 Task: Find connections with filter location Pontes e Lacerda with filter topic #socialentrepreneurshipwith filter profile language Spanish with filter current company British Safety Council with filter school Rani Durgavati Vishwavidyalaya, Jabalpur with filter industry Wireless Services with filter service category Financial Reporting with filter keywords title Concierge
Action: Mouse moved to (176, 249)
Screenshot: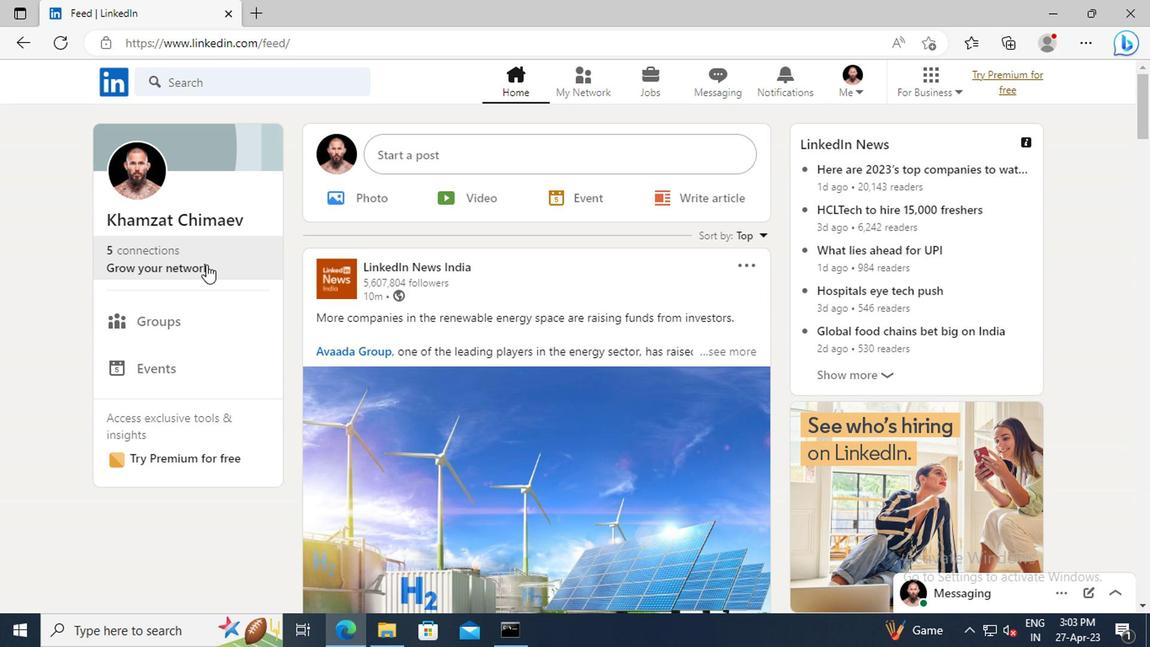 
Action: Mouse pressed left at (176, 249)
Screenshot: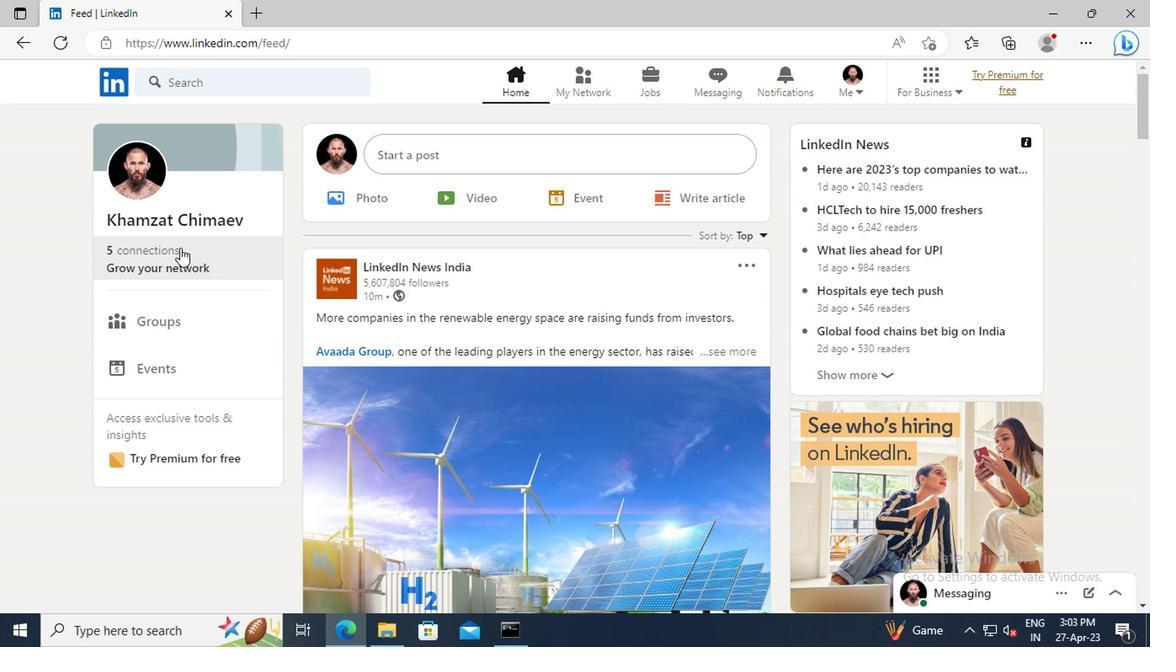 
Action: Mouse moved to (187, 184)
Screenshot: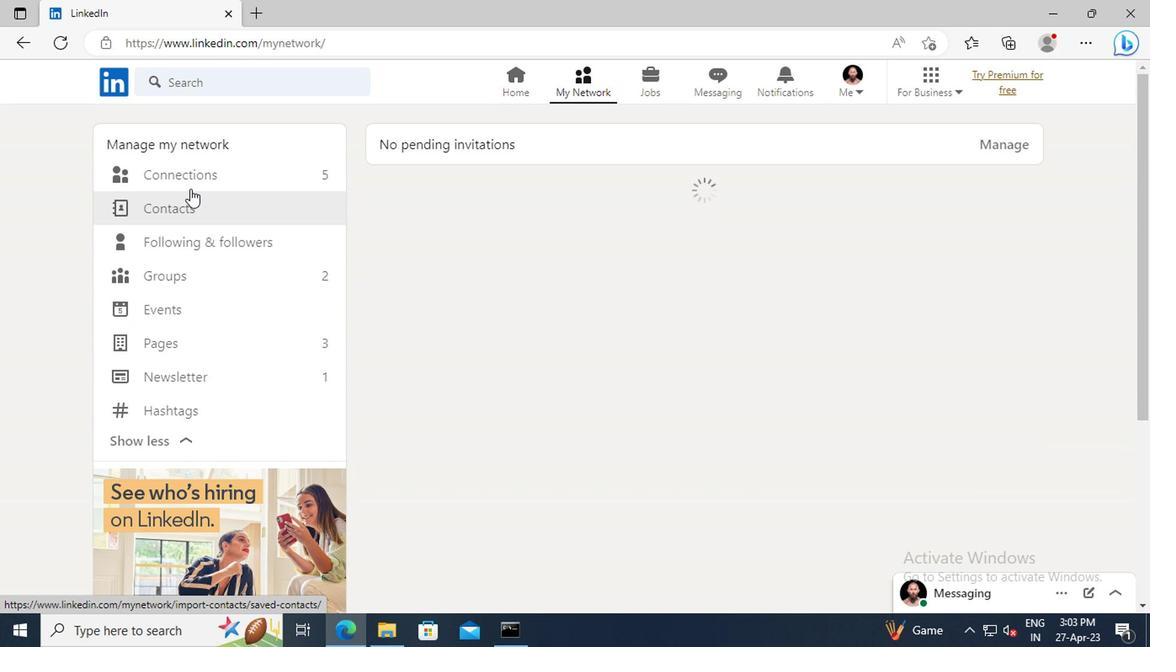 
Action: Mouse pressed left at (187, 184)
Screenshot: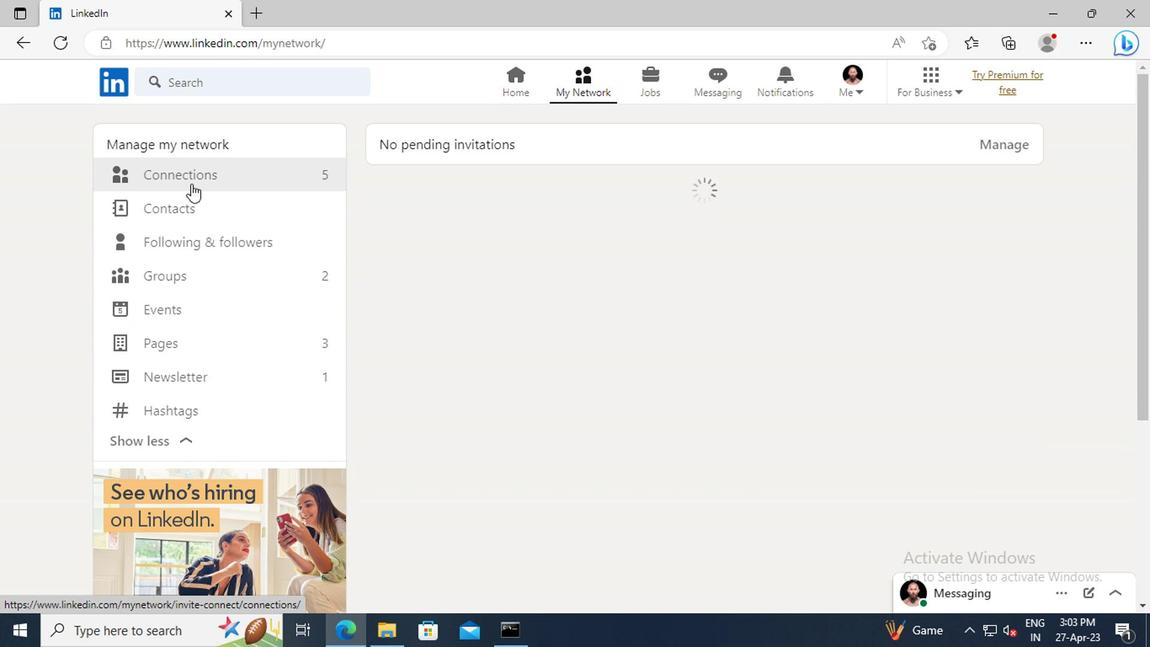 
Action: Mouse moved to (701, 177)
Screenshot: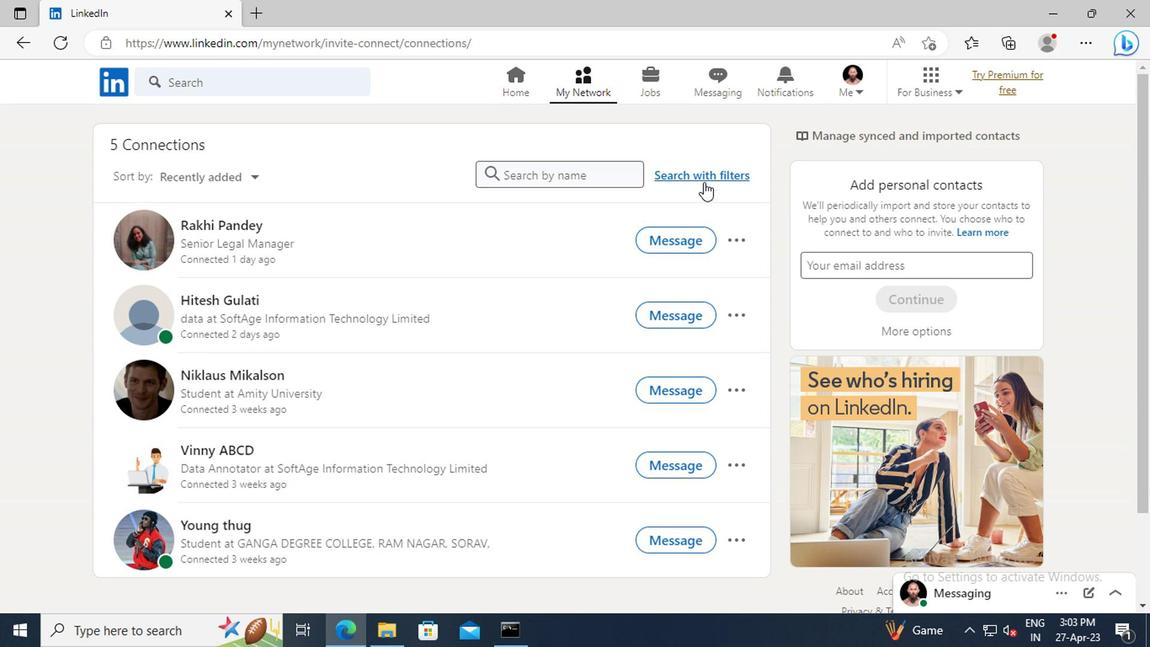 
Action: Mouse pressed left at (701, 177)
Screenshot: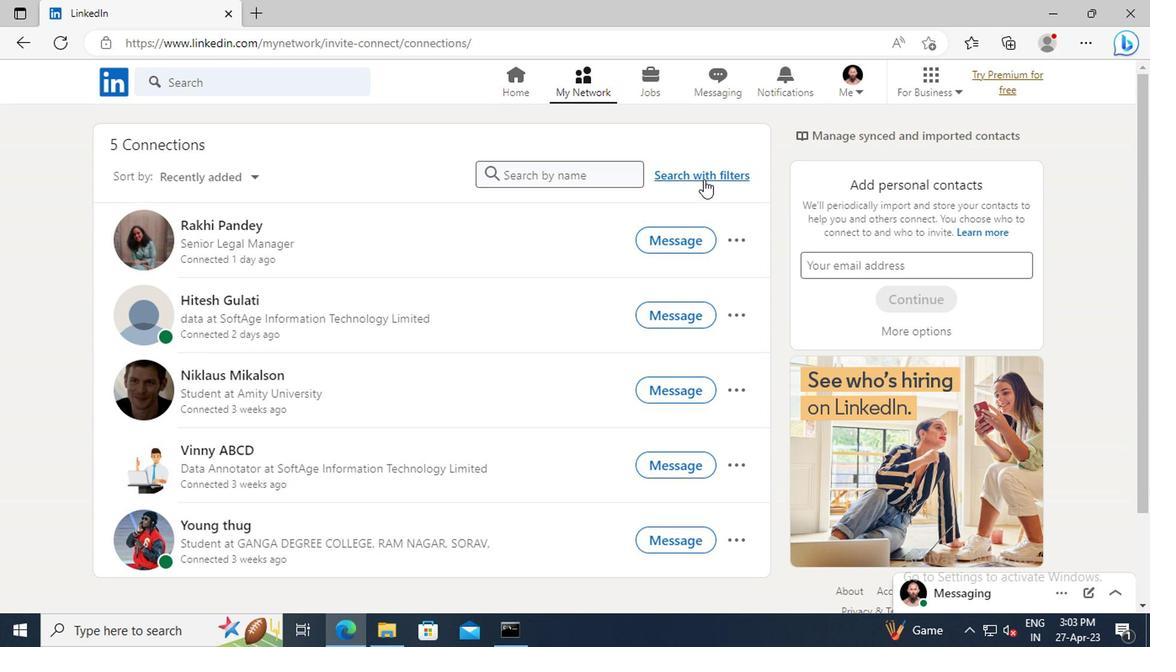 
Action: Mouse moved to (634, 136)
Screenshot: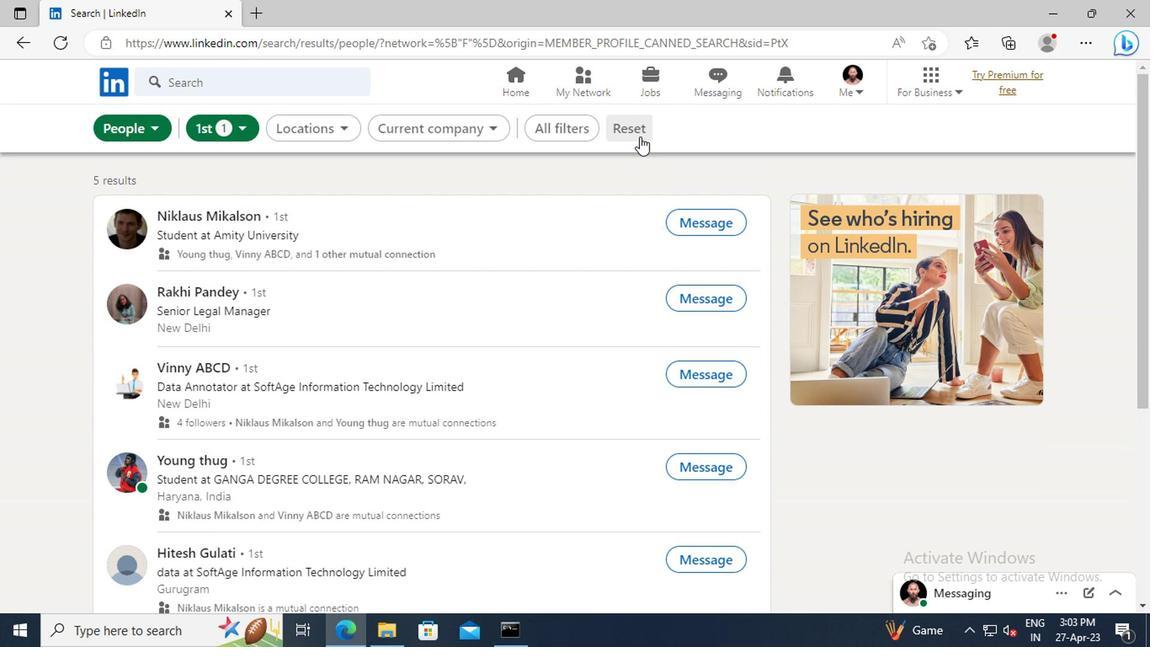 
Action: Mouse pressed left at (634, 136)
Screenshot: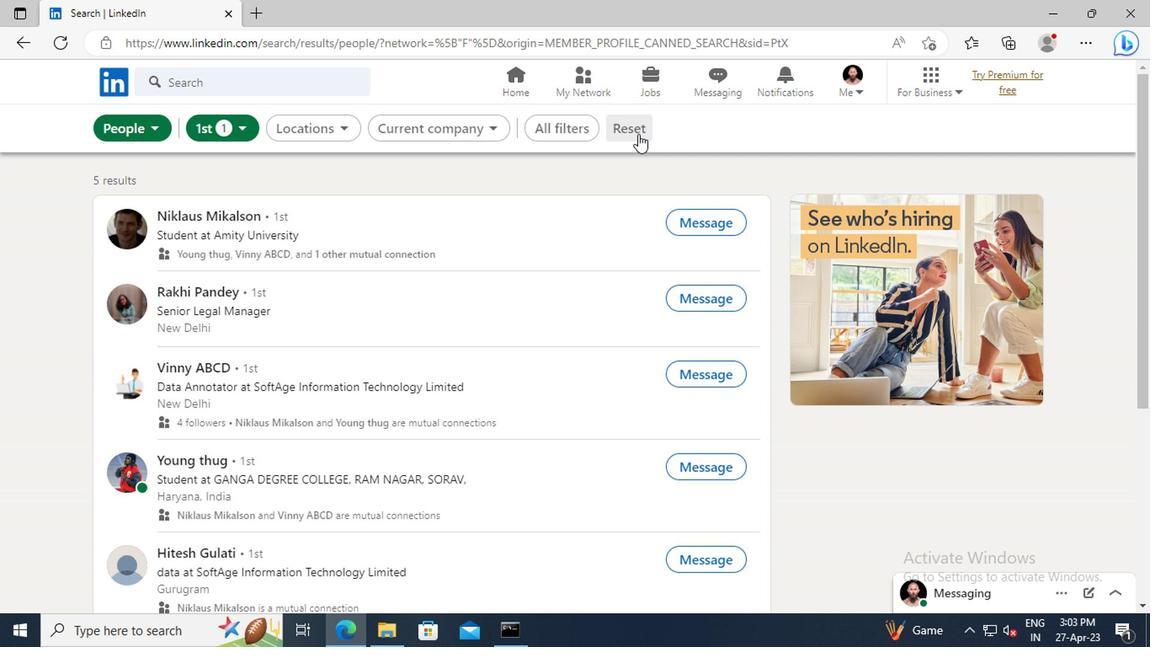 
Action: Mouse moved to (609, 132)
Screenshot: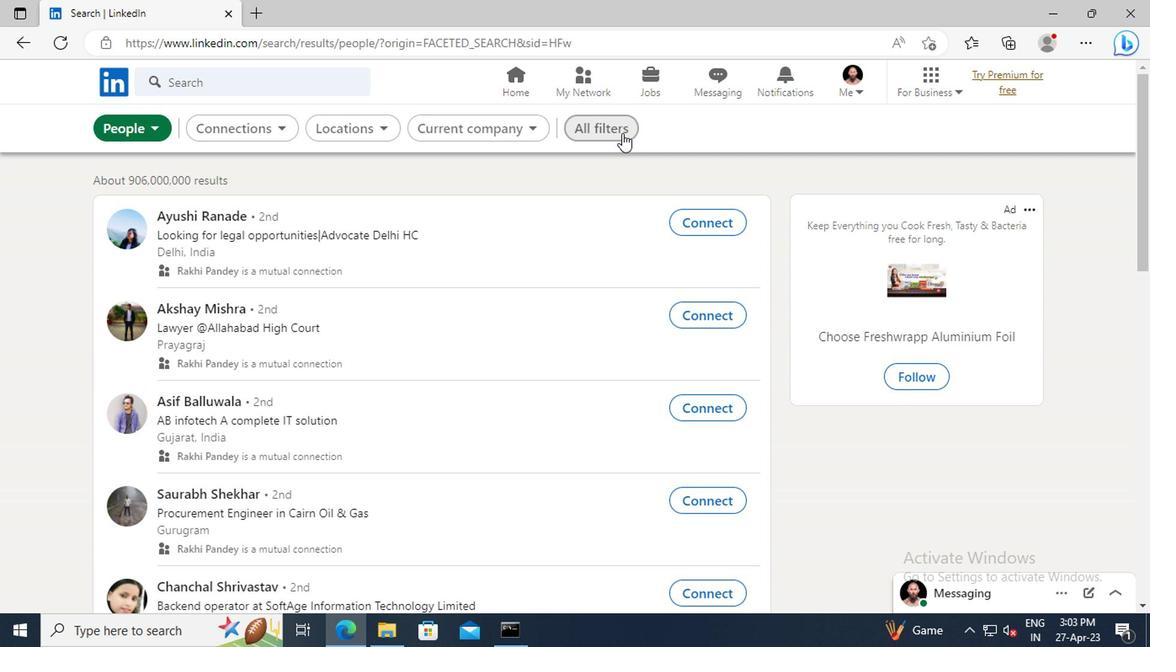 
Action: Mouse pressed left at (609, 132)
Screenshot: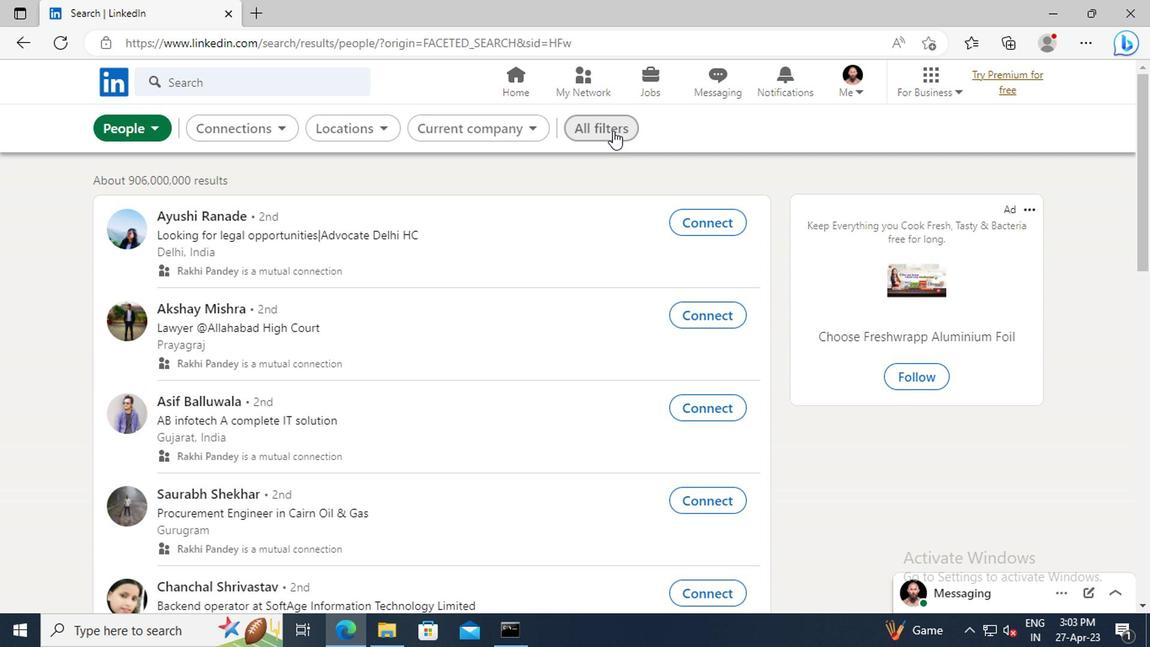 
Action: Mouse moved to (966, 329)
Screenshot: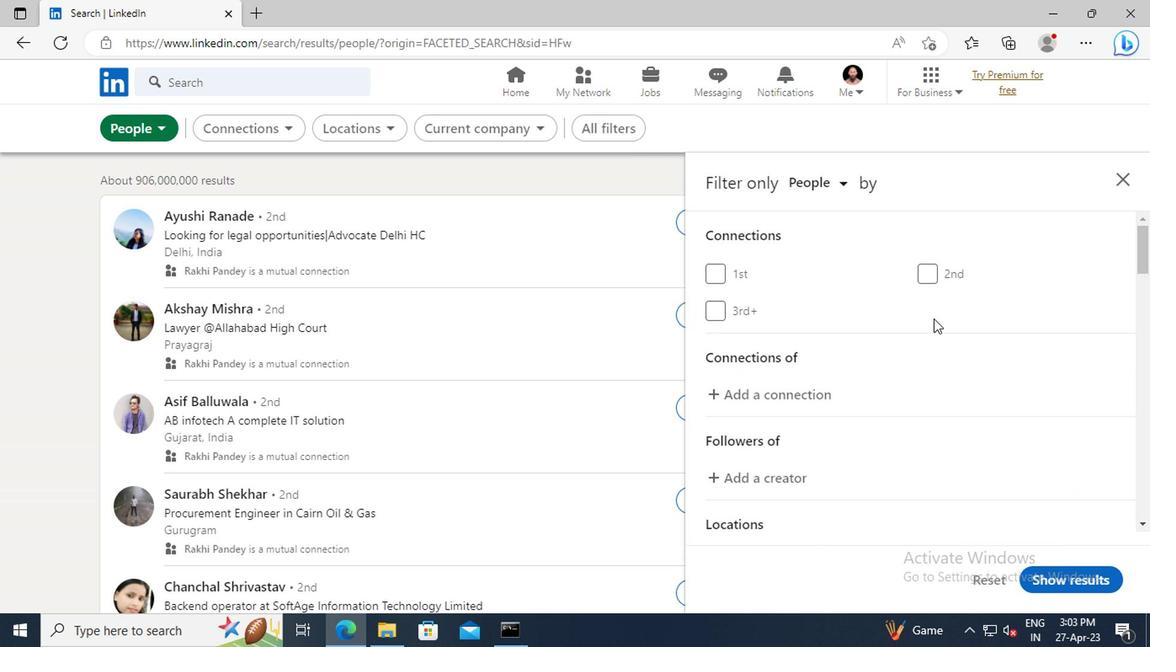 
Action: Mouse scrolled (966, 329) with delta (0, 0)
Screenshot: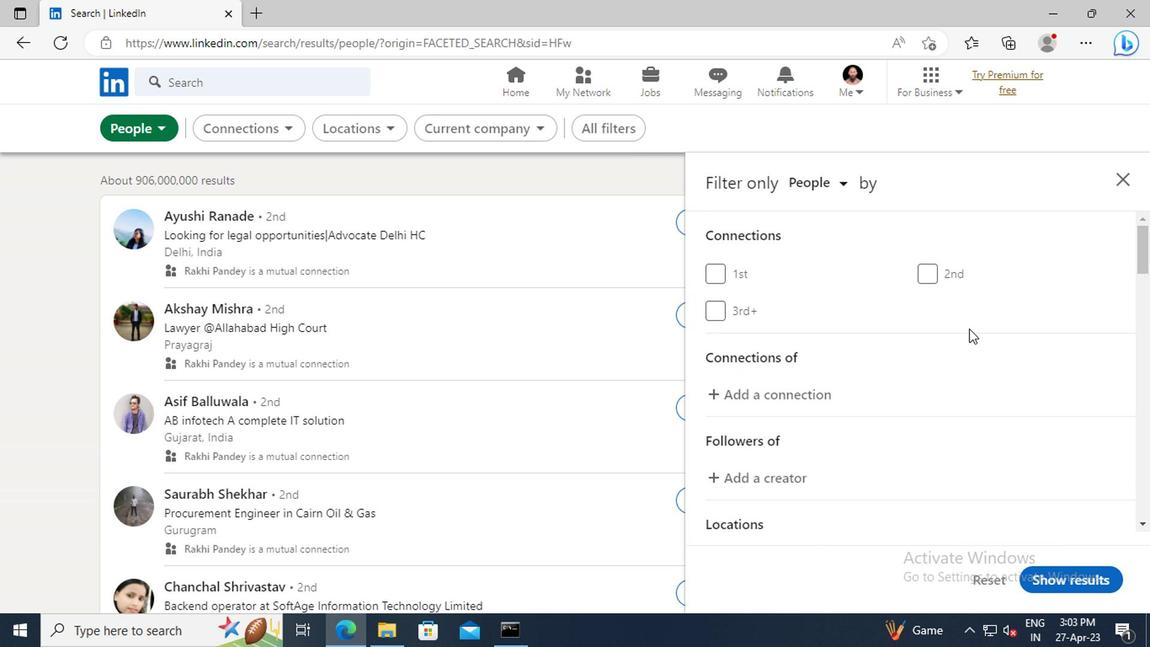 
Action: Mouse scrolled (966, 329) with delta (0, 0)
Screenshot: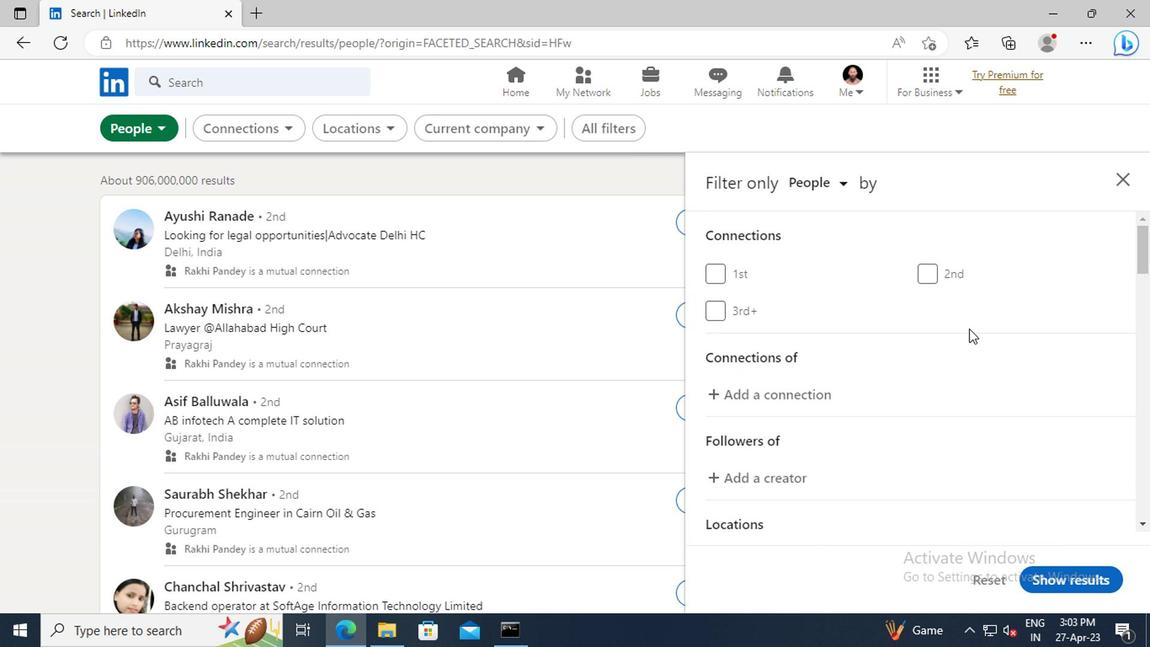 
Action: Mouse scrolled (966, 329) with delta (0, 0)
Screenshot: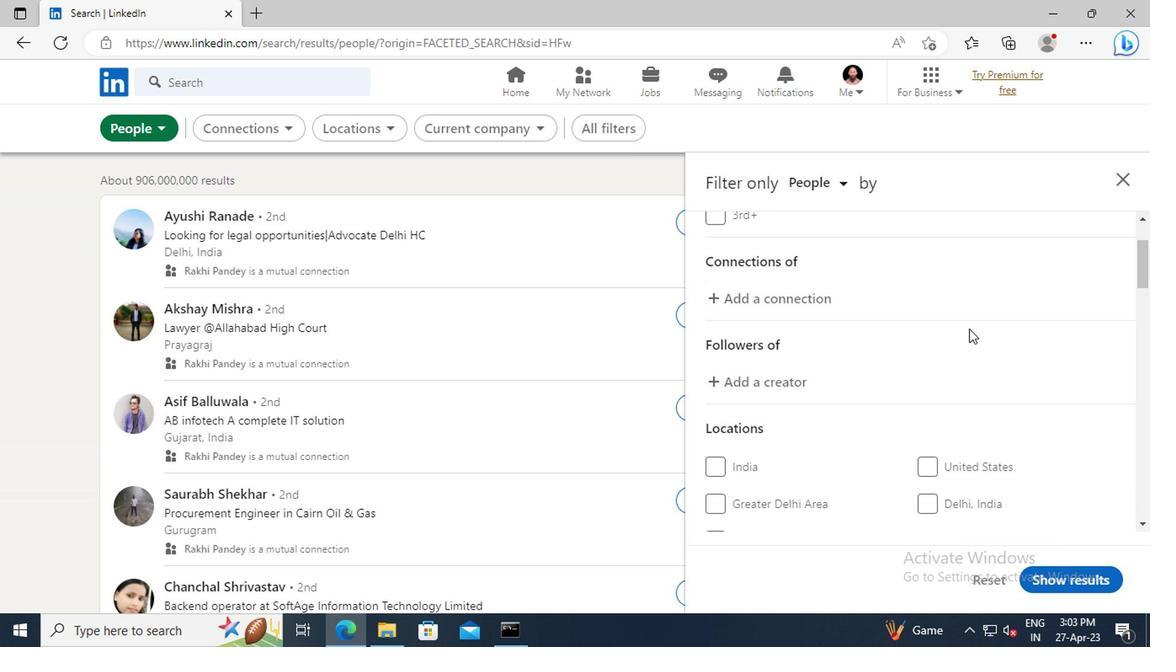 
Action: Mouse scrolled (966, 329) with delta (0, 0)
Screenshot: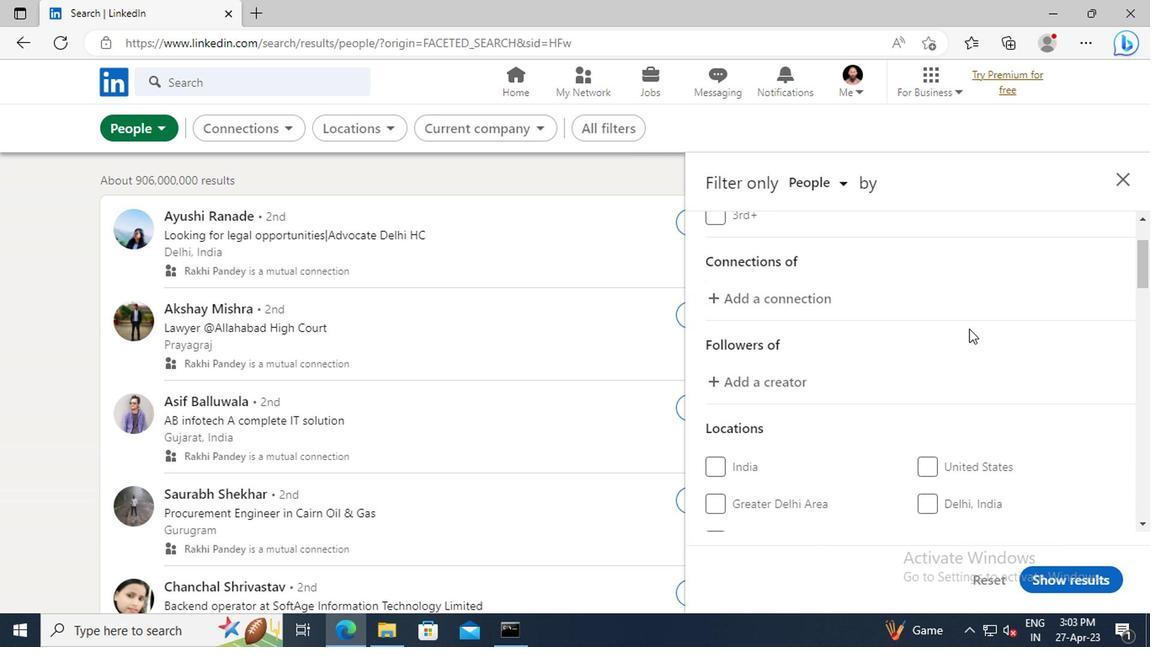 
Action: Mouse scrolled (966, 329) with delta (0, 0)
Screenshot: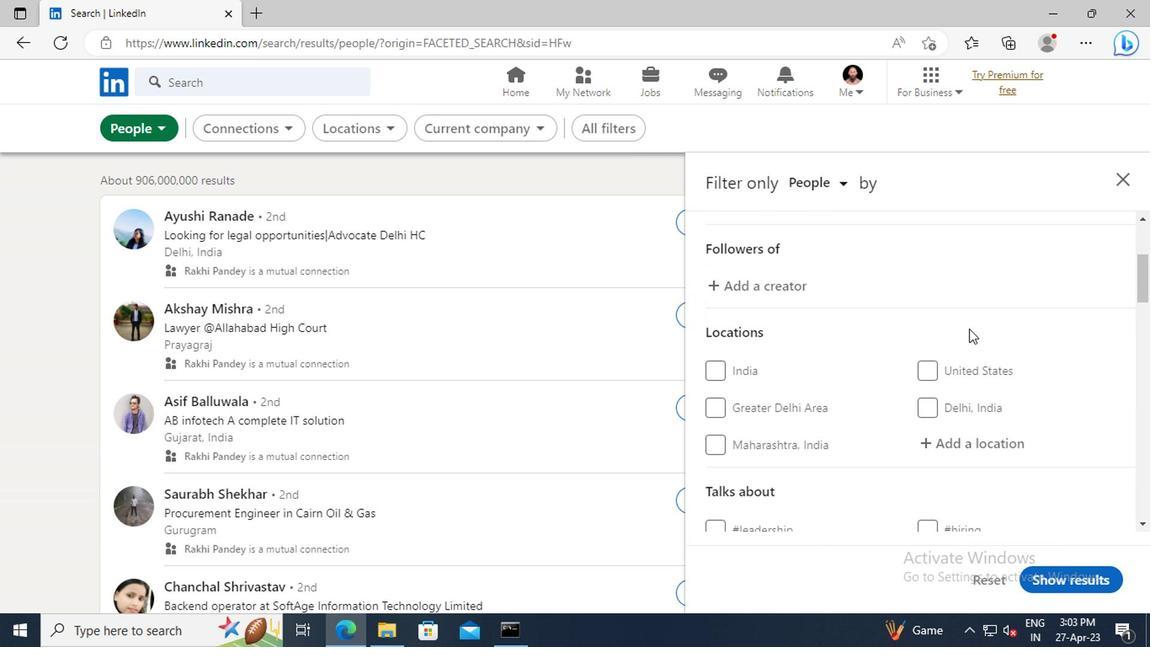 
Action: Mouse scrolled (966, 329) with delta (0, 0)
Screenshot: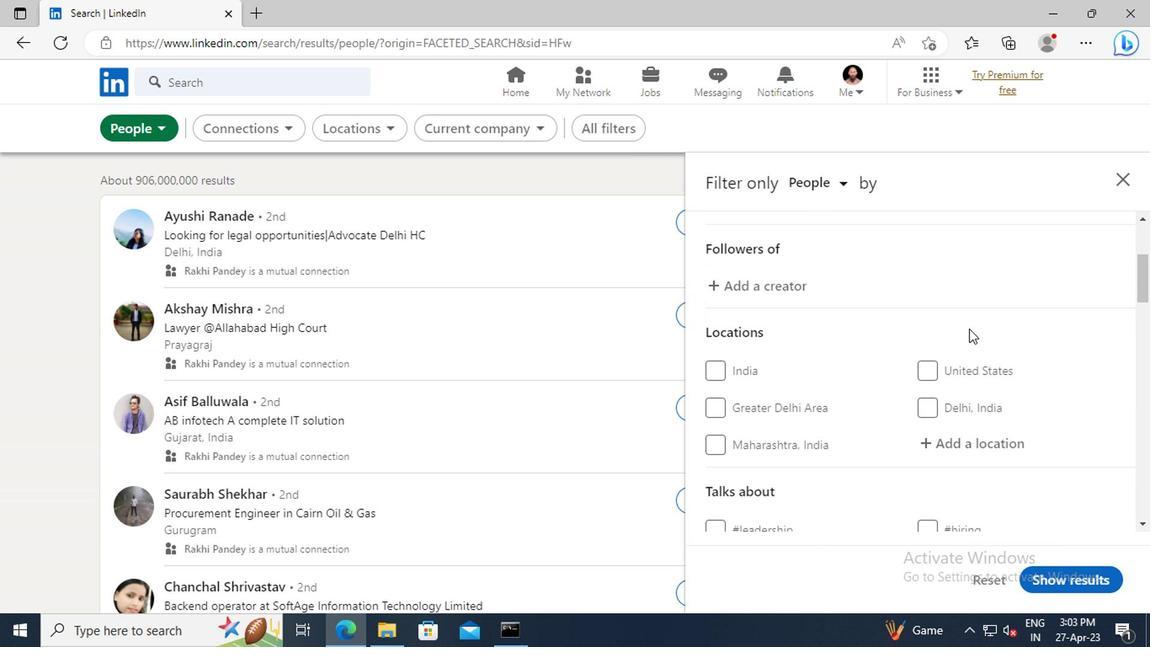 
Action: Mouse moved to (969, 351)
Screenshot: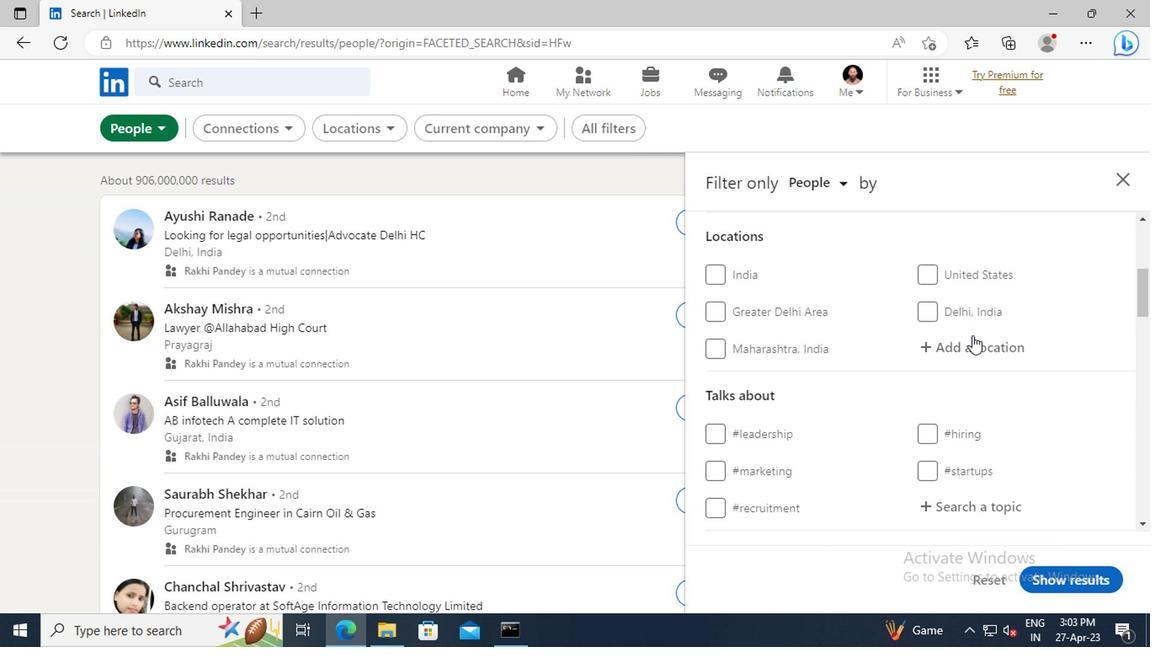 
Action: Mouse pressed left at (969, 351)
Screenshot: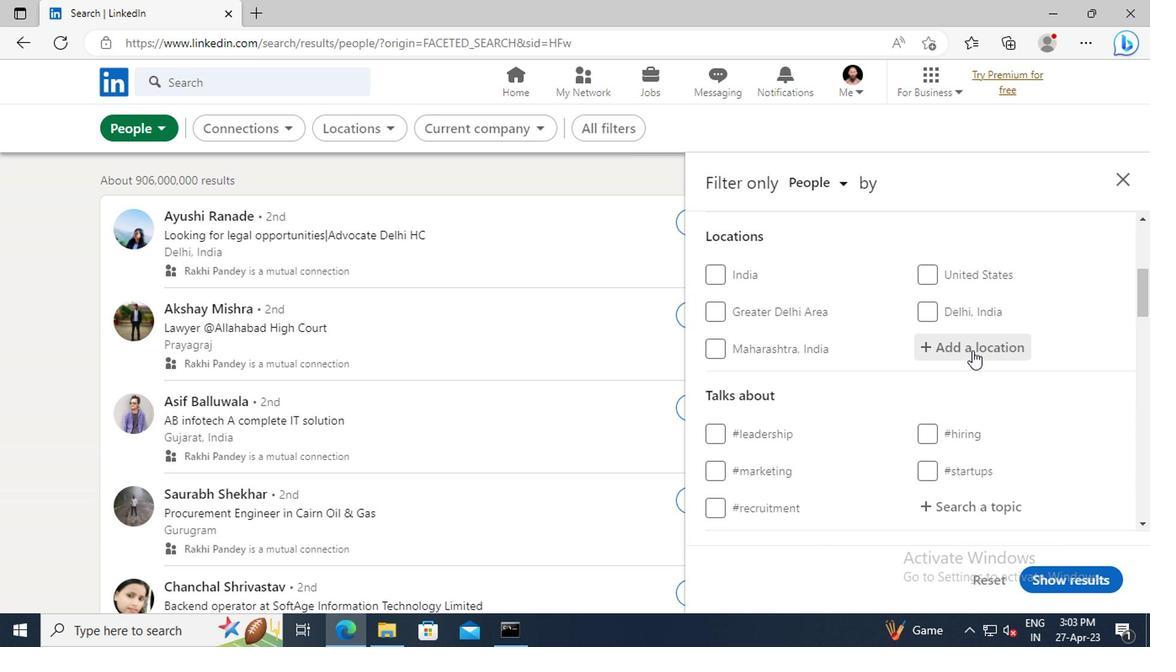 
Action: Key pressed <Key.shift>PONTES<Key.space>E<Key.space><Key.shift>LACERDA
Screenshot: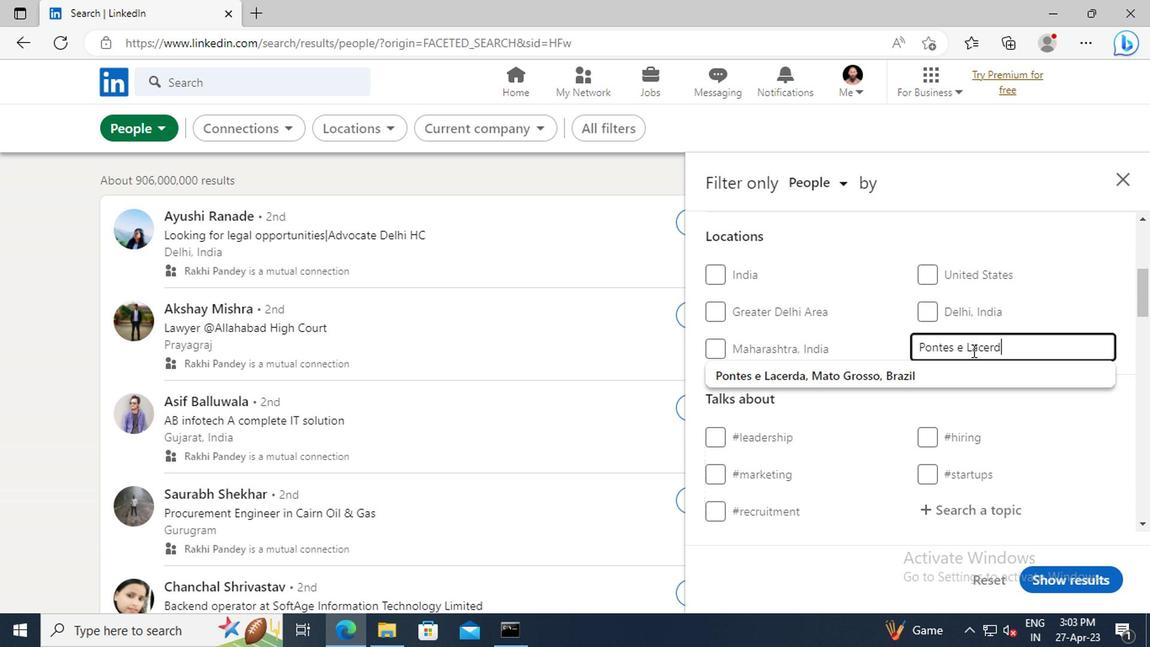
Action: Mouse moved to (969, 378)
Screenshot: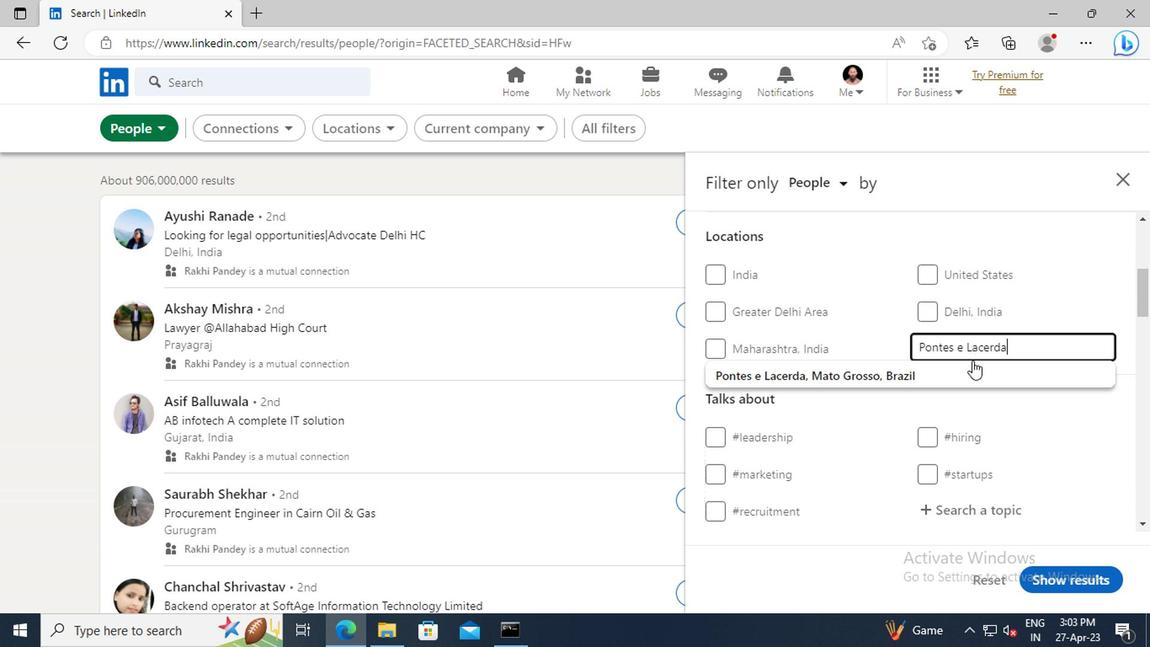 
Action: Mouse pressed left at (969, 378)
Screenshot: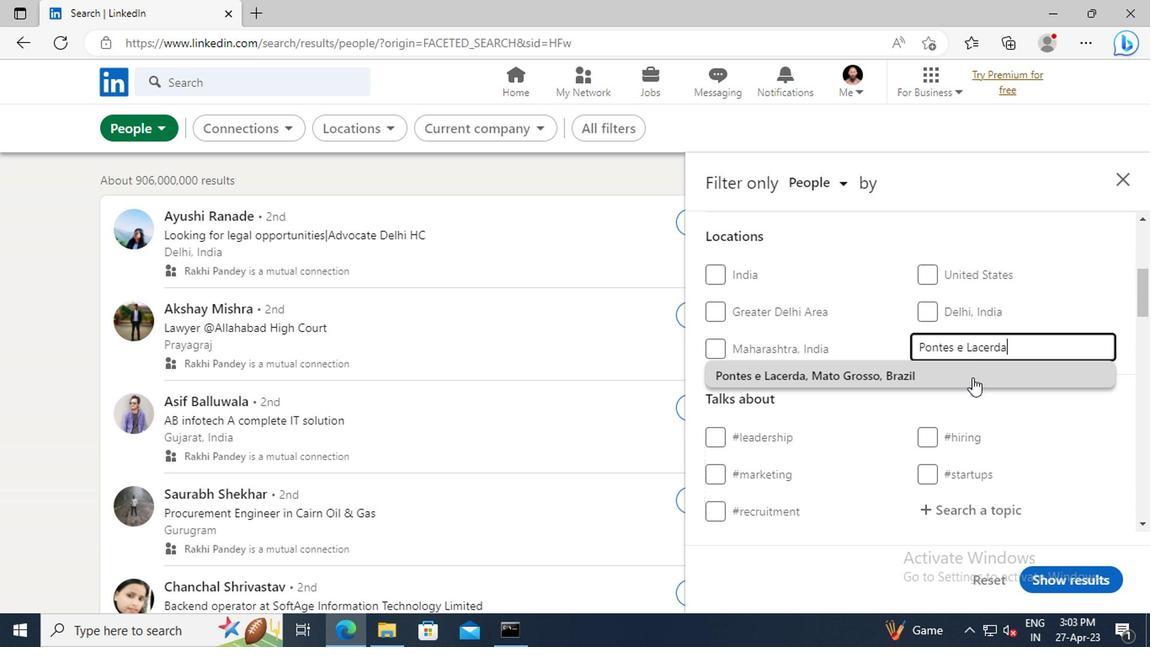 
Action: Mouse moved to (969, 358)
Screenshot: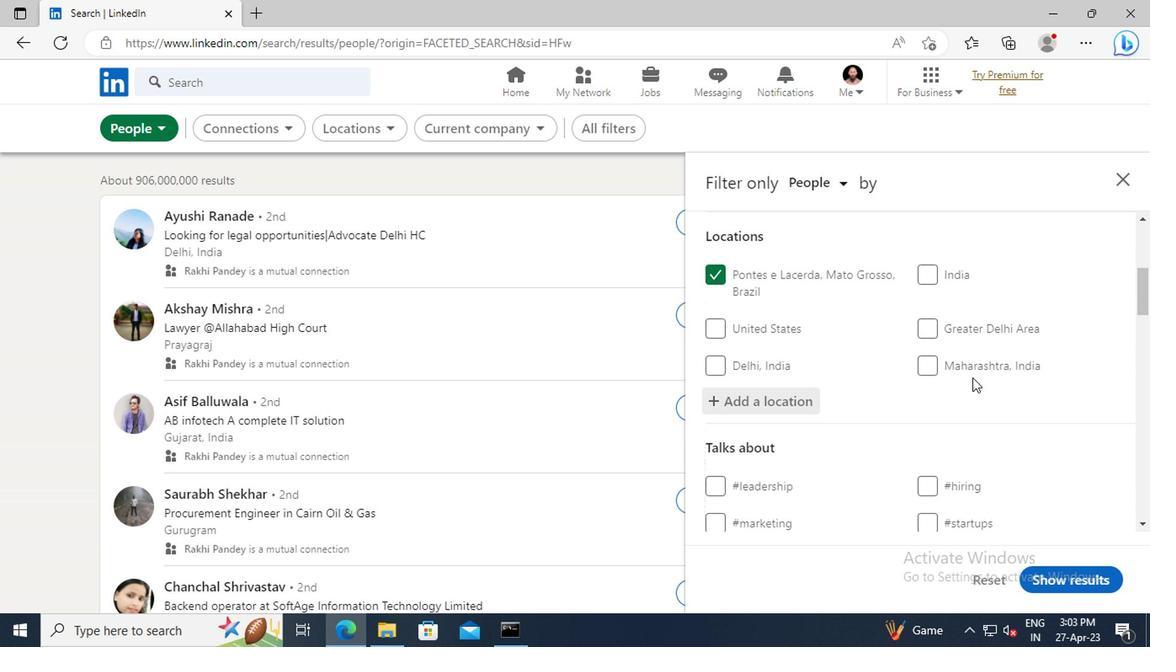
Action: Mouse scrolled (969, 357) with delta (0, -1)
Screenshot: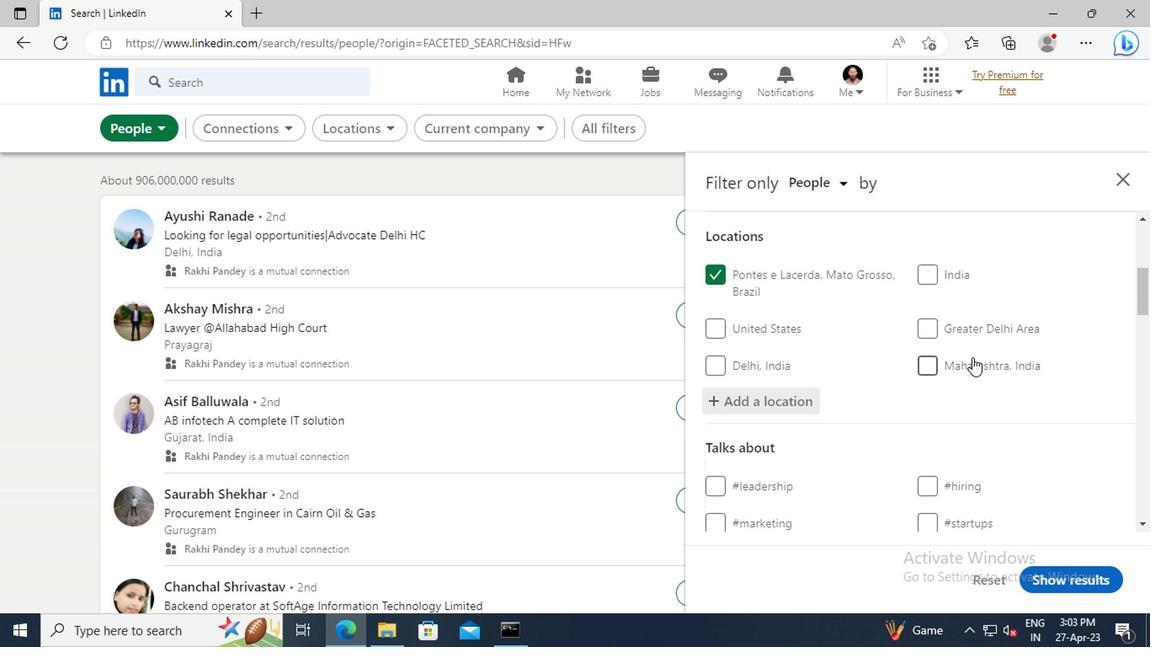 
Action: Mouse scrolled (969, 357) with delta (0, -1)
Screenshot: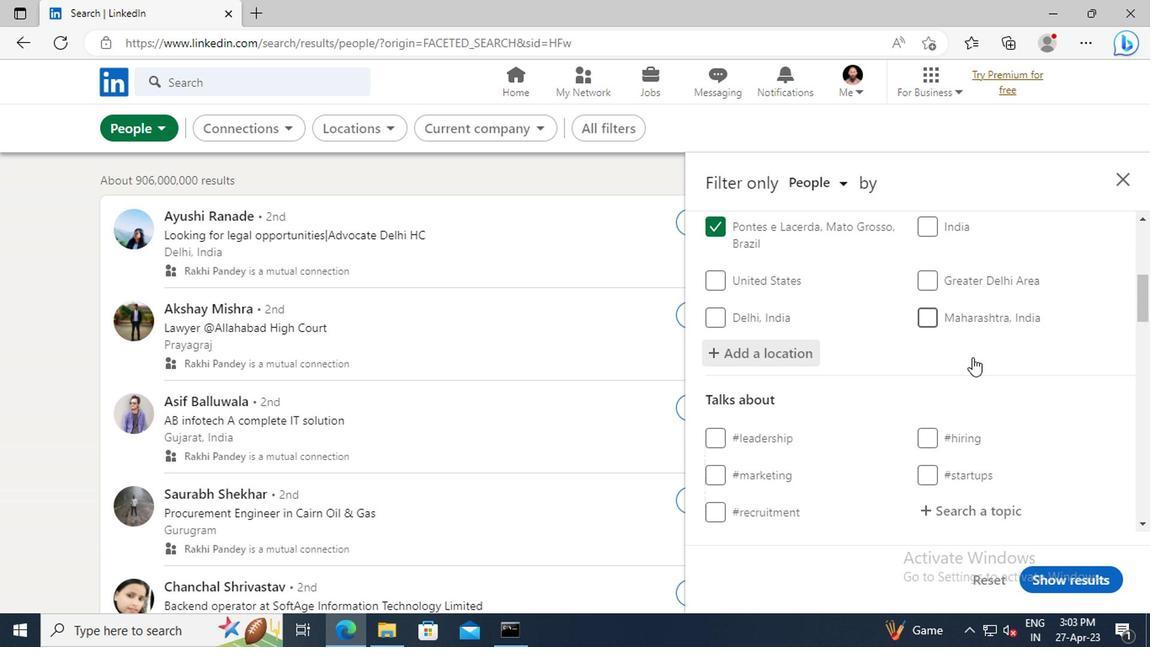 
Action: Mouse scrolled (969, 357) with delta (0, -1)
Screenshot: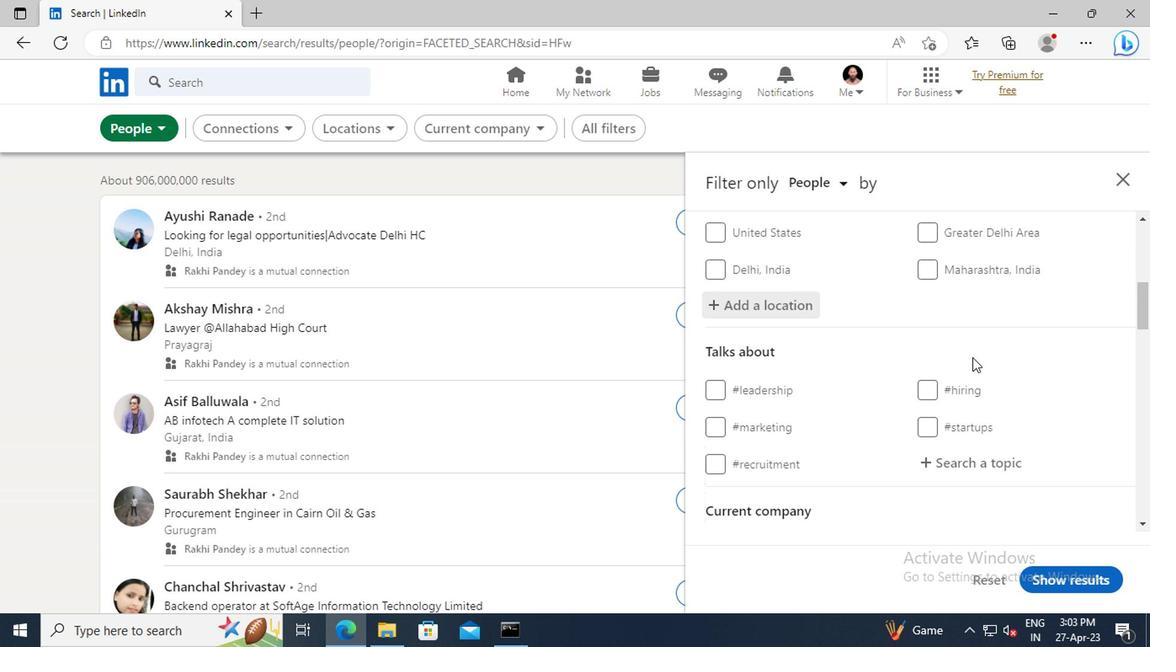 
Action: Mouse scrolled (969, 357) with delta (0, -1)
Screenshot: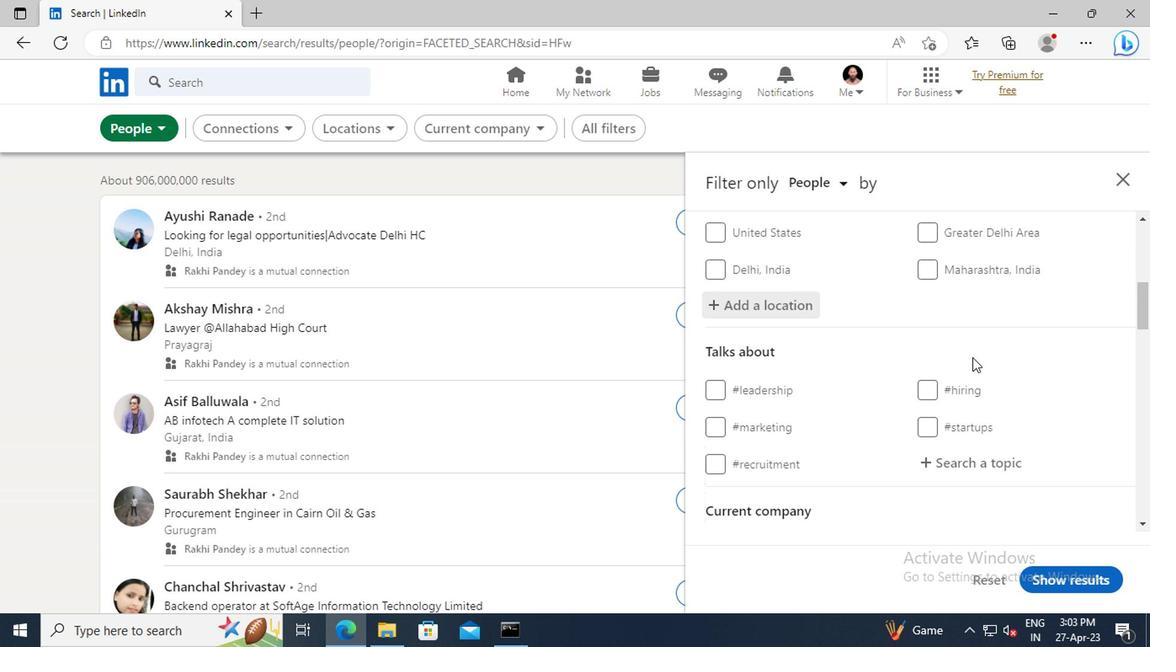 
Action: Mouse moved to (967, 363)
Screenshot: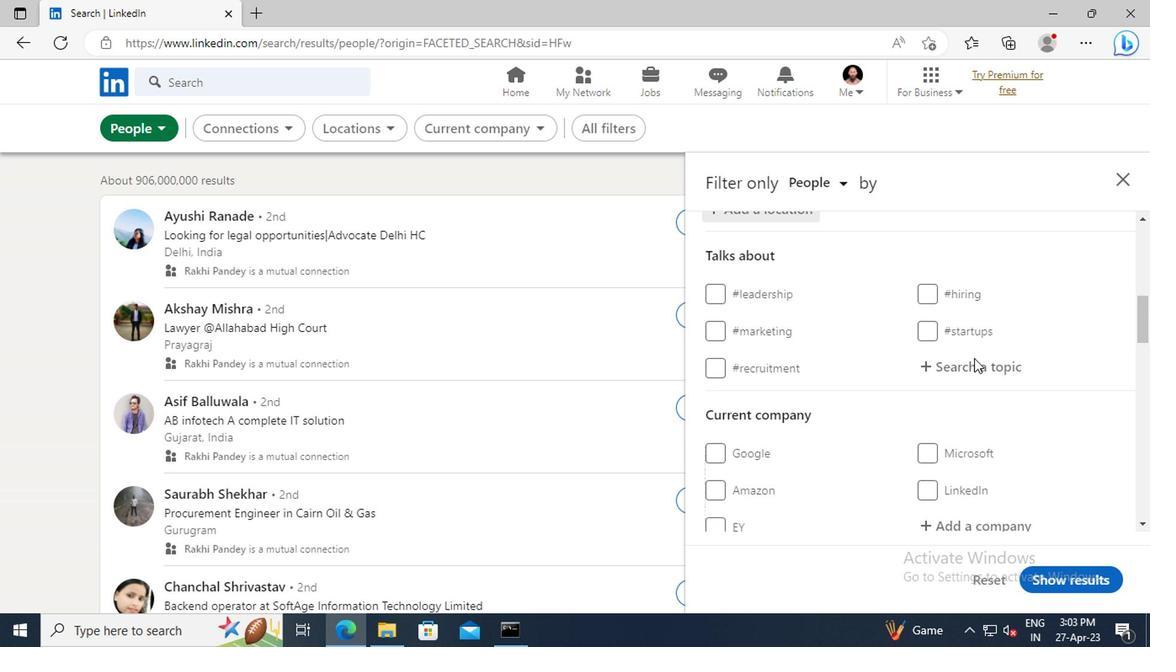 
Action: Mouse pressed left at (967, 363)
Screenshot: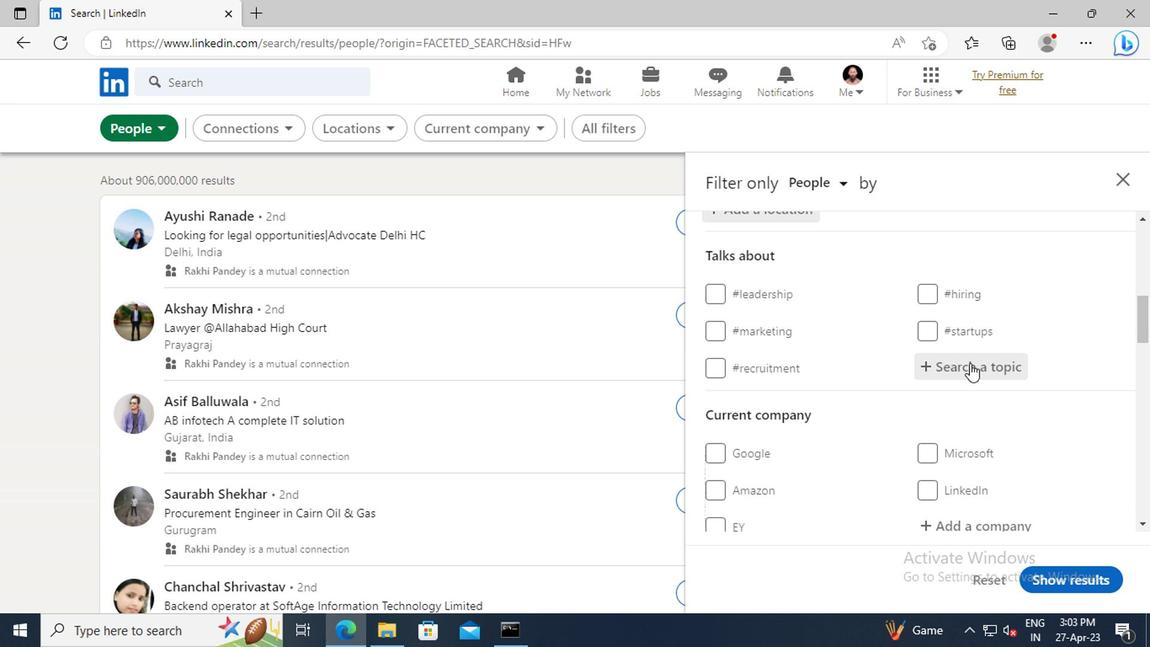 
Action: Key pressed <Key.shift>#SOCIALENTREPRENEURSHIPWITH<Key.enter>
Screenshot: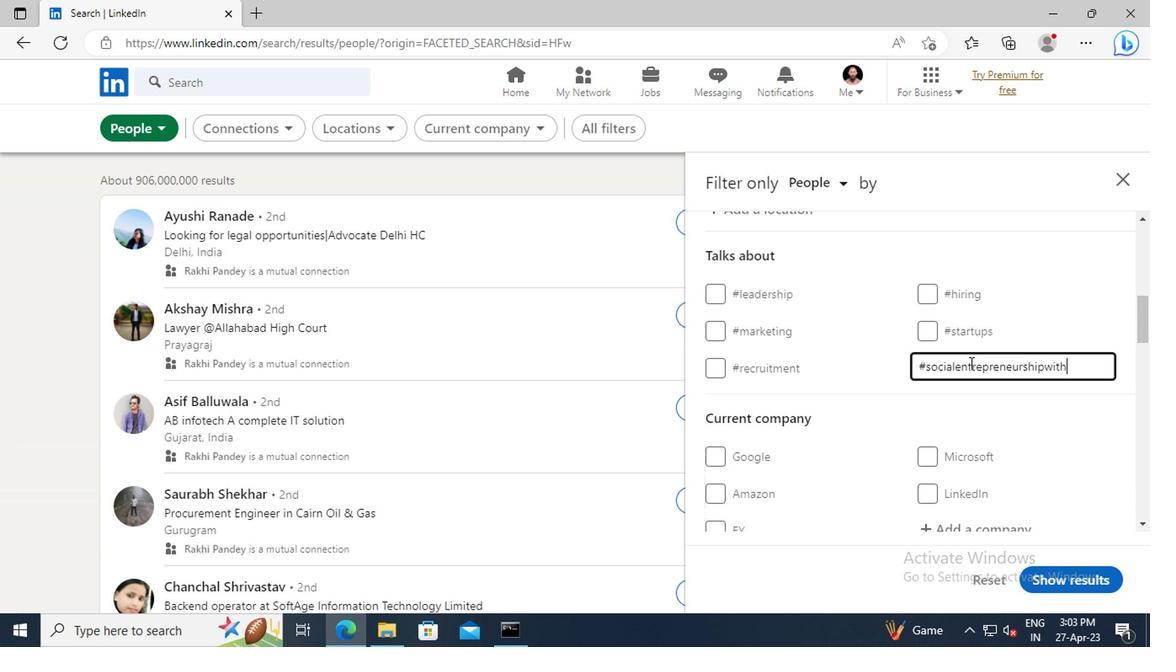 
Action: Mouse scrolled (967, 363) with delta (0, 0)
Screenshot: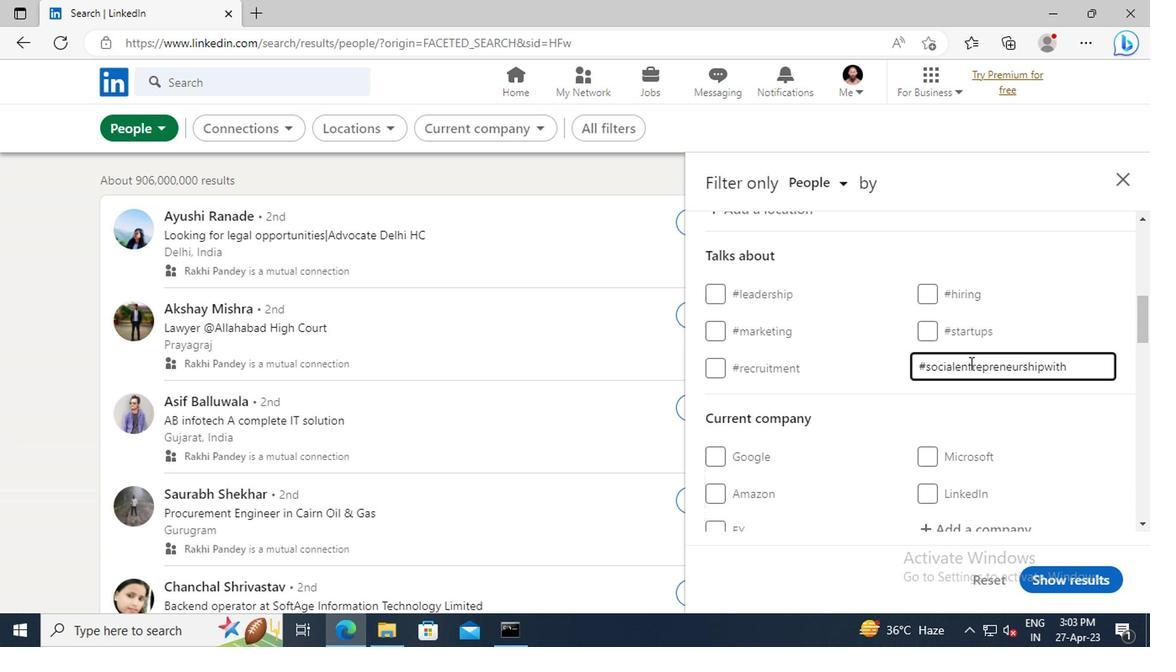 
Action: Mouse scrolled (967, 363) with delta (0, 0)
Screenshot: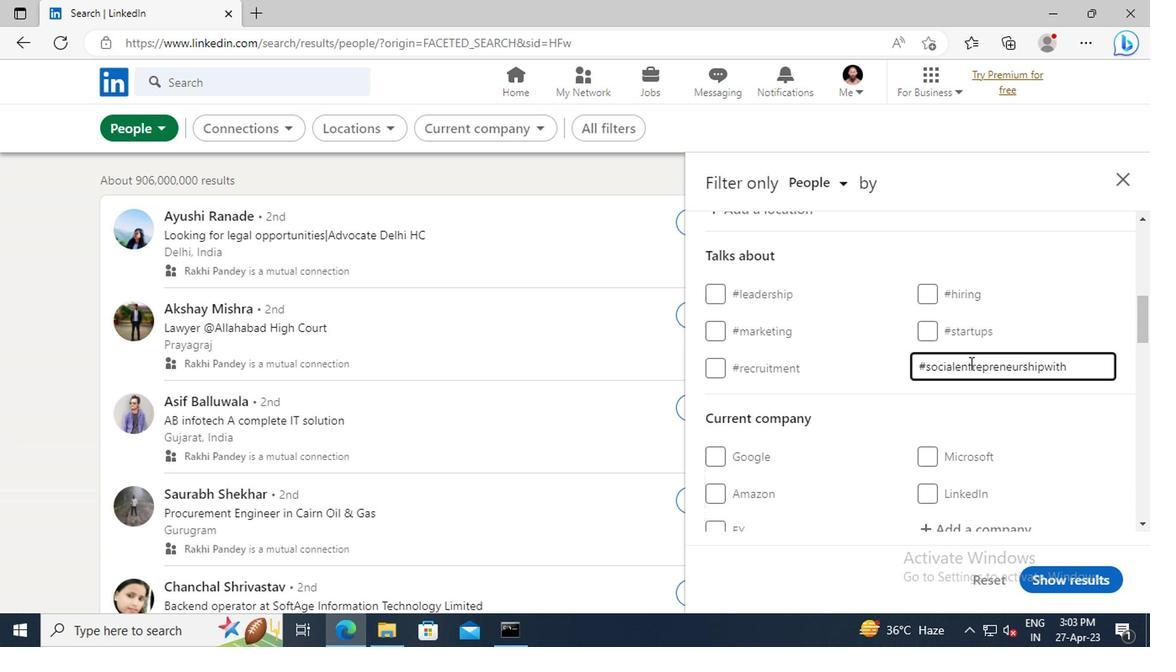 
Action: Mouse scrolled (967, 363) with delta (0, 0)
Screenshot: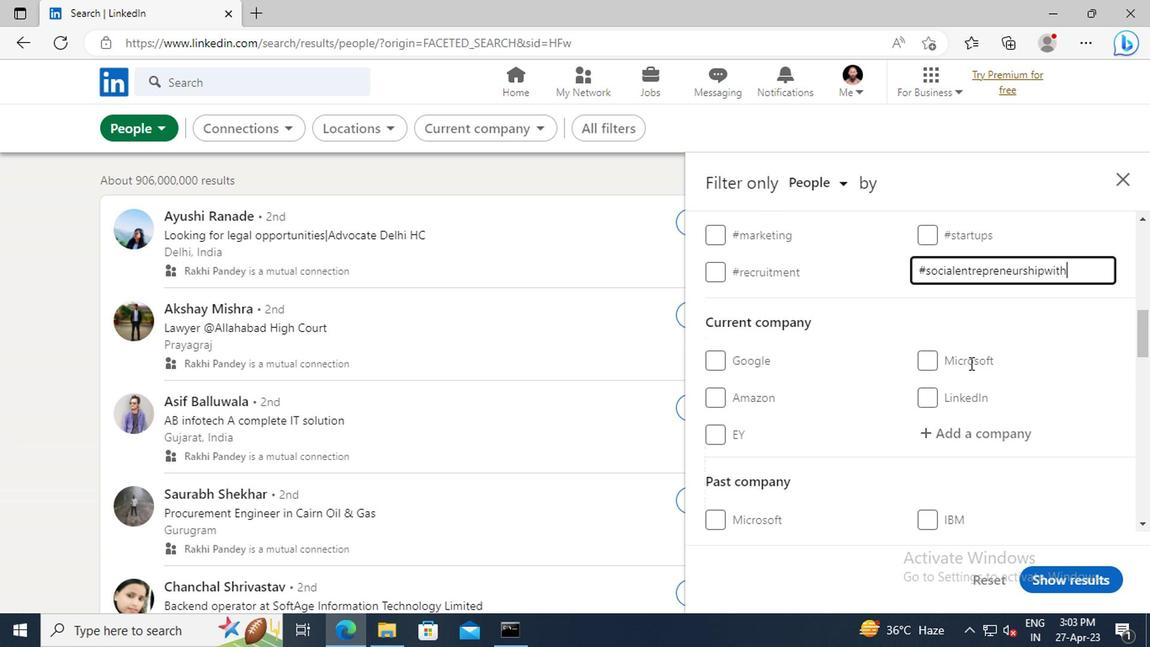 
Action: Mouse scrolled (967, 363) with delta (0, 0)
Screenshot: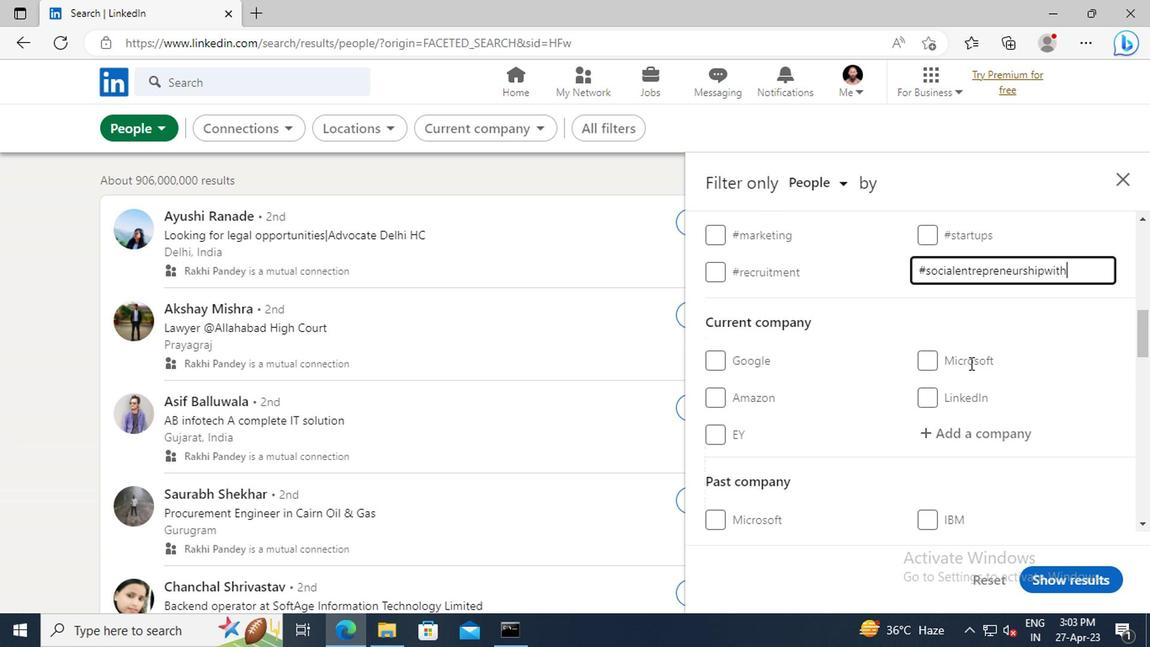 
Action: Mouse scrolled (967, 363) with delta (0, 0)
Screenshot: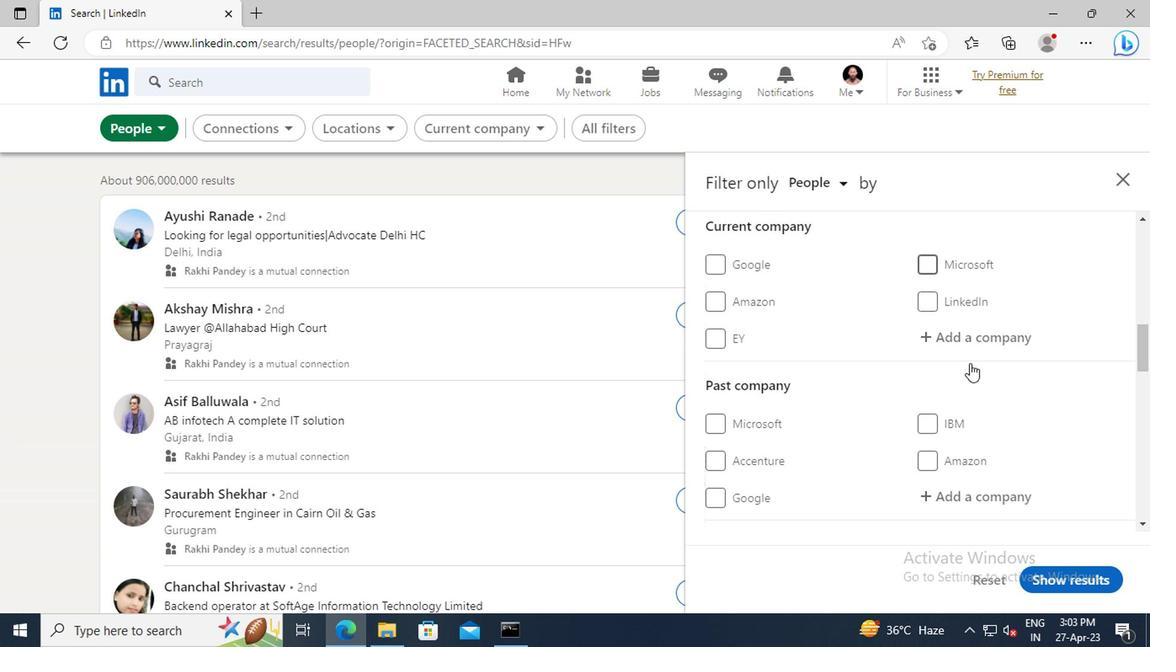 
Action: Mouse scrolled (967, 363) with delta (0, 0)
Screenshot: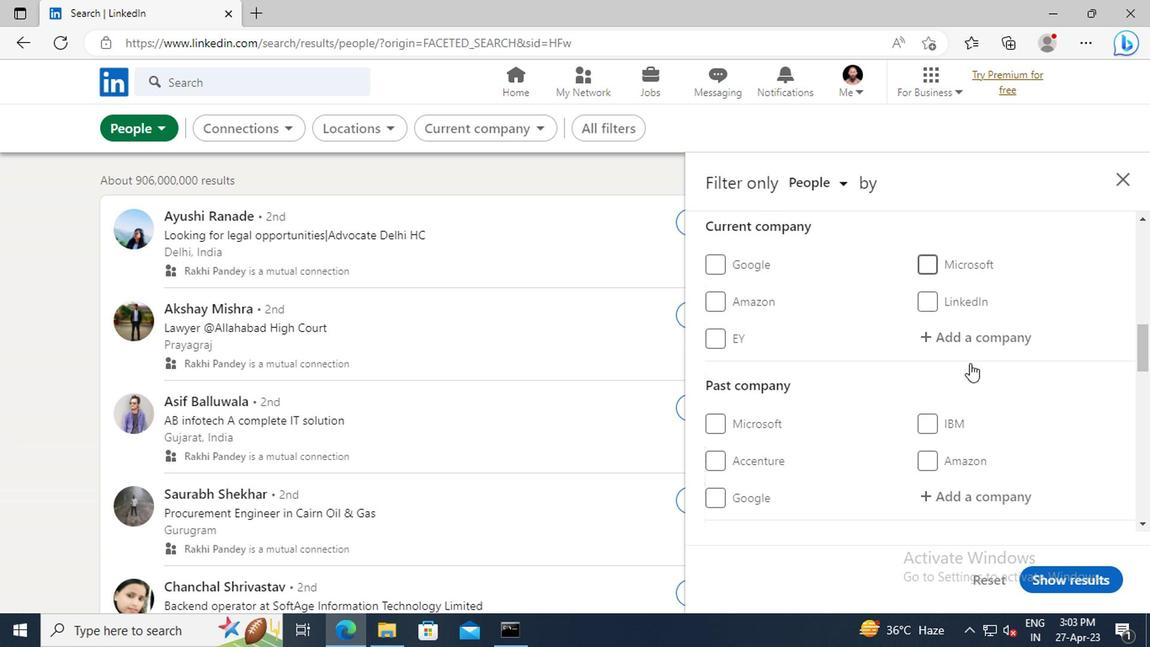 
Action: Mouse scrolled (967, 363) with delta (0, 0)
Screenshot: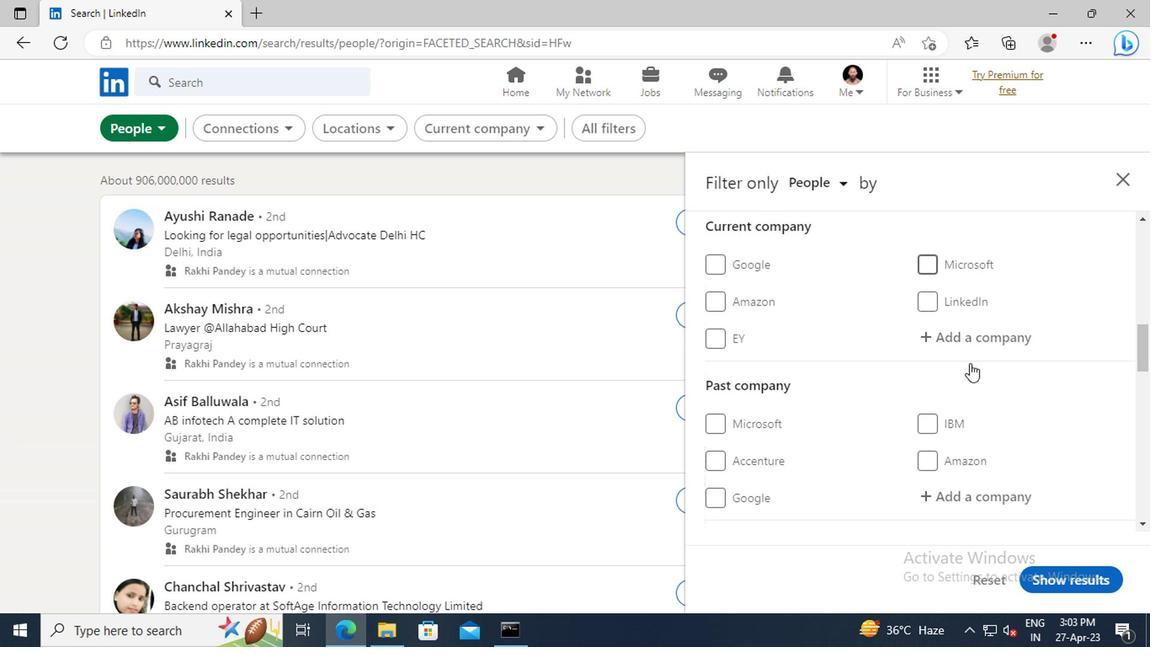 
Action: Mouse scrolled (967, 363) with delta (0, 0)
Screenshot: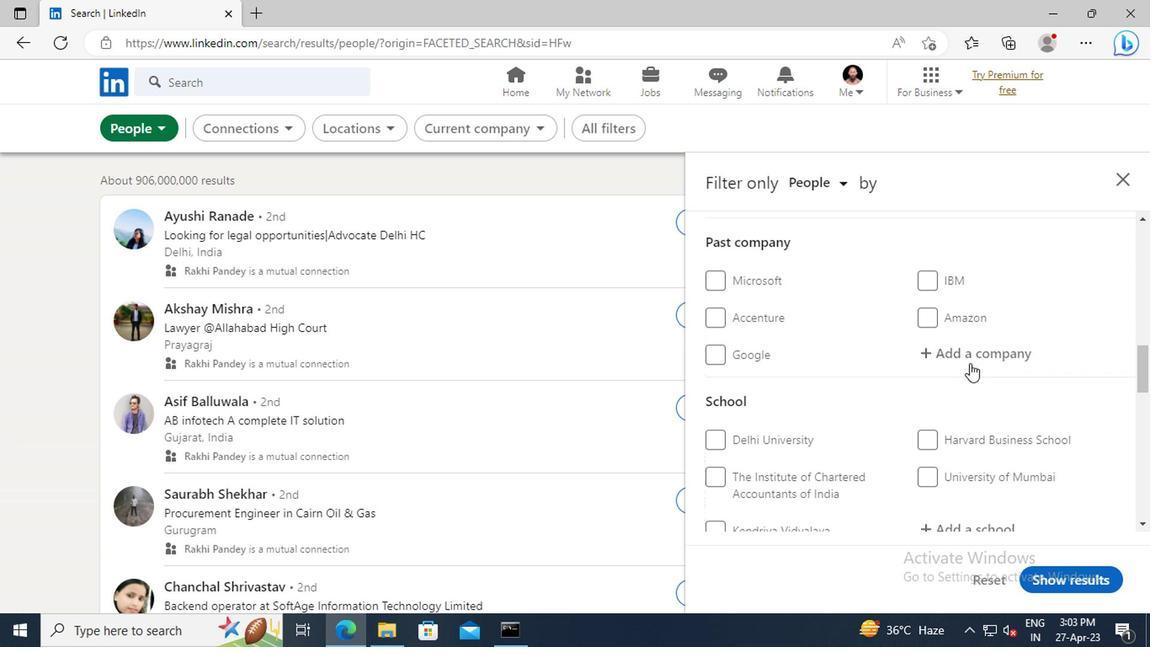 
Action: Mouse scrolled (967, 363) with delta (0, 0)
Screenshot: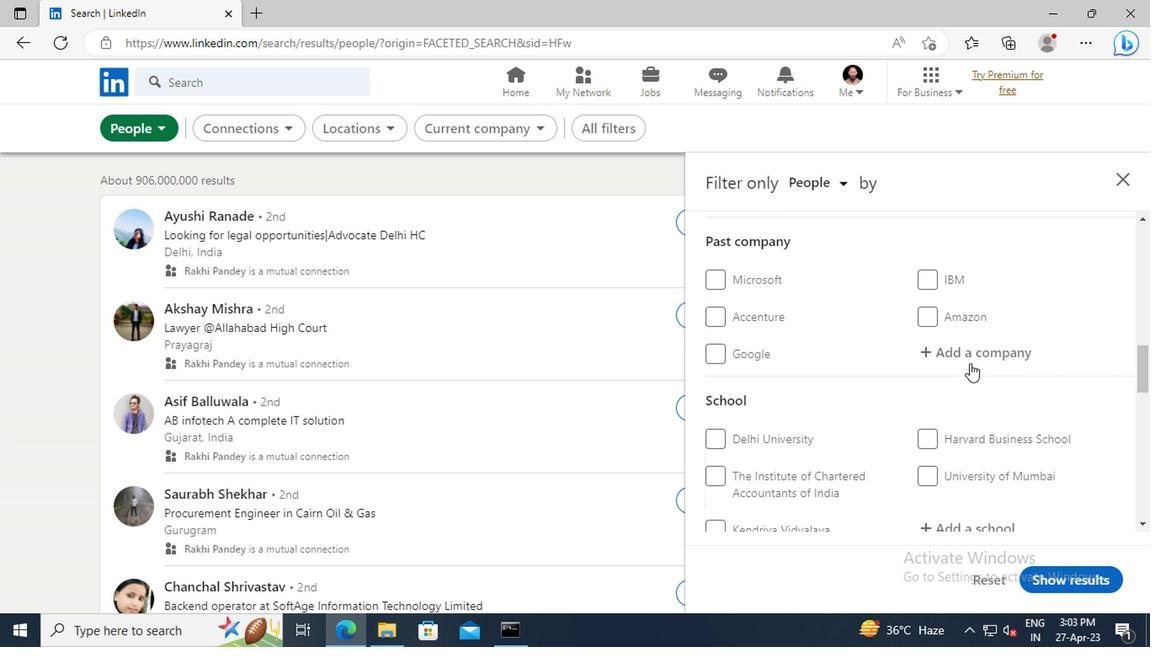 
Action: Mouse scrolled (967, 363) with delta (0, 0)
Screenshot: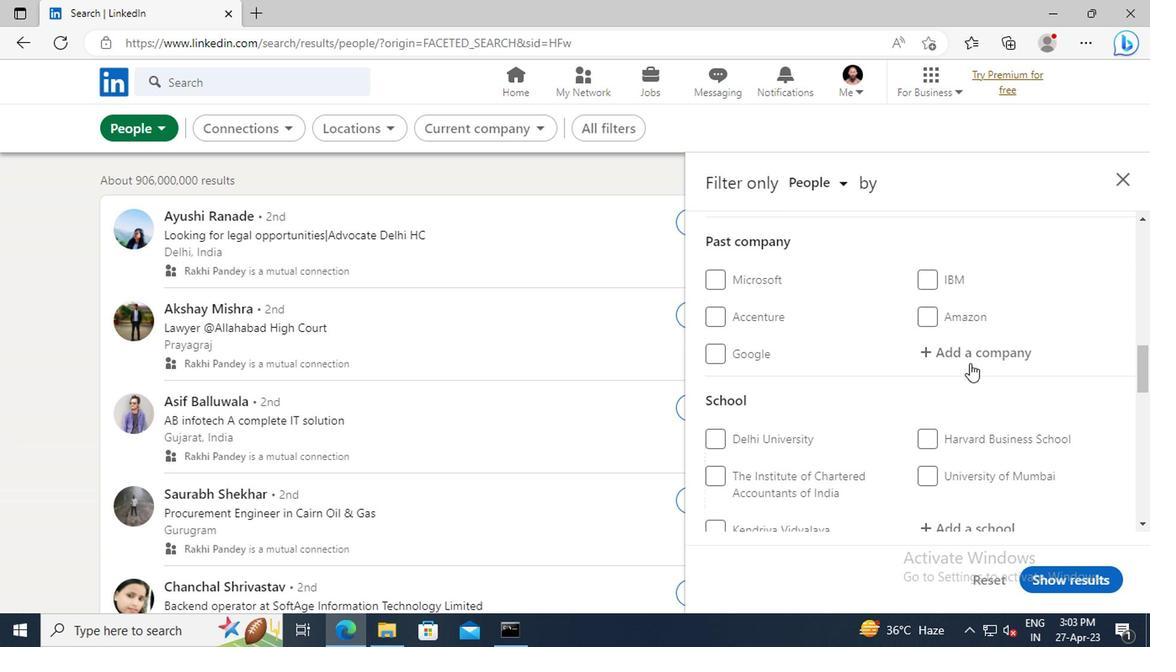 
Action: Mouse scrolled (967, 363) with delta (0, 0)
Screenshot: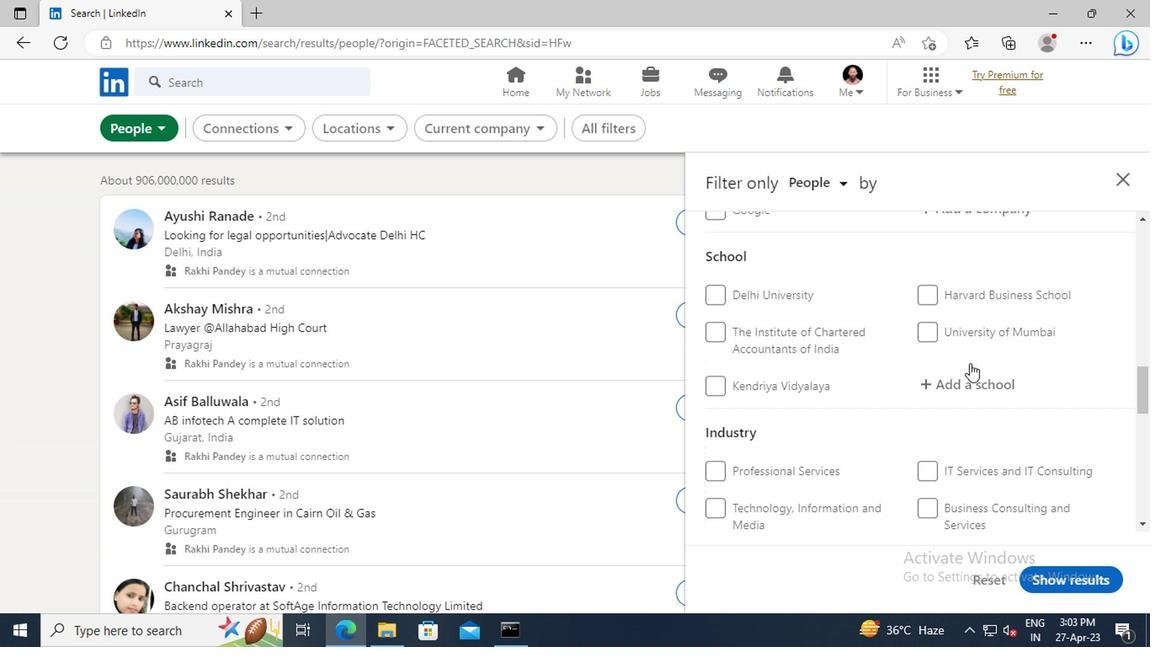 
Action: Mouse scrolled (967, 363) with delta (0, 0)
Screenshot: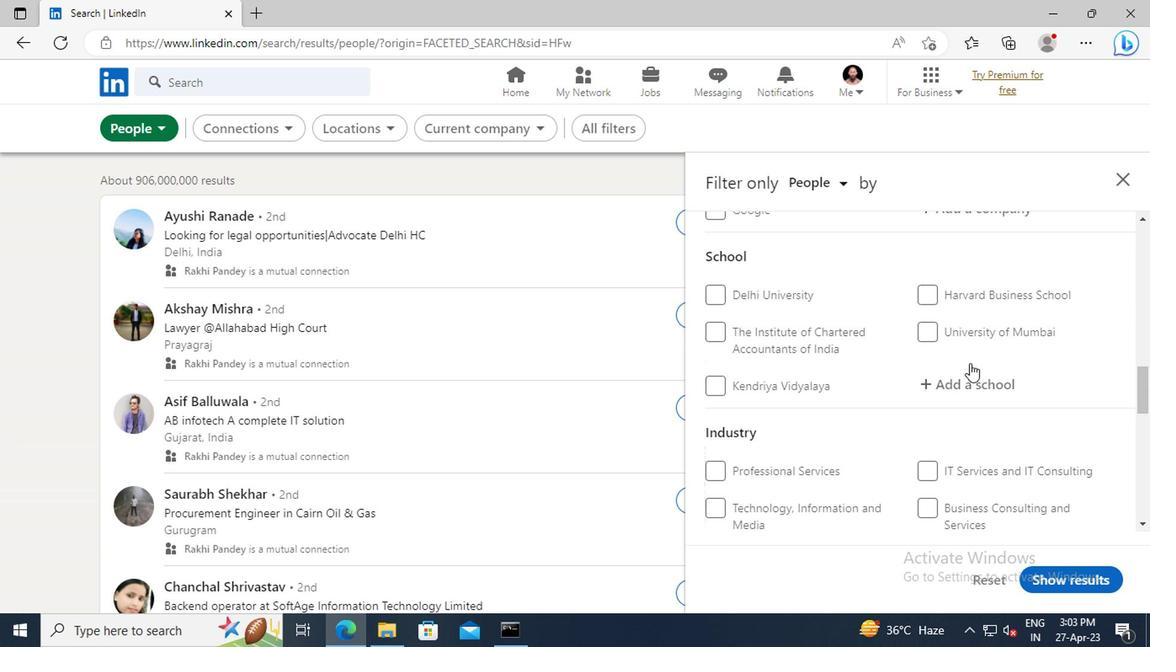 
Action: Mouse scrolled (967, 363) with delta (0, 0)
Screenshot: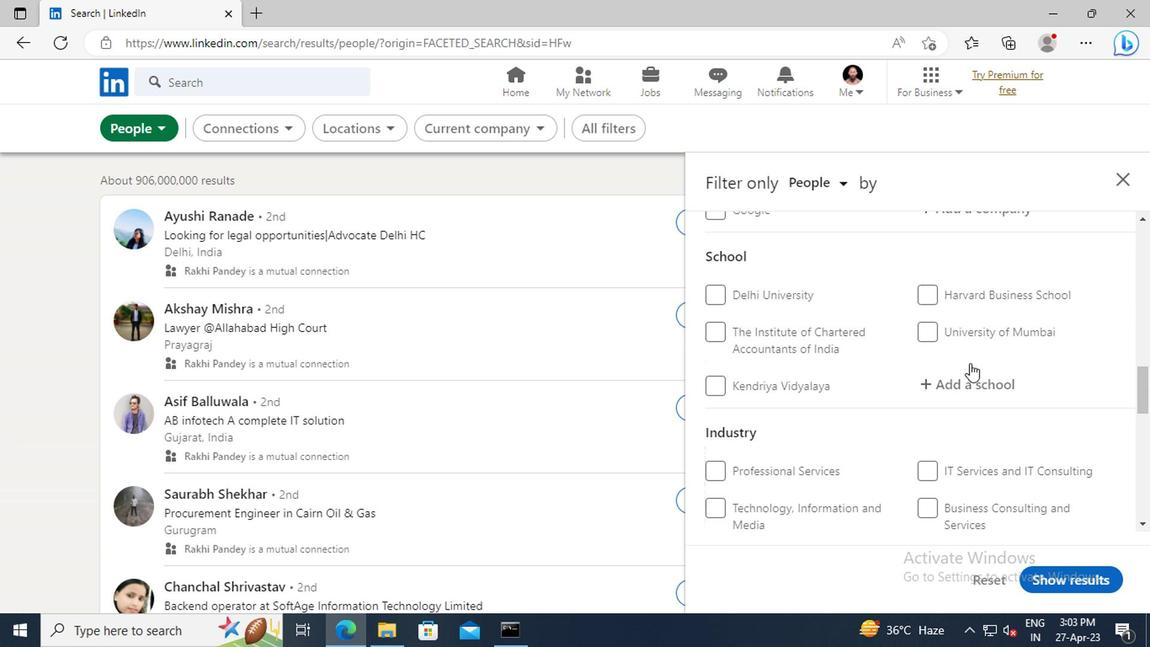 
Action: Mouse scrolled (967, 363) with delta (0, 0)
Screenshot: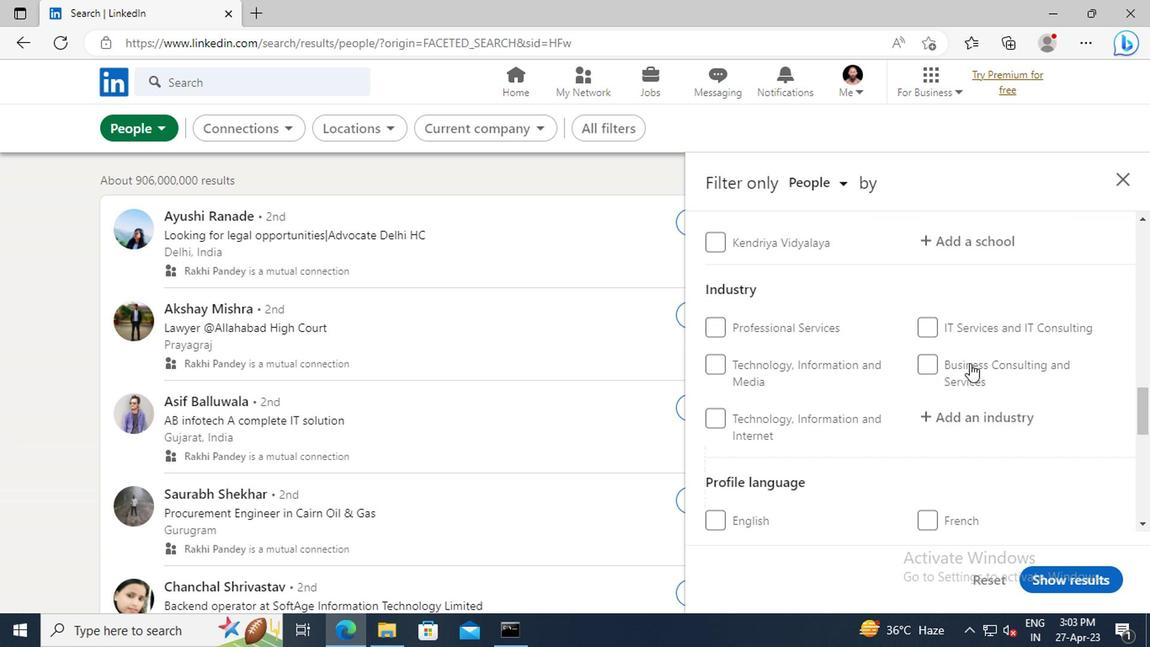 
Action: Mouse scrolled (967, 363) with delta (0, 0)
Screenshot: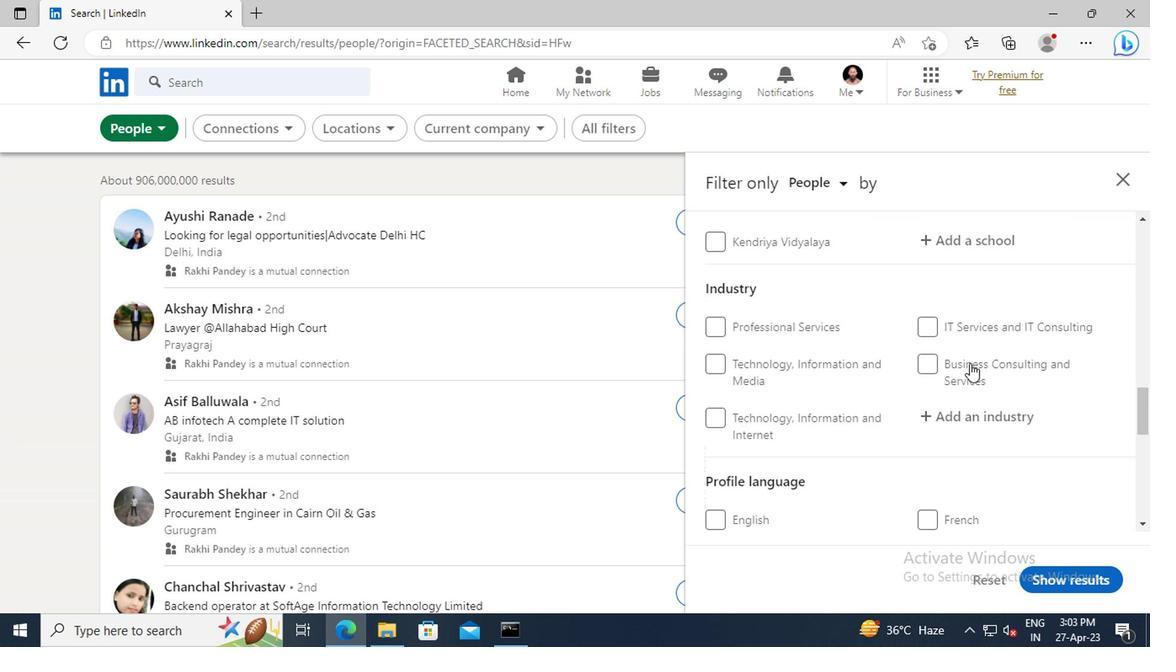
Action: Mouse moved to (715, 462)
Screenshot: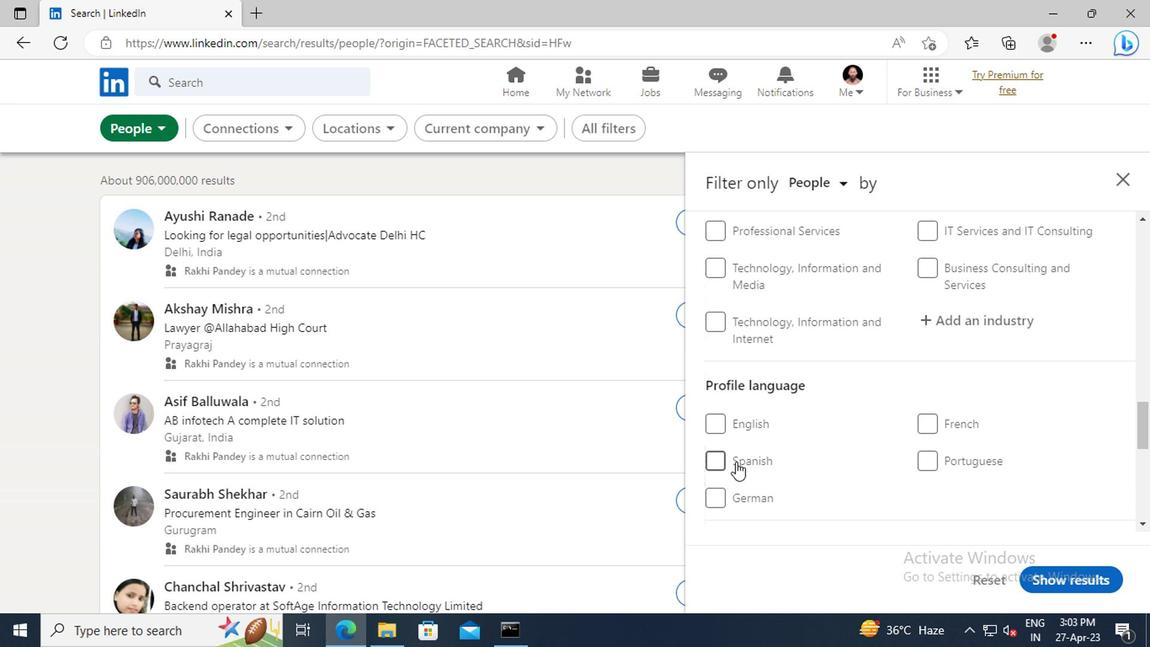 
Action: Mouse pressed left at (715, 462)
Screenshot: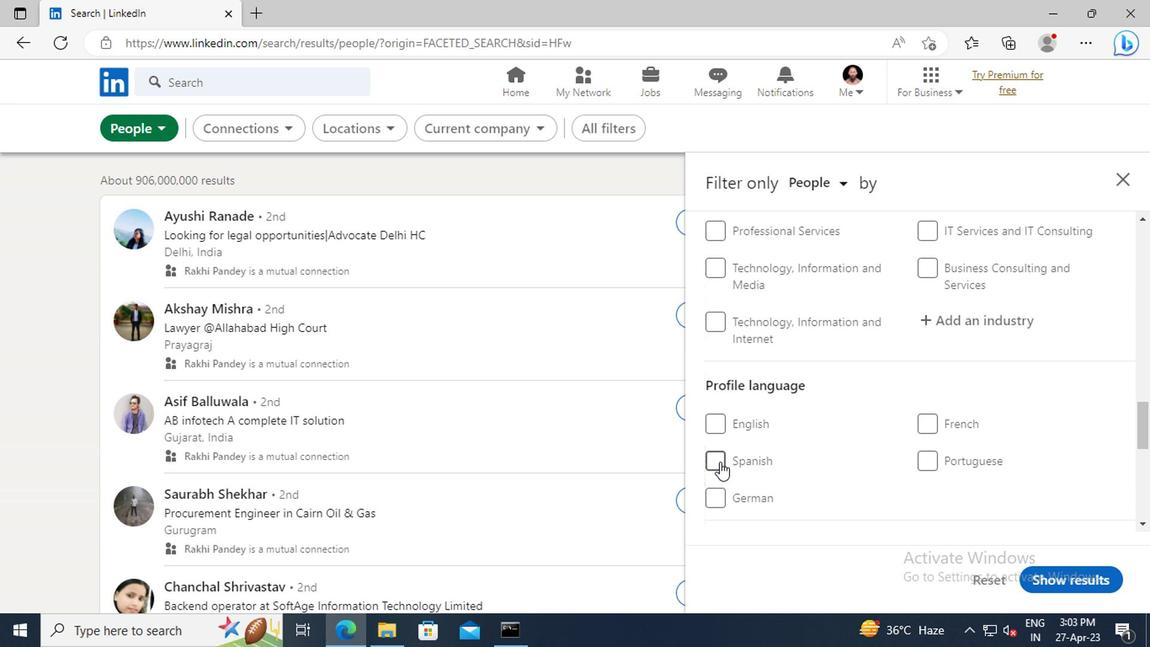 
Action: Mouse moved to (904, 446)
Screenshot: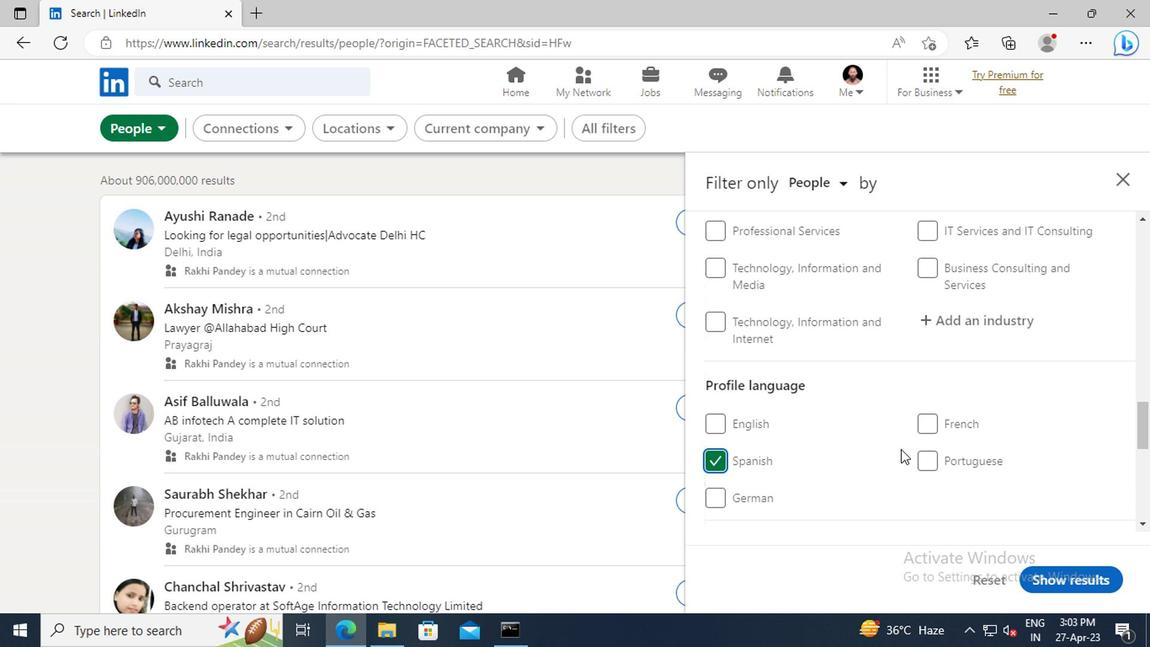 
Action: Mouse scrolled (904, 447) with delta (0, 0)
Screenshot: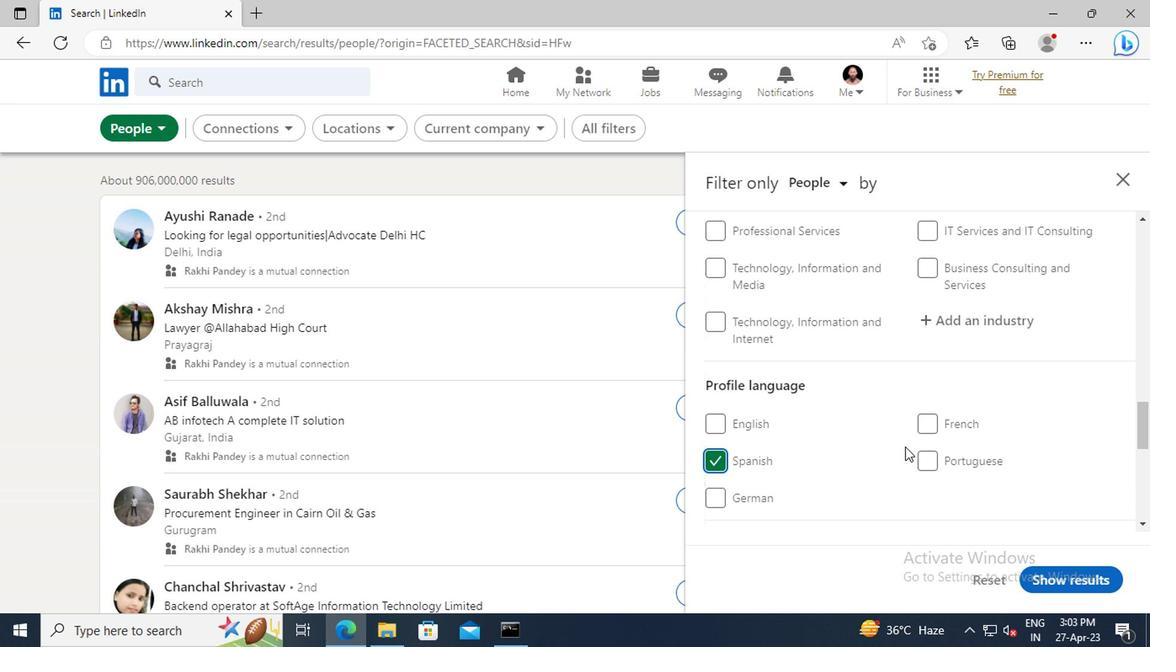 
Action: Mouse scrolled (904, 447) with delta (0, 0)
Screenshot: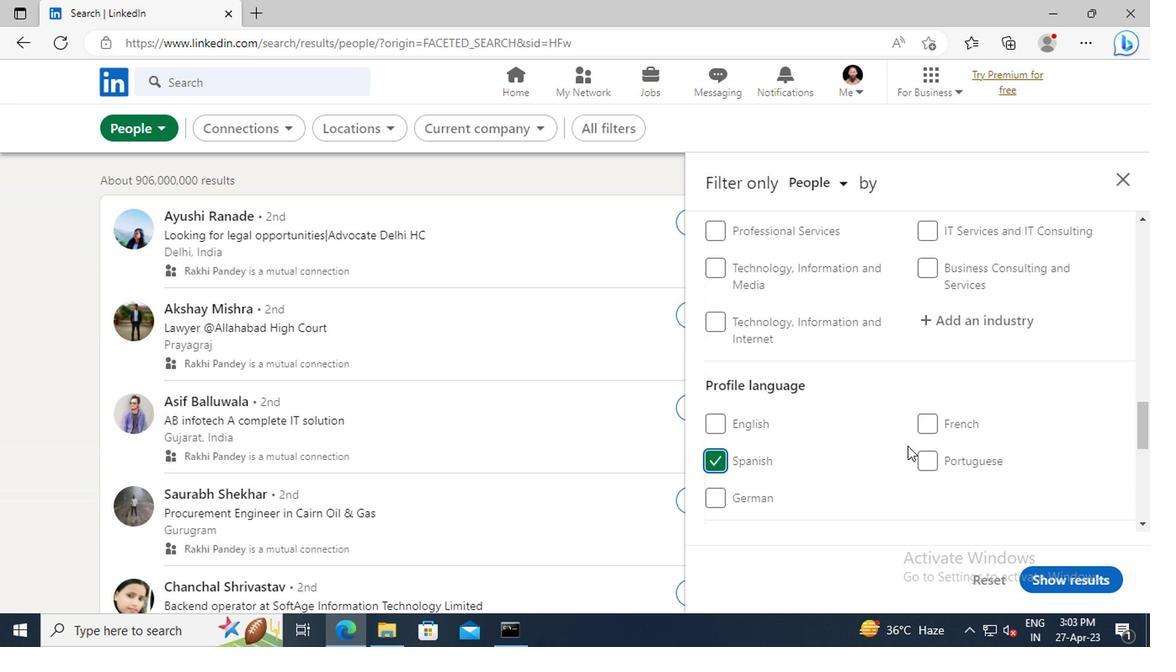 
Action: Mouse moved to (918, 423)
Screenshot: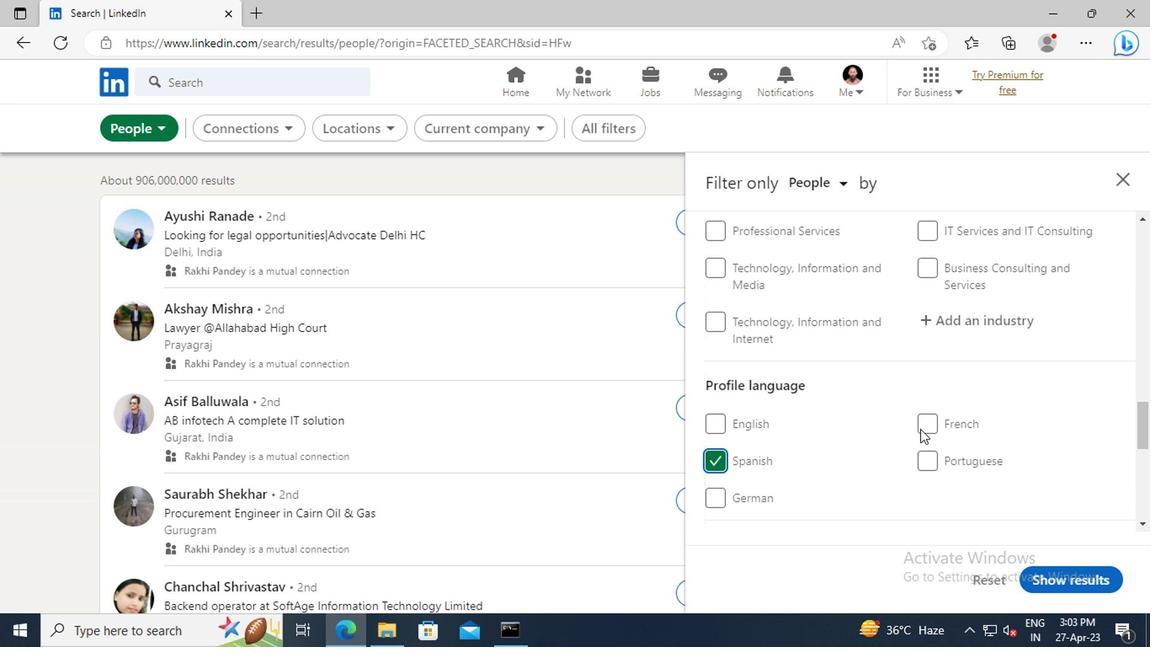 
Action: Mouse scrolled (918, 424) with delta (0, 0)
Screenshot: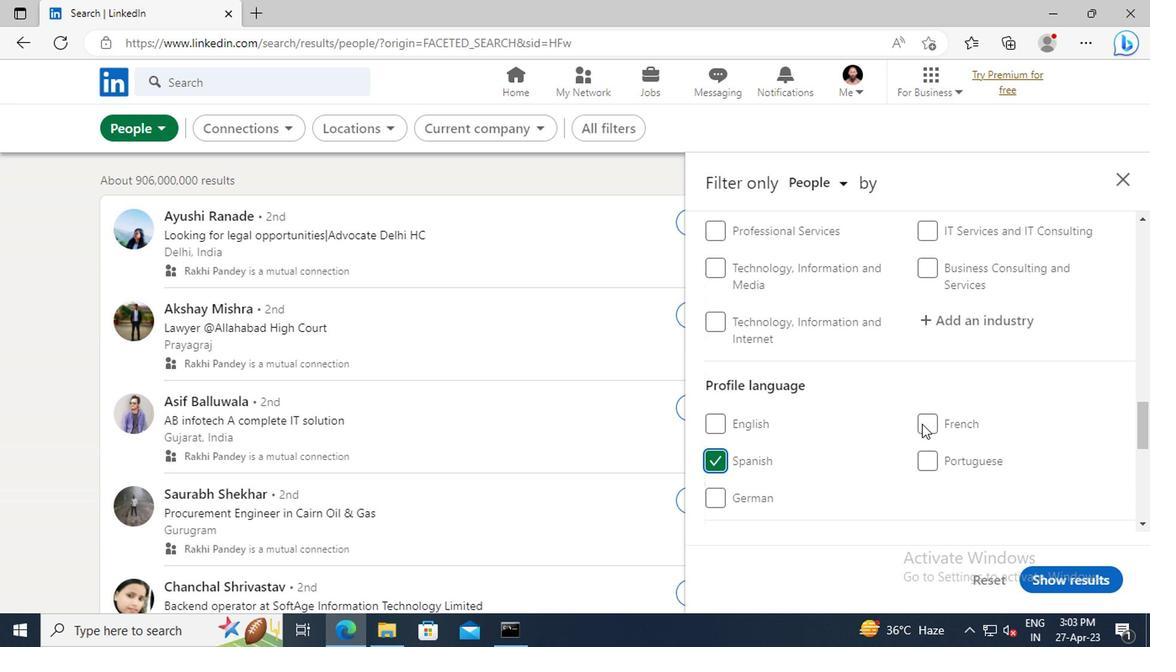 
Action: Mouse moved to (921, 413)
Screenshot: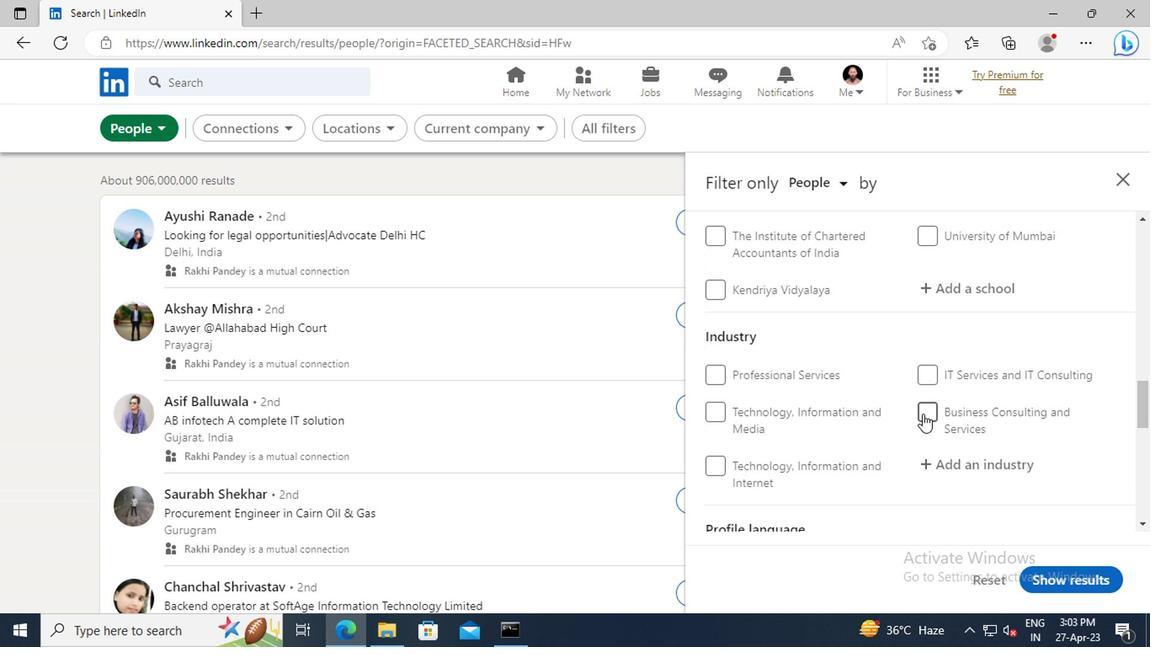 
Action: Mouse scrolled (921, 413) with delta (0, 0)
Screenshot: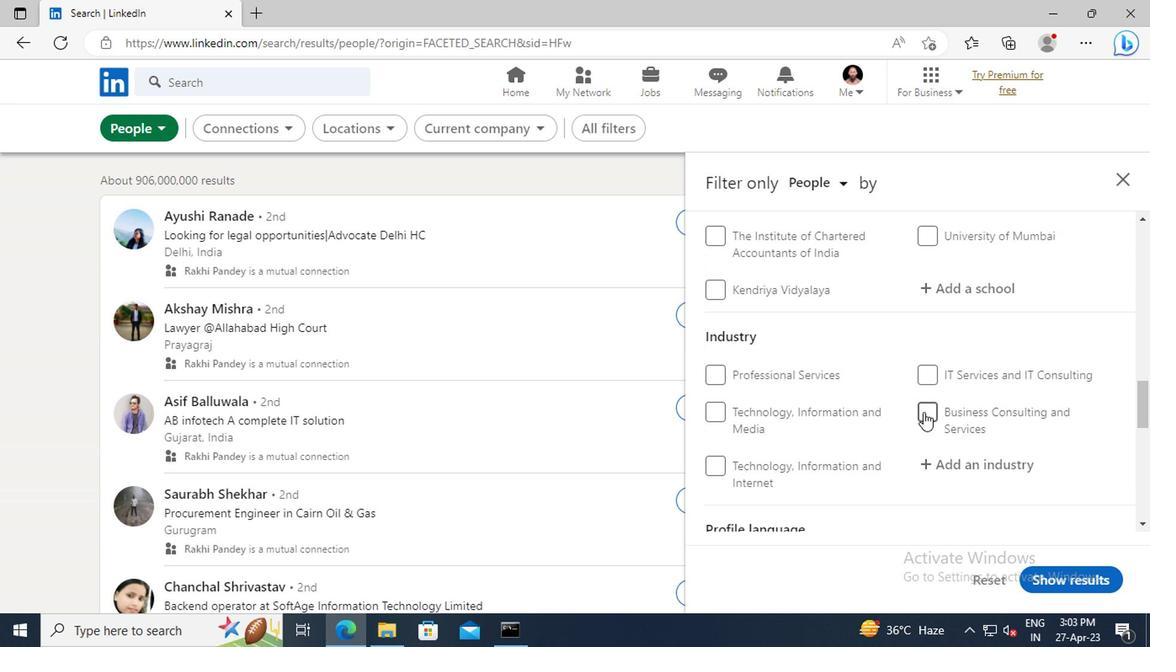 
Action: Mouse scrolled (921, 413) with delta (0, 0)
Screenshot: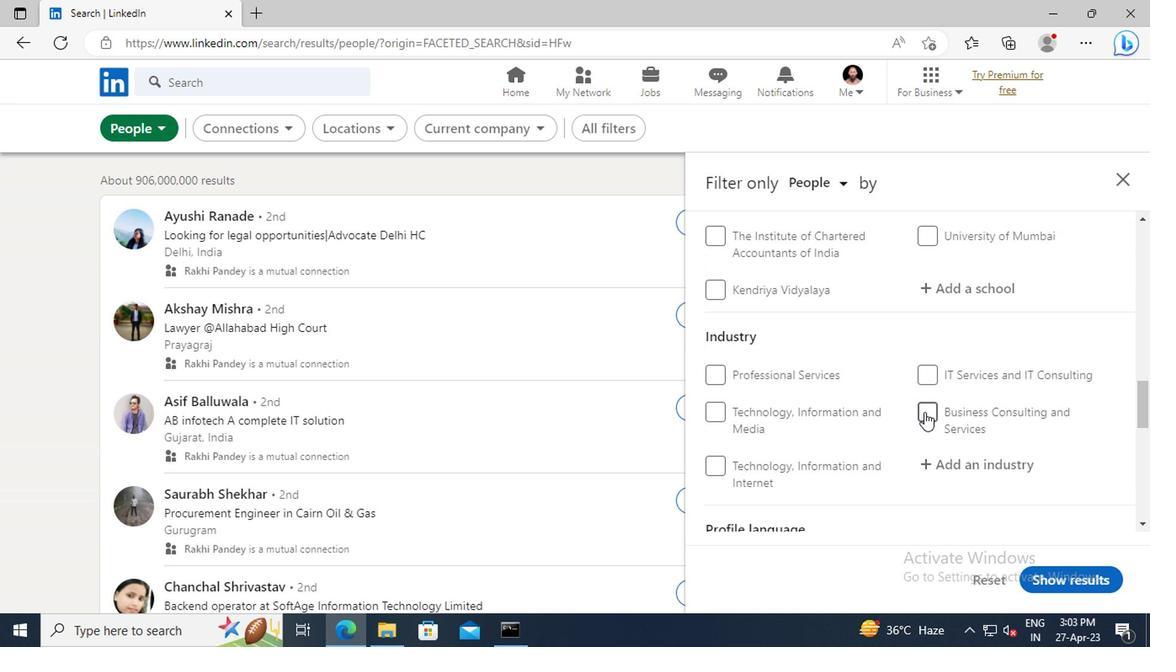 
Action: Mouse moved to (930, 405)
Screenshot: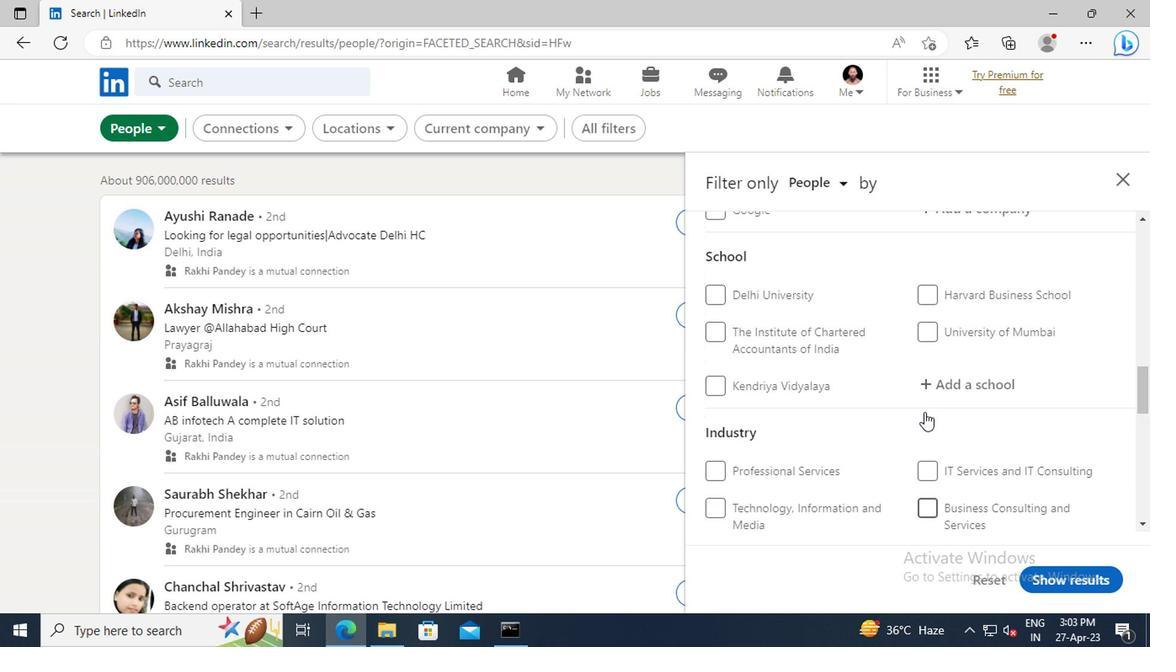 
Action: Mouse scrolled (930, 405) with delta (0, 0)
Screenshot: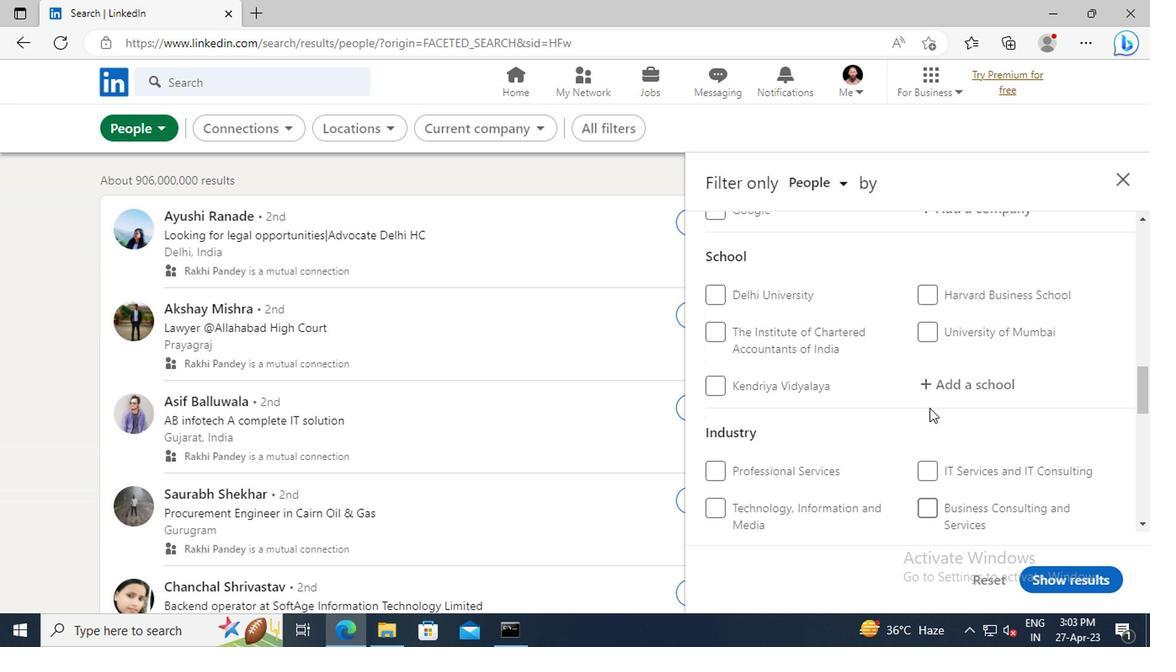 
Action: Mouse scrolled (930, 405) with delta (0, 0)
Screenshot: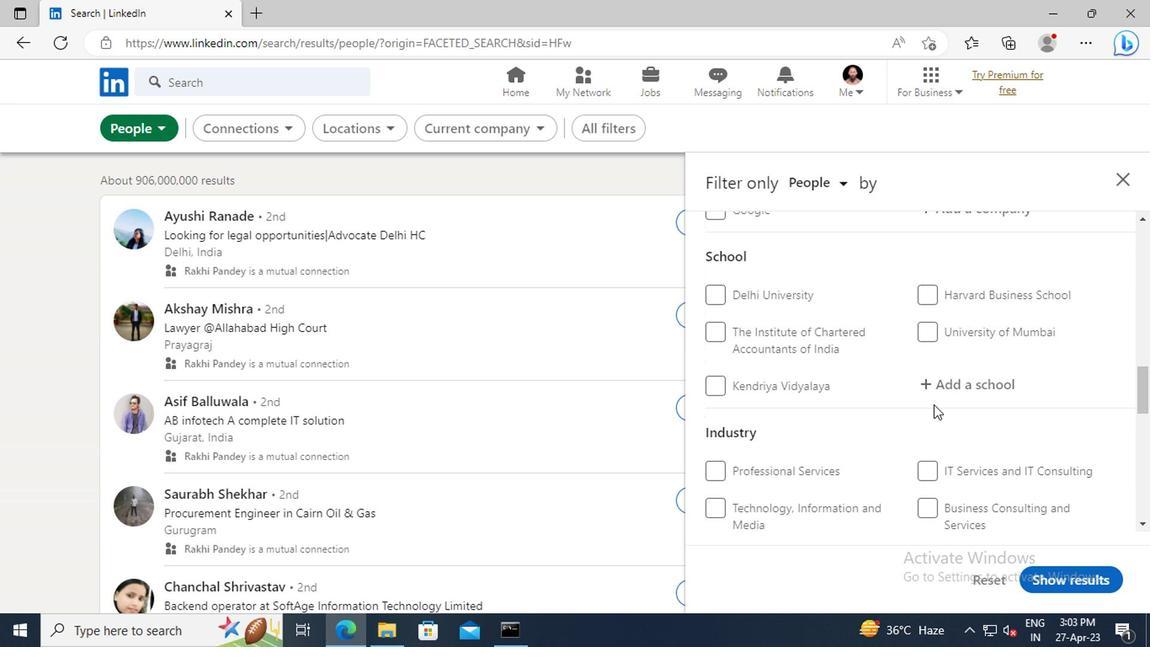 
Action: Mouse scrolled (930, 405) with delta (0, 0)
Screenshot: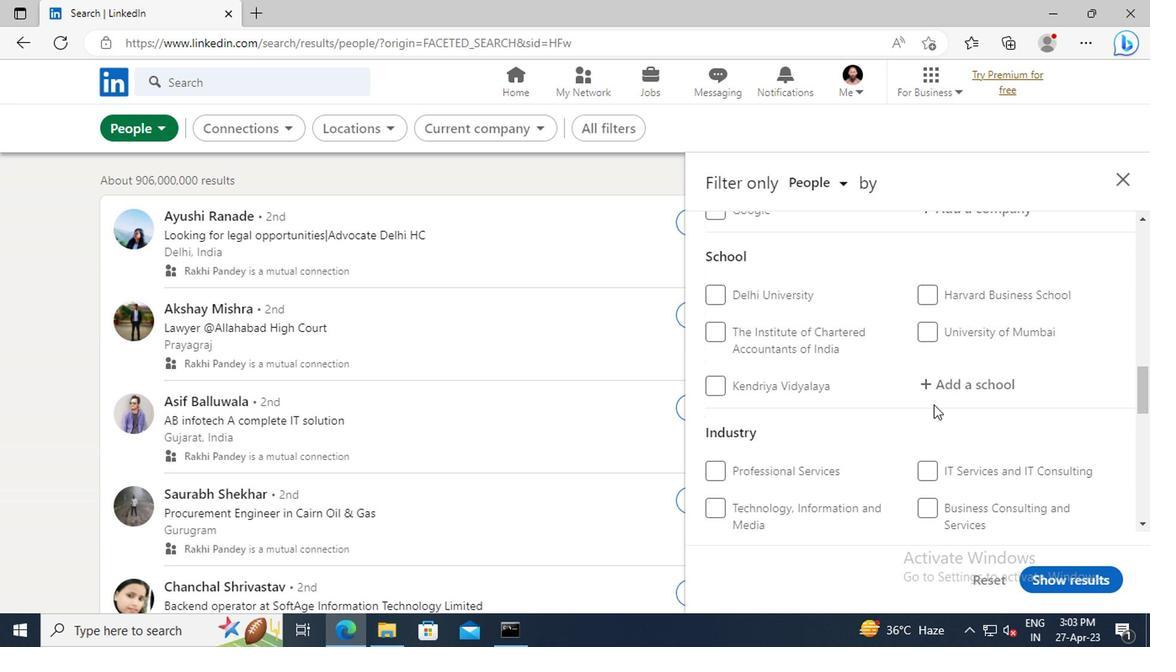 
Action: Mouse moved to (937, 380)
Screenshot: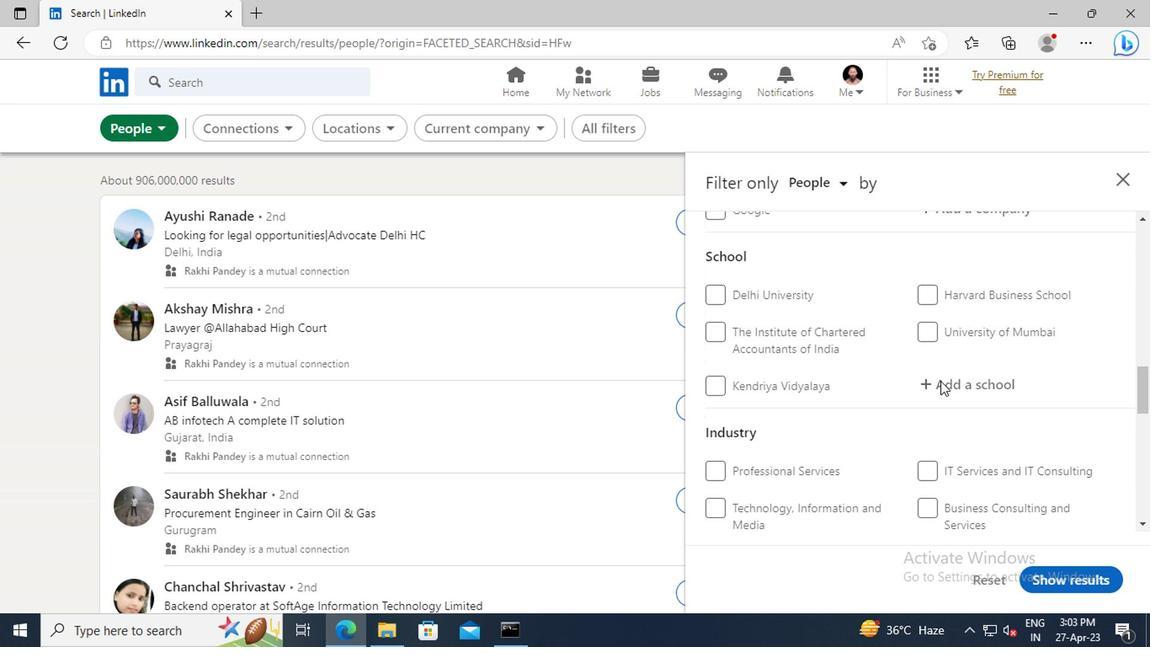 
Action: Mouse scrolled (937, 381) with delta (0, 1)
Screenshot: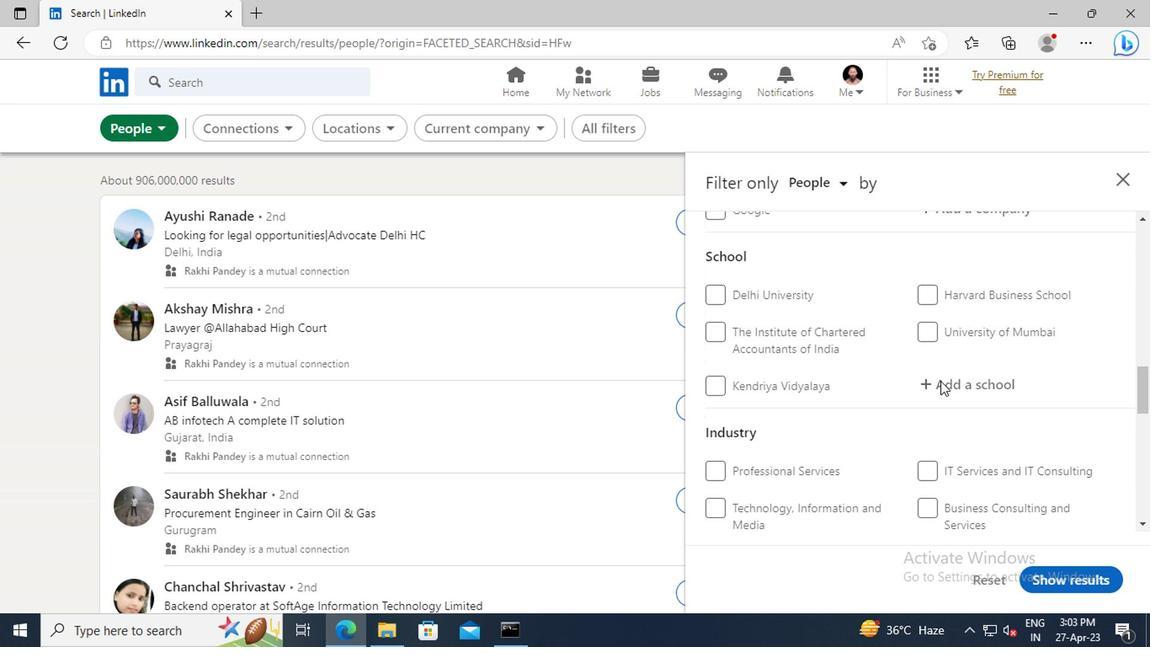 
Action: Mouse scrolled (937, 381) with delta (0, 1)
Screenshot: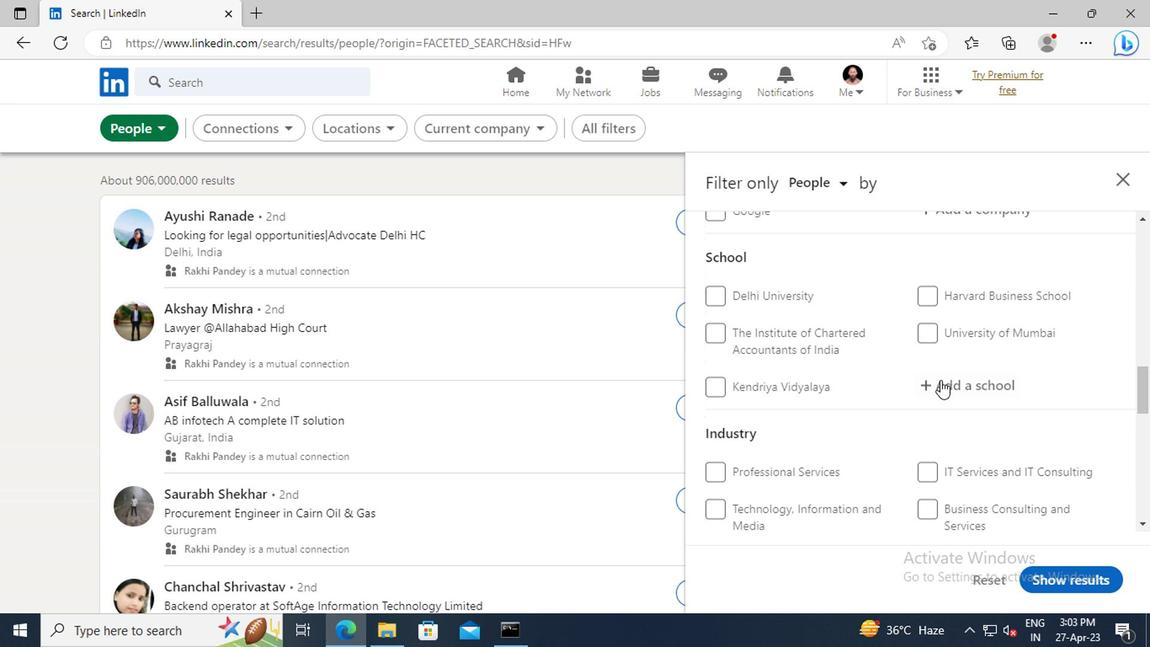 
Action: Mouse scrolled (937, 381) with delta (0, 1)
Screenshot: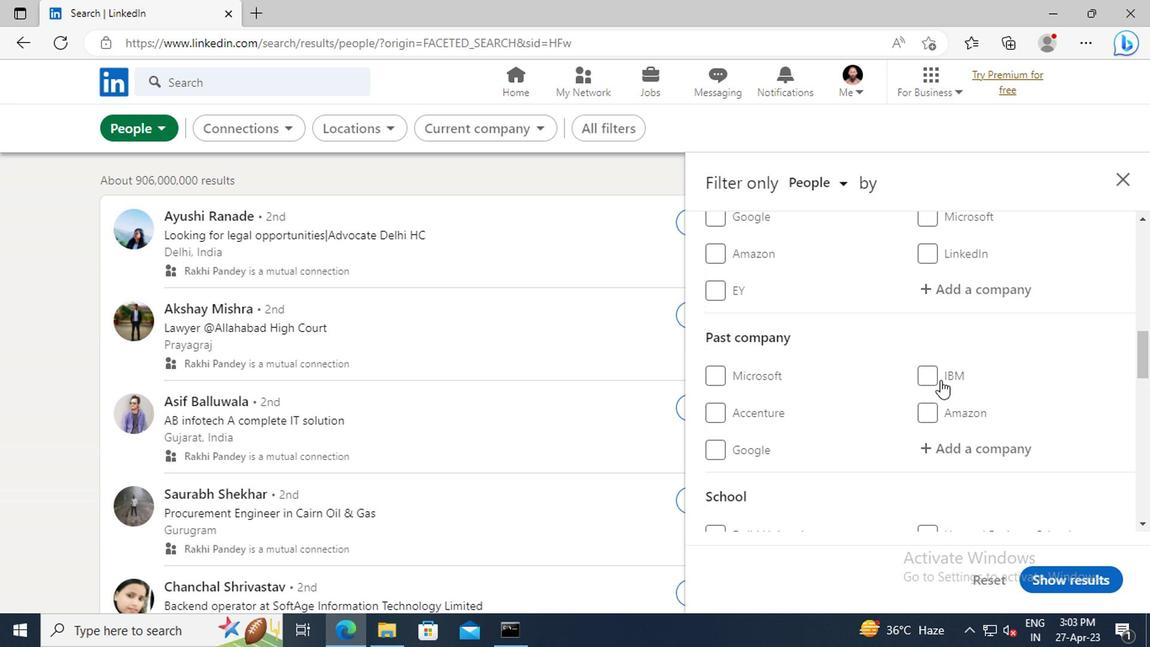 
Action: Mouse scrolled (937, 381) with delta (0, 1)
Screenshot: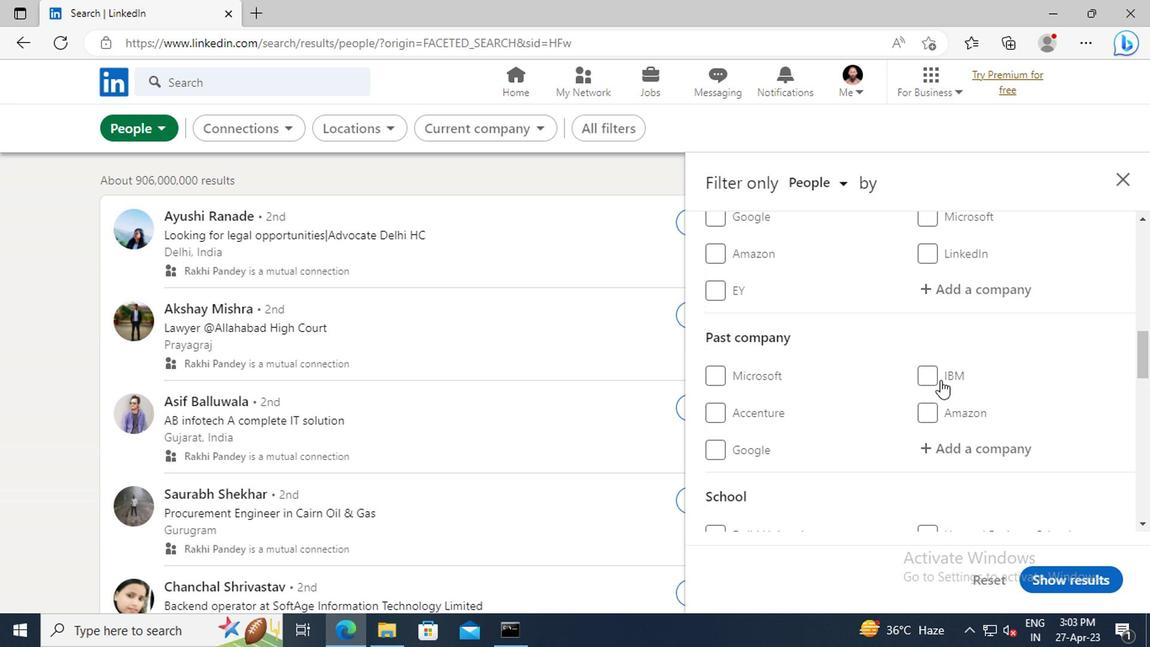 
Action: Mouse scrolled (937, 381) with delta (0, 1)
Screenshot: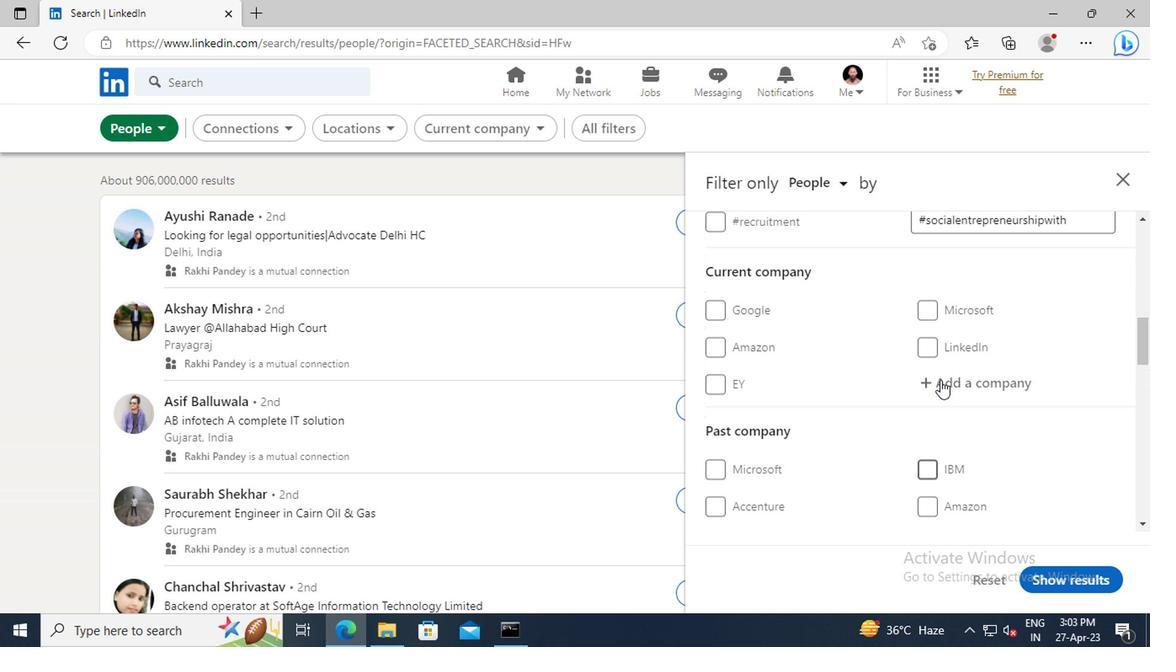 
Action: Mouse moved to (937, 428)
Screenshot: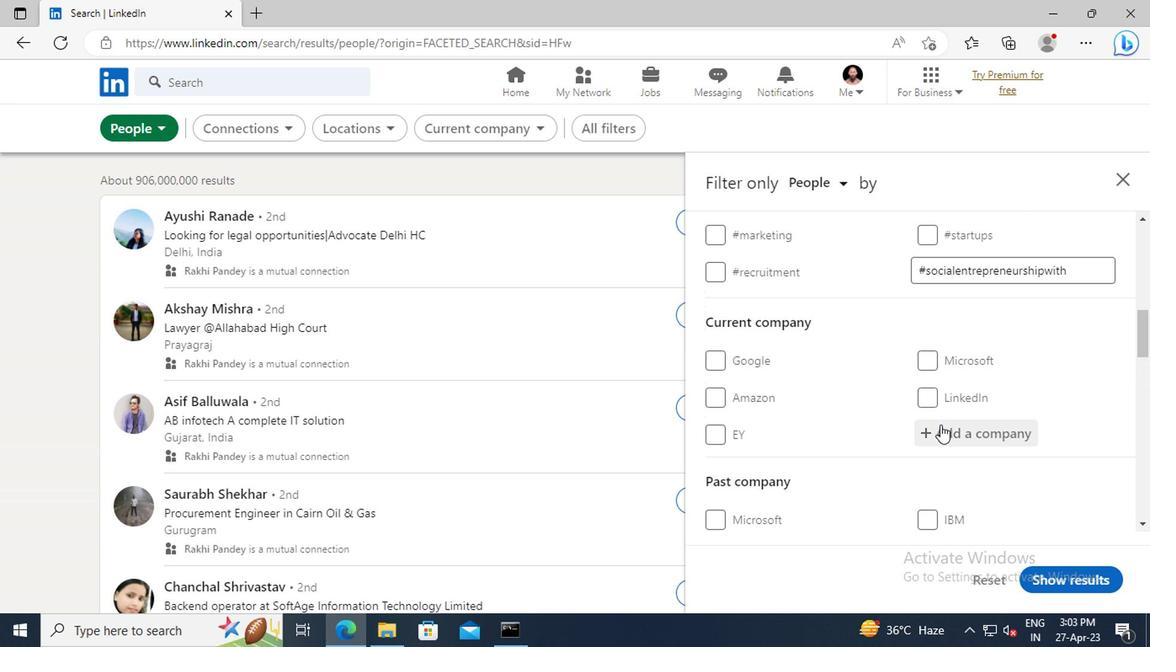 
Action: Mouse pressed left at (937, 428)
Screenshot: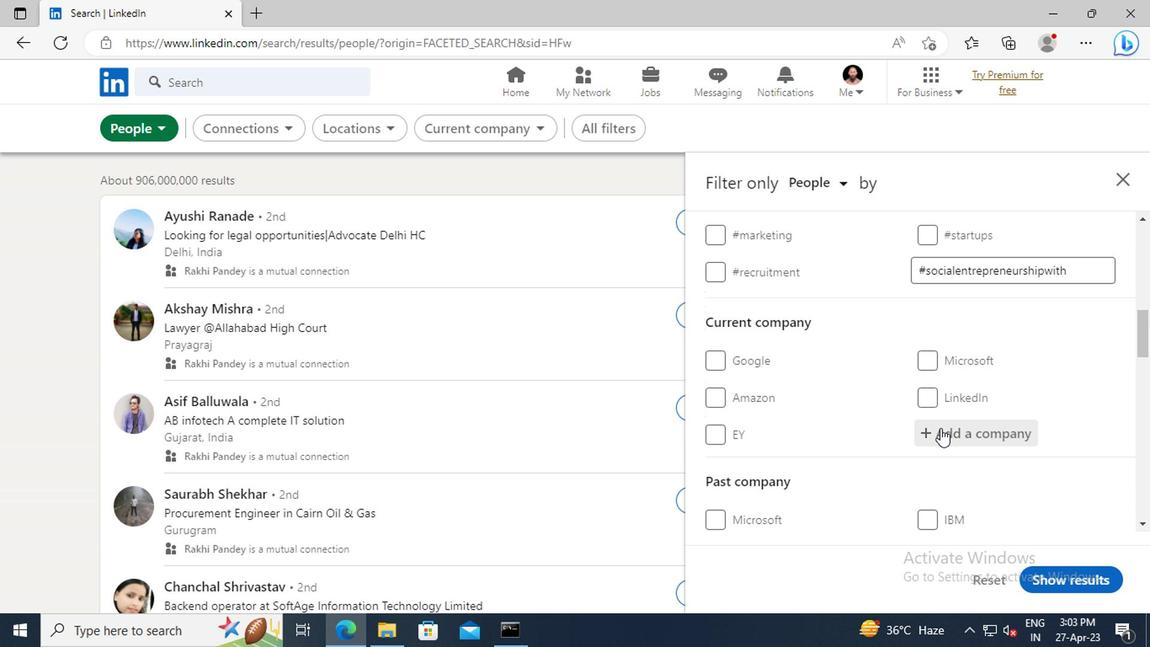 
Action: Key pressed <Key.shift>BRITISH<Key.space><Key.shift>SAFETY<Key.space><Key.shift>COUNCIL
Screenshot: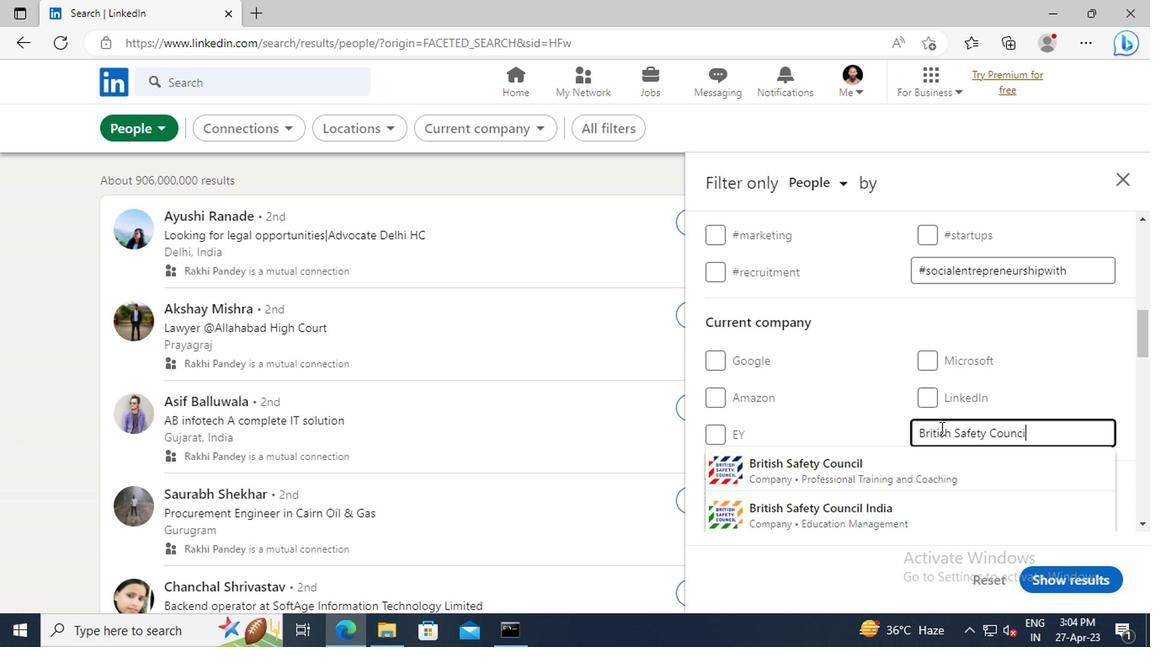 
Action: Mouse moved to (941, 465)
Screenshot: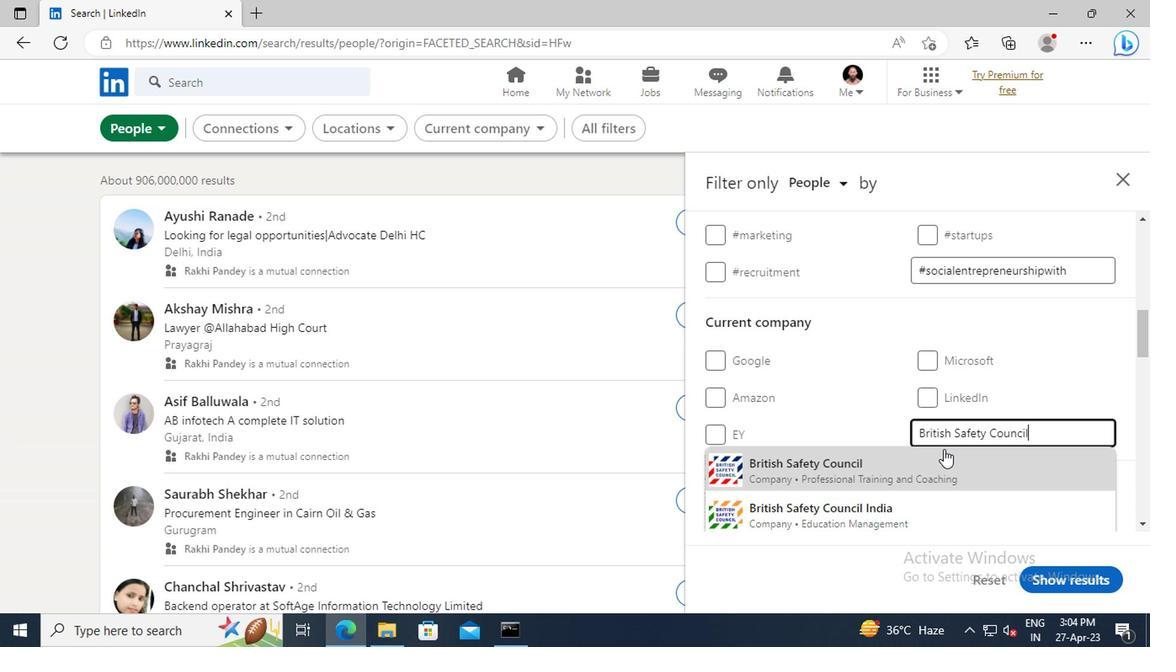 
Action: Mouse pressed left at (941, 465)
Screenshot: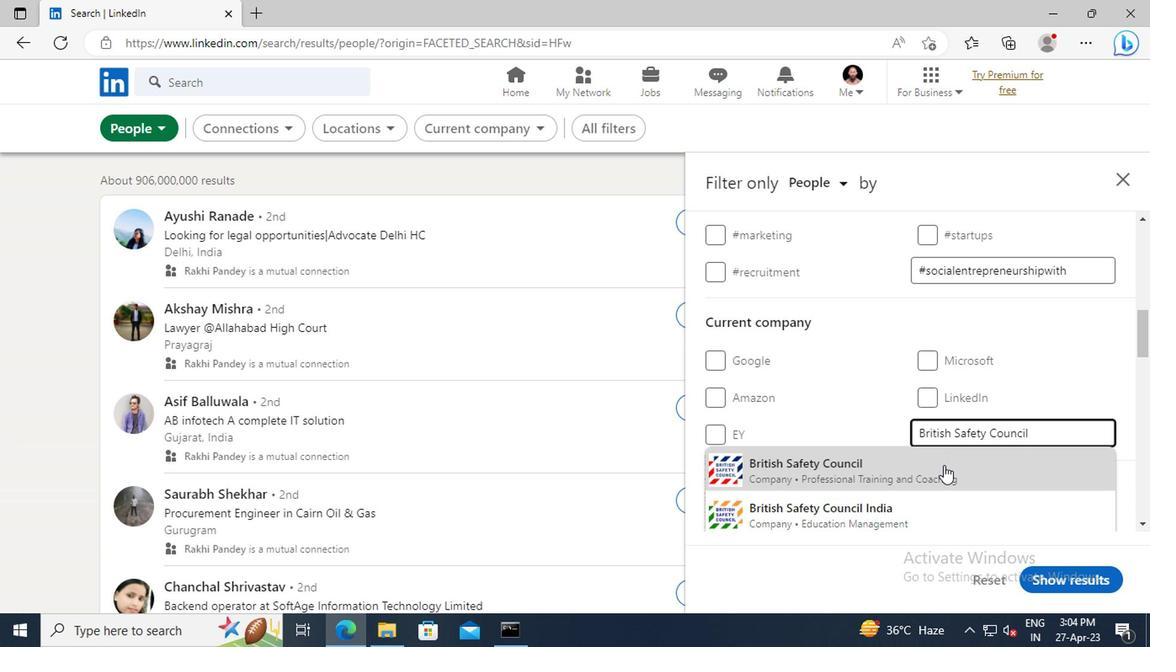 
Action: Mouse moved to (947, 405)
Screenshot: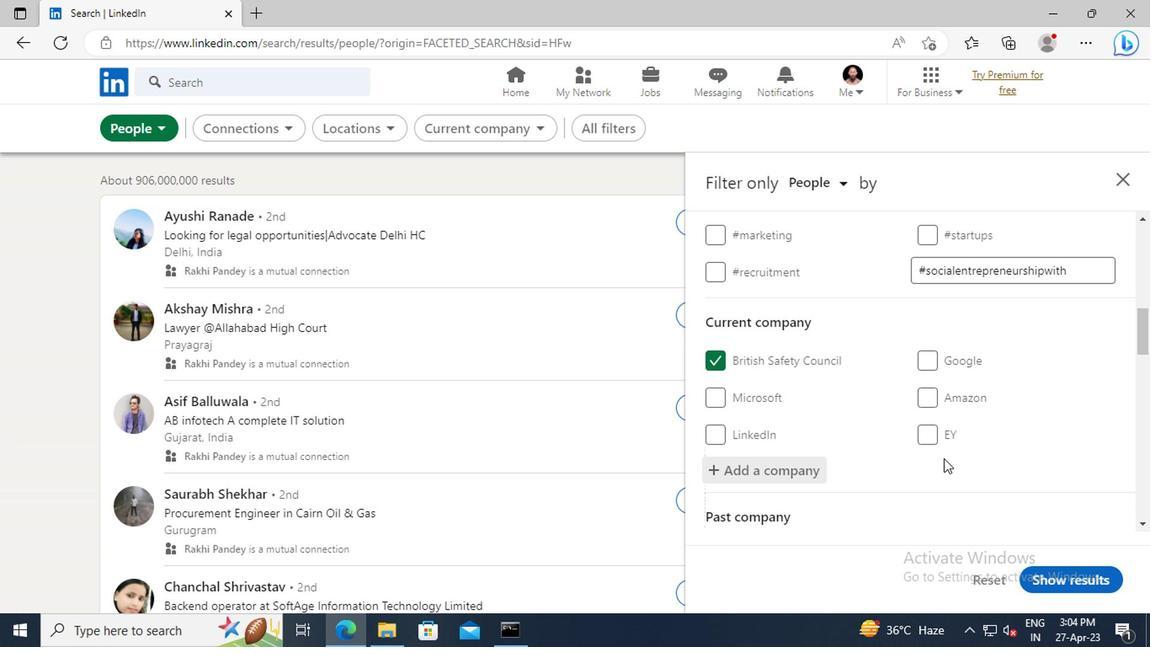 
Action: Mouse scrolled (947, 404) with delta (0, 0)
Screenshot: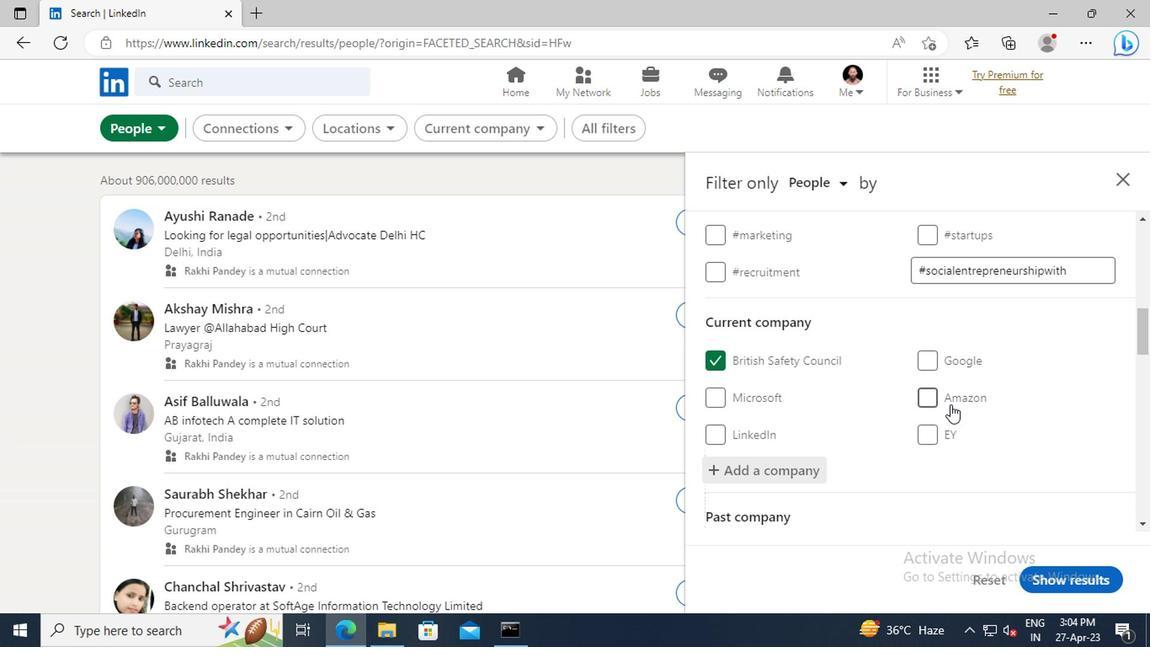 
Action: Mouse scrolled (947, 404) with delta (0, 0)
Screenshot: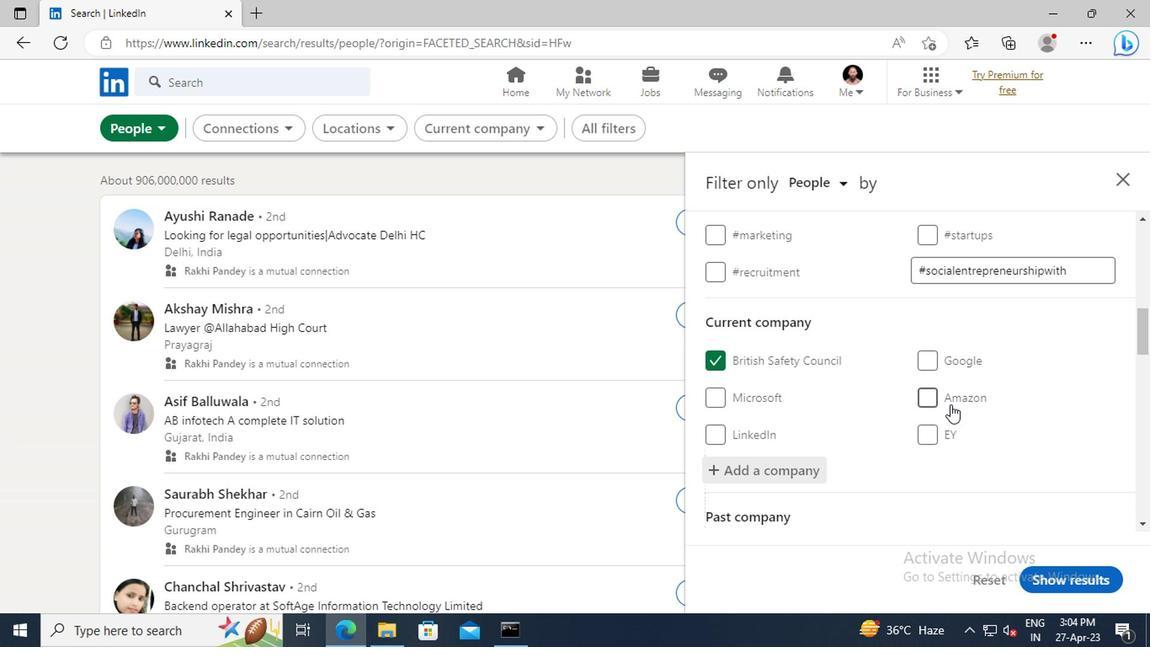 
Action: Mouse scrolled (947, 404) with delta (0, 0)
Screenshot: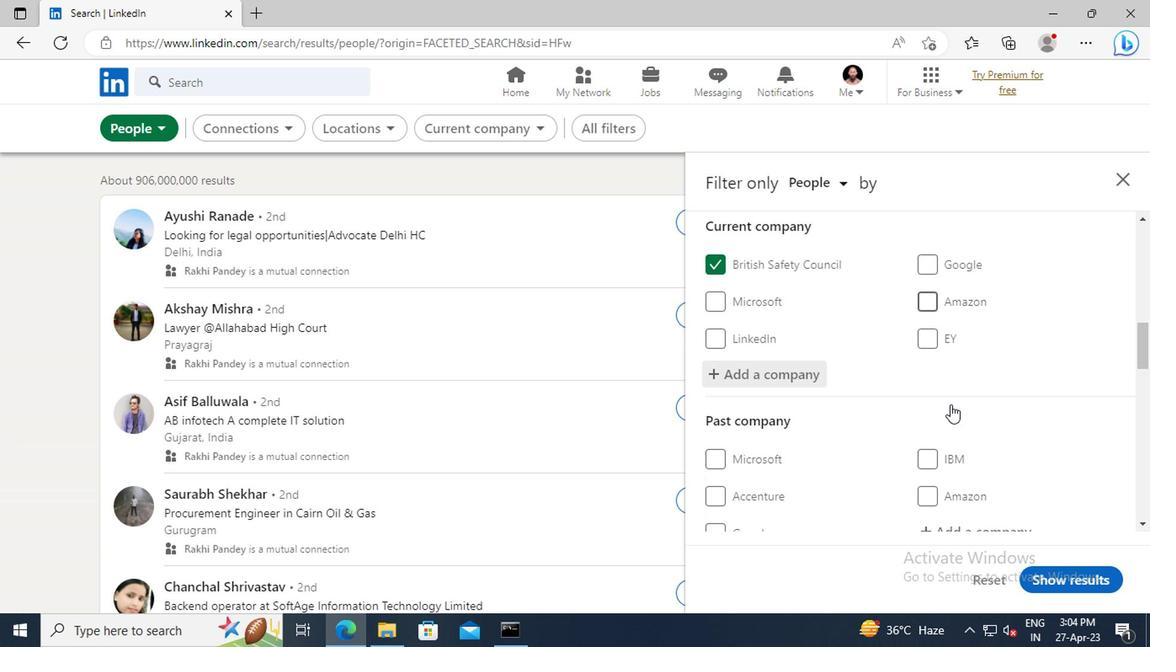 
Action: Mouse scrolled (947, 404) with delta (0, 0)
Screenshot: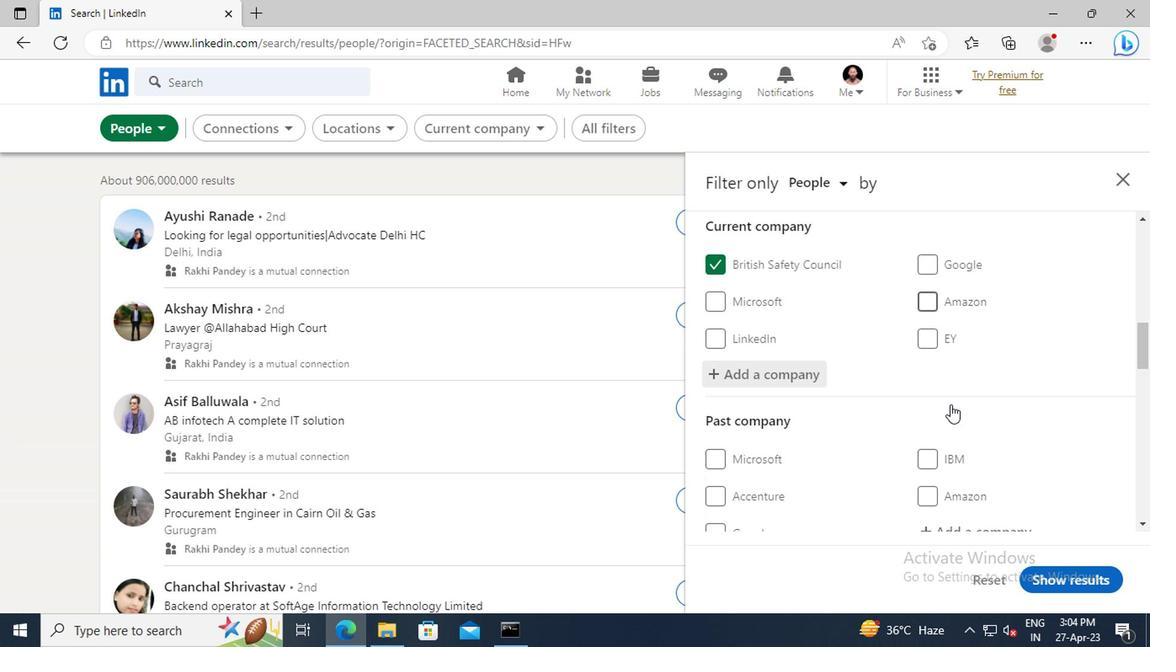 
Action: Mouse scrolled (947, 404) with delta (0, 0)
Screenshot: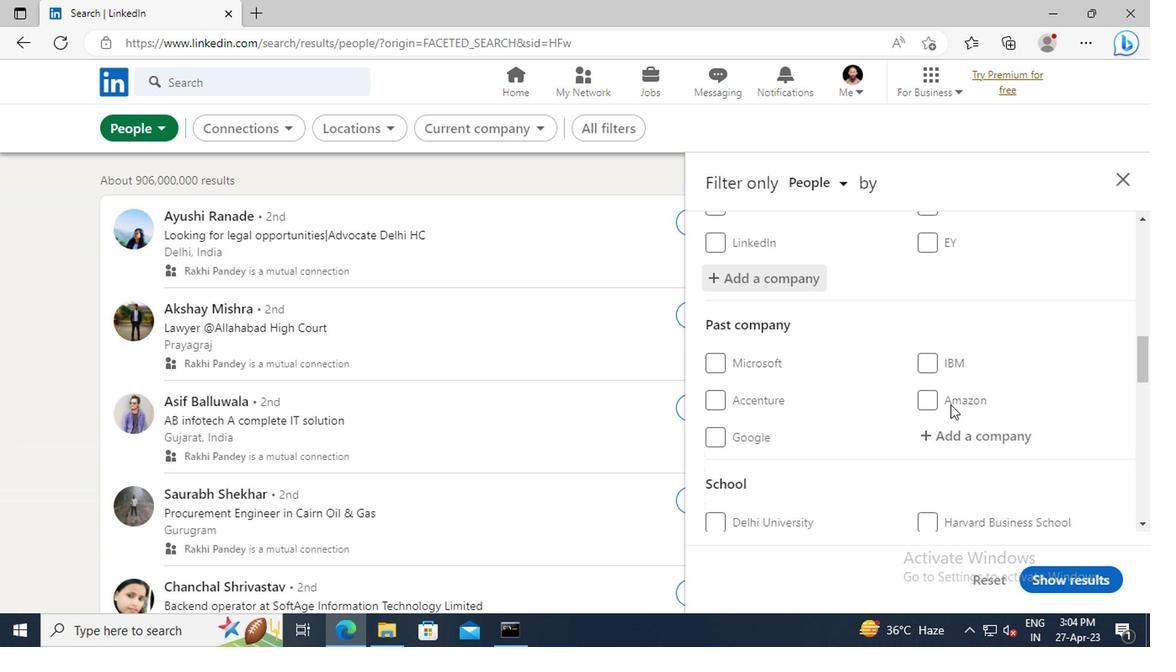 
Action: Mouse scrolled (947, 404) with delta (0, 0)
Screenshot: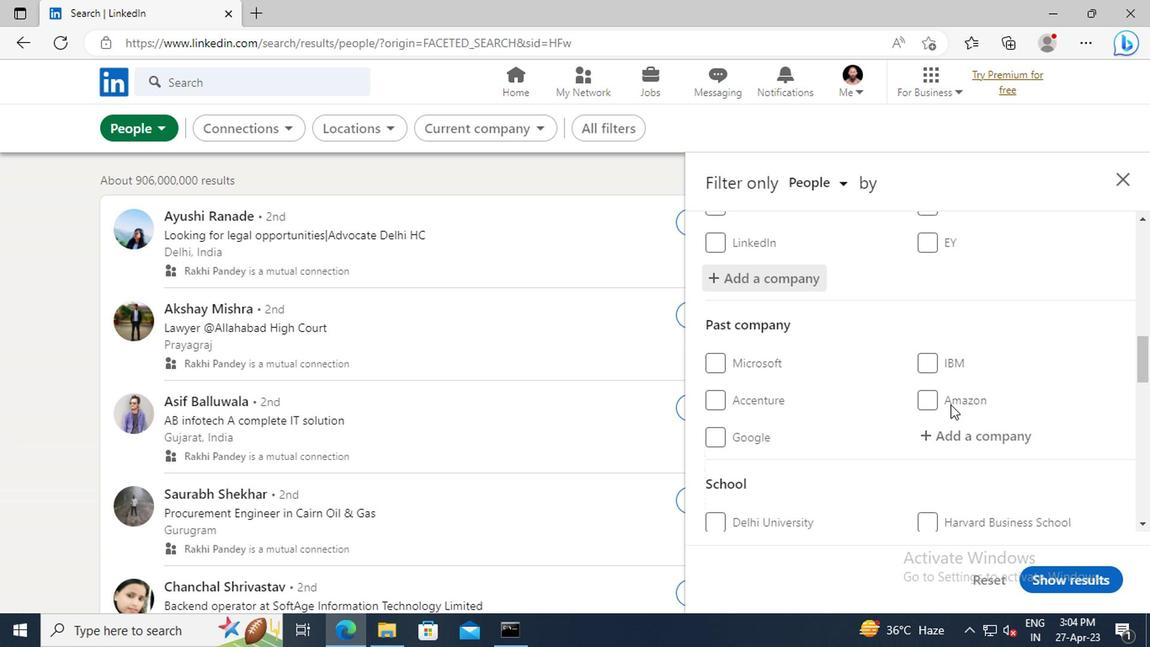 
Action: Mouse scrolled (947, 404) with delta (0, 0)
Screenshot: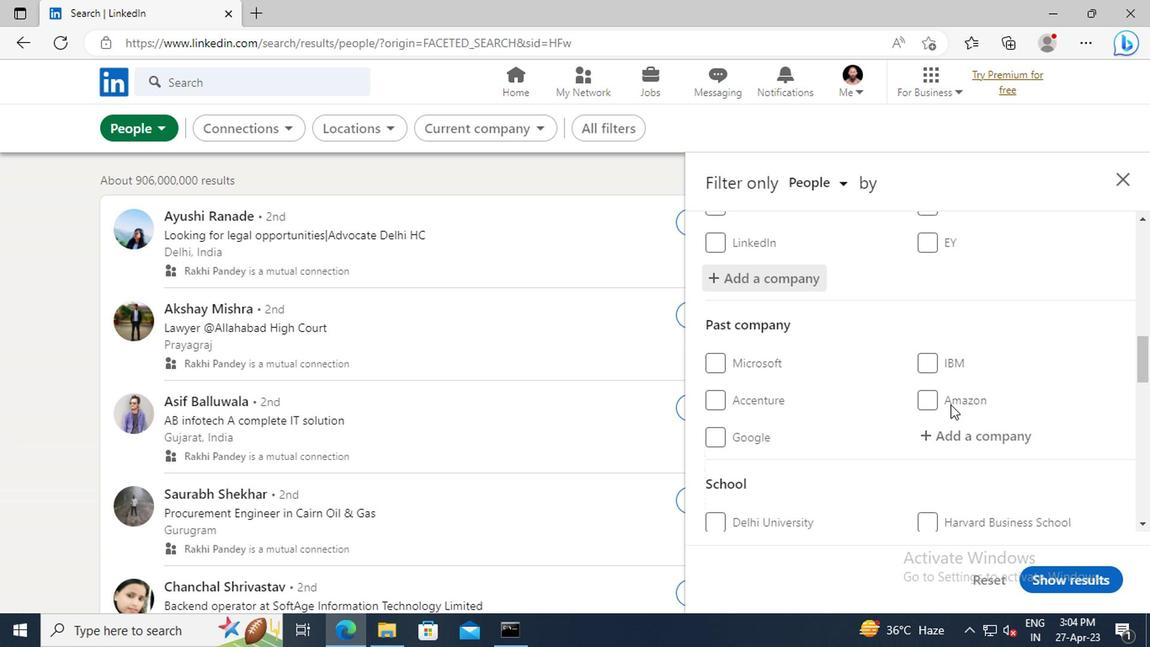 
Action: Mouse scrolled (947, 404) with delta (0, 0)
Screenshot: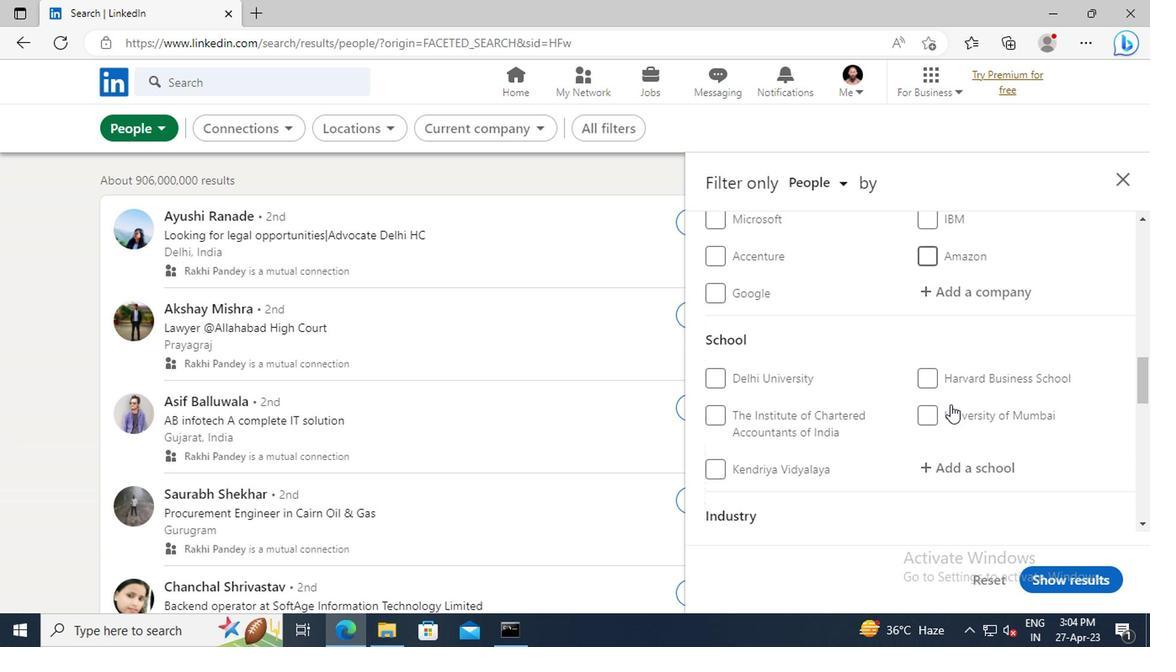 
Action: Mouse scrolled (947, 404) with delta (0, 0)
Screenshot: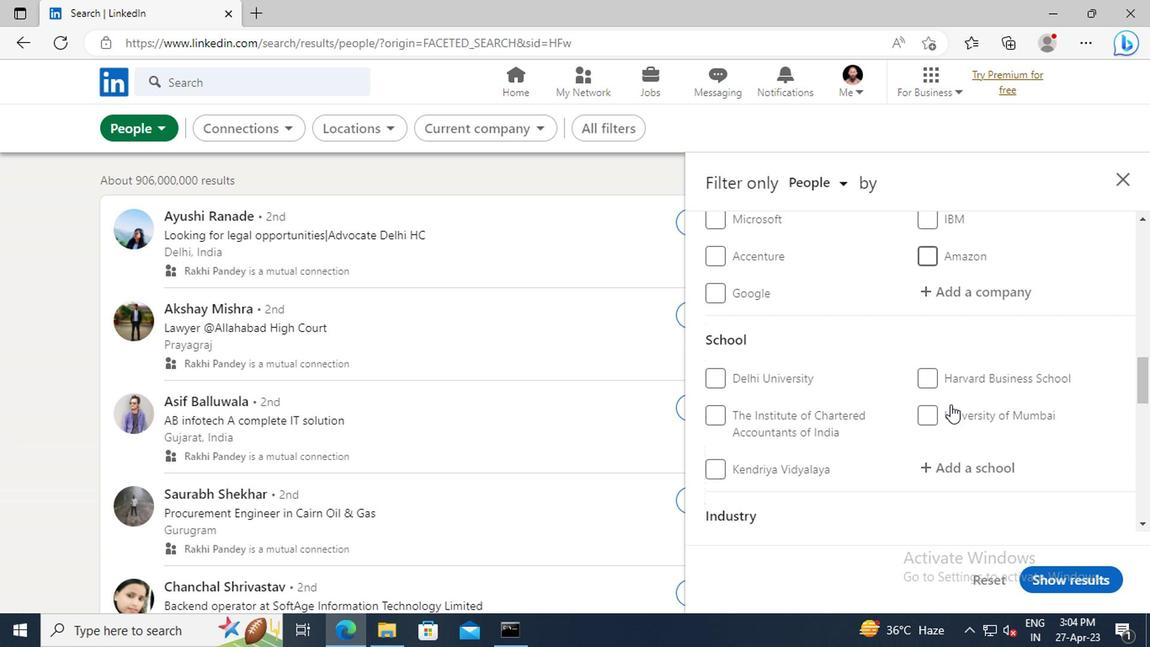 
Action: Mouse moved to (947, 376)
Screenshot: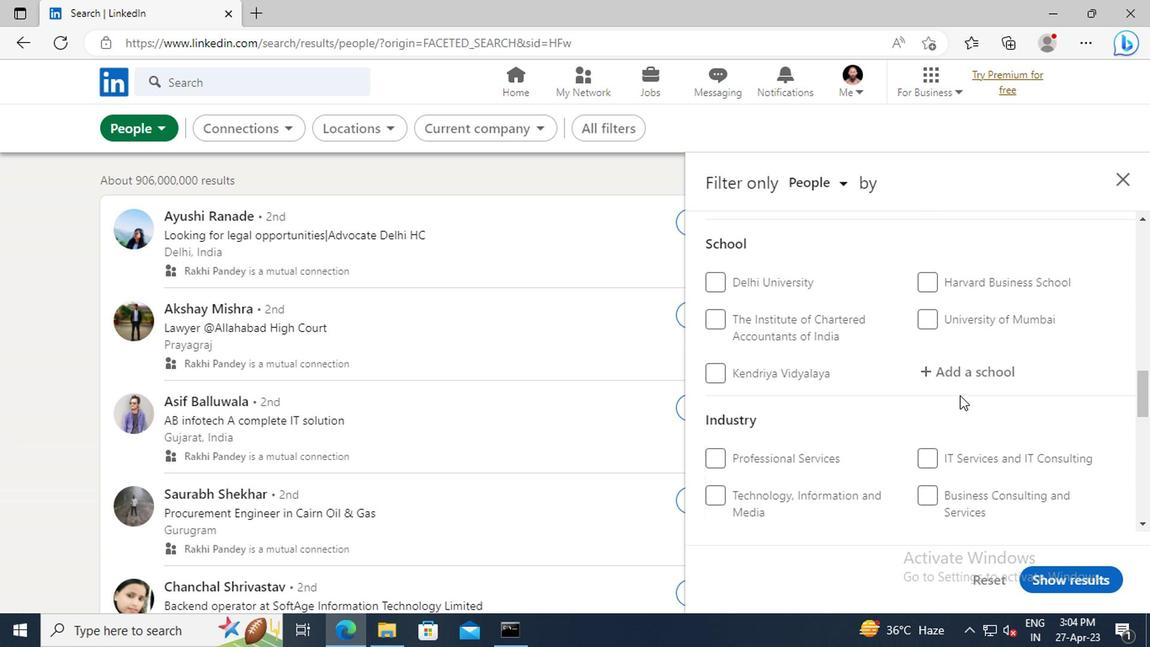 
Action: Mouse pressed left at (947, 376)
Screenshot: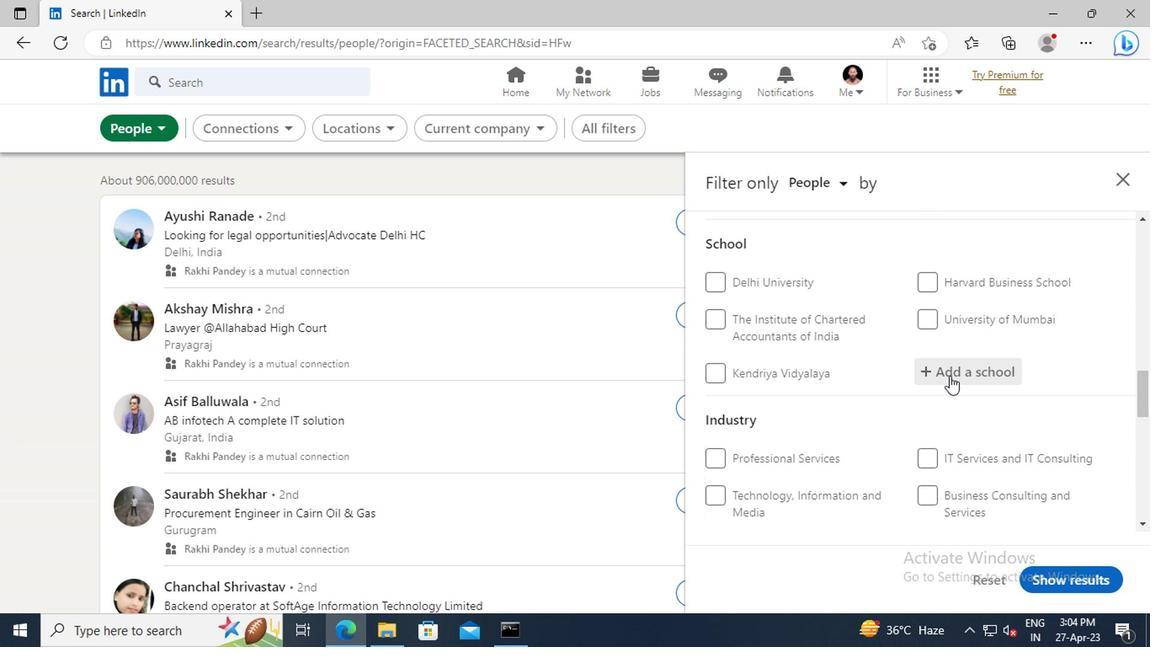 
Action: Key pressed <Key.shift>RANI<Key.space><Key.shift>DURGAVATI<Key.space><Key.shift>VISHWAVIDYALAYA,<Key.space><Key.shift>JA
Screenshot: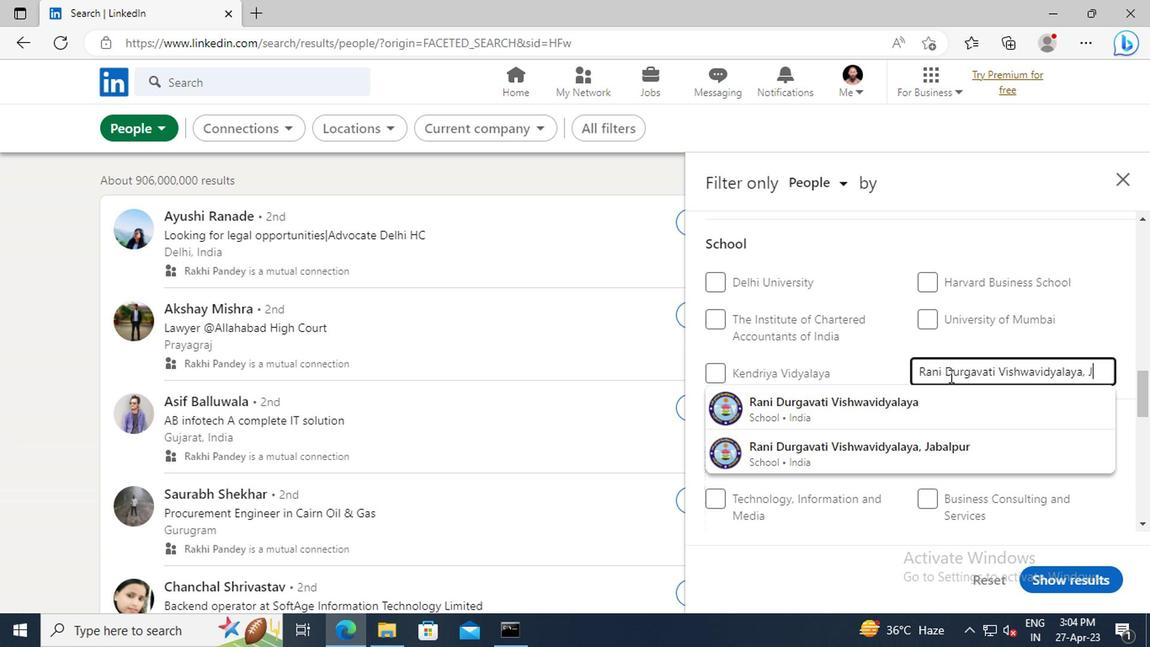 
Action: Mouse moved to (957, 407)
Screenshot: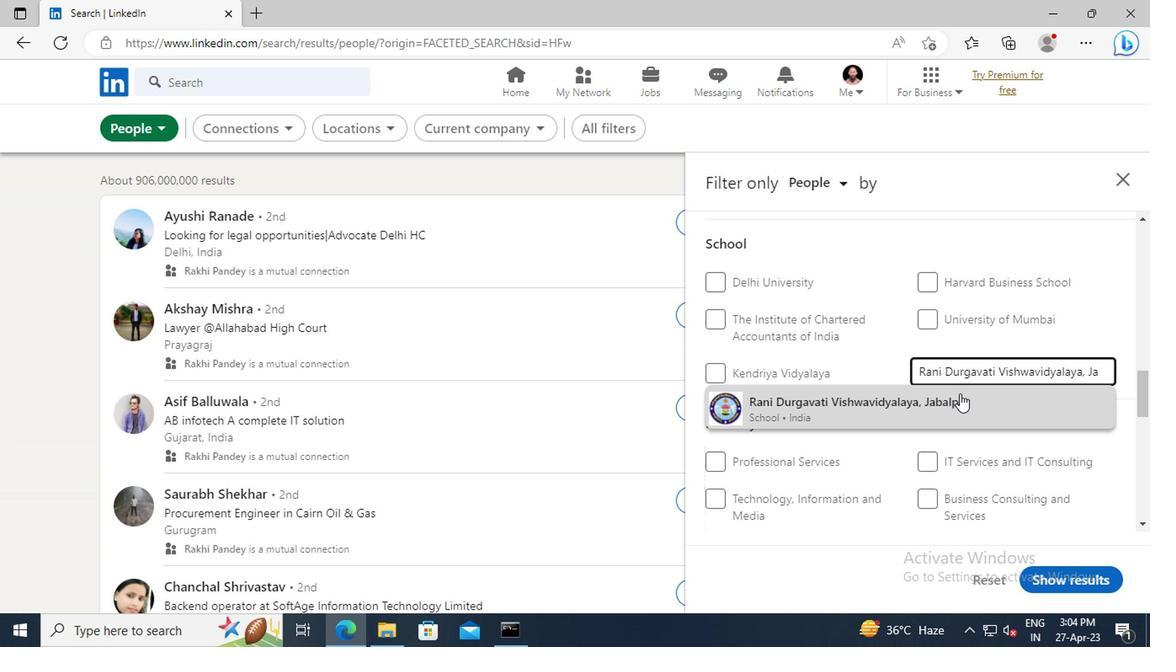
Action: Mouse pressed left at (957, 407)
Screenshot: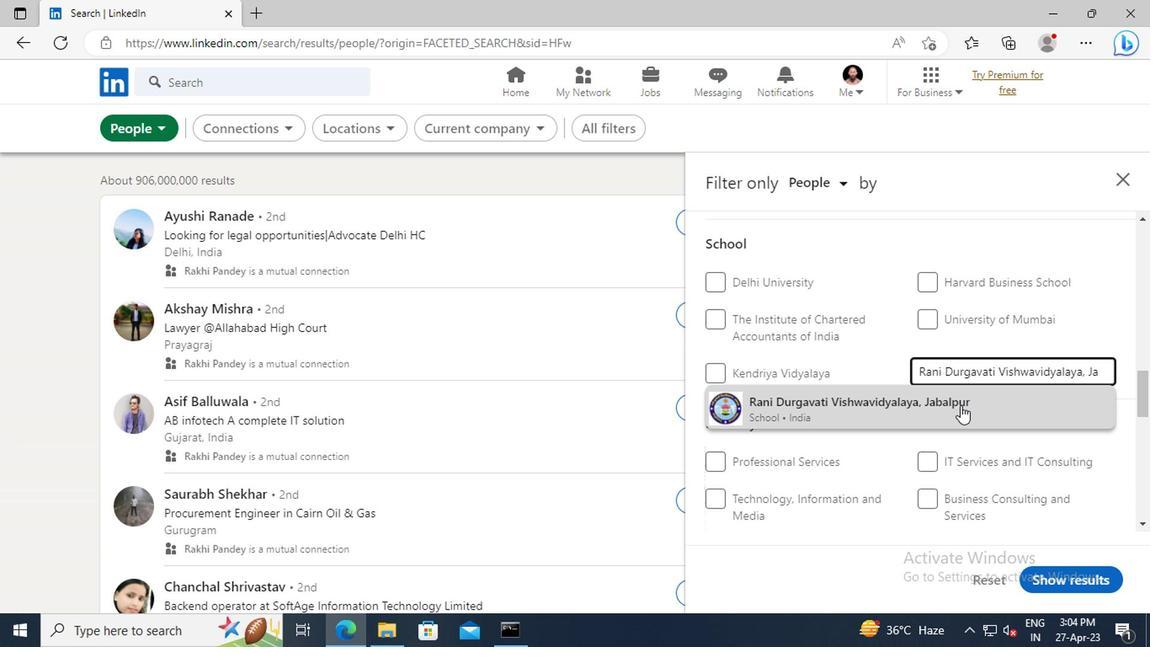
Action: Mouse moved to (957, 368)
Screenshot: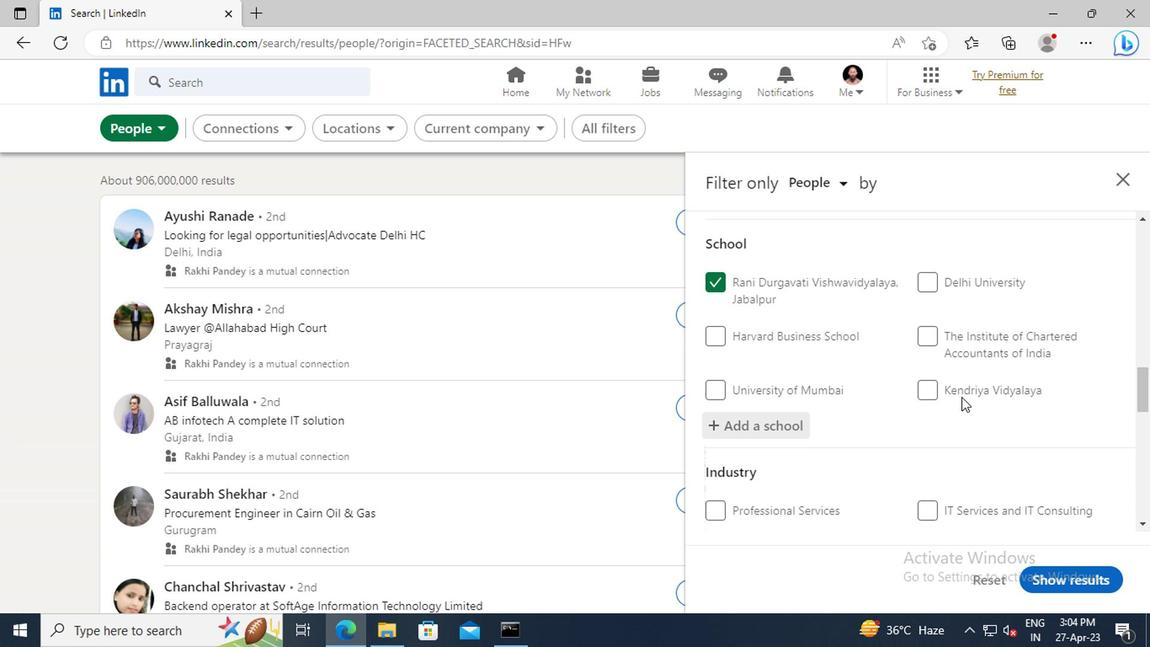 
Action: Mouse scrolled (957, 367) with delta (0, 0)
Screenshot: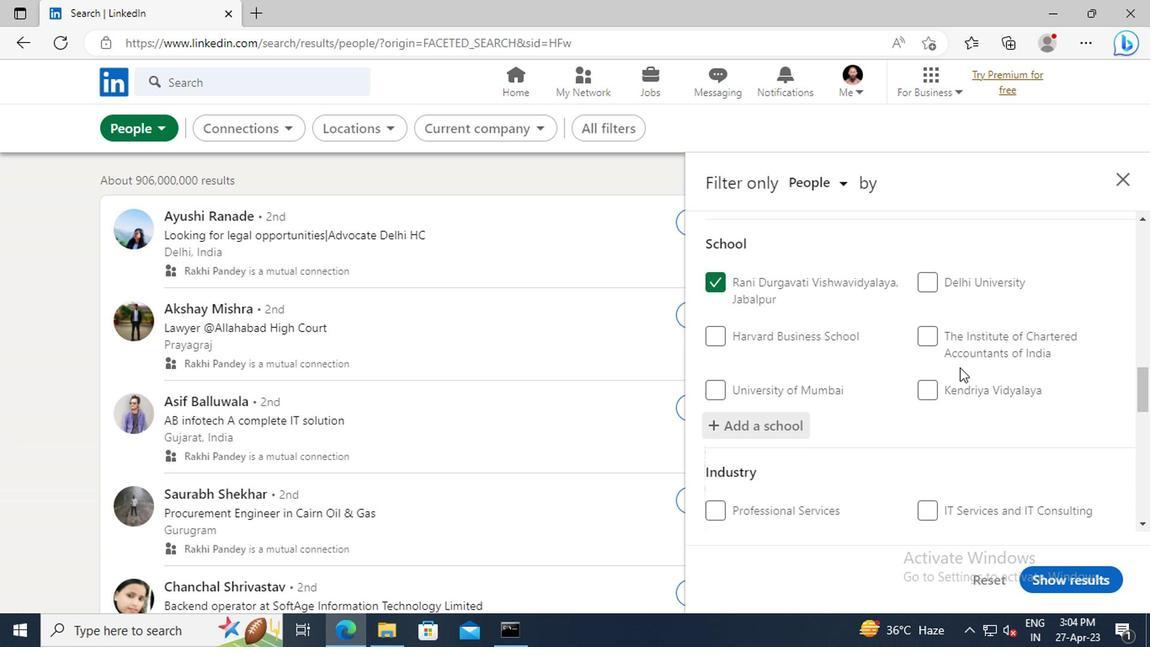 
Action: Mouse scrolled (957, 367) with delta (0, 0)
Screenshot: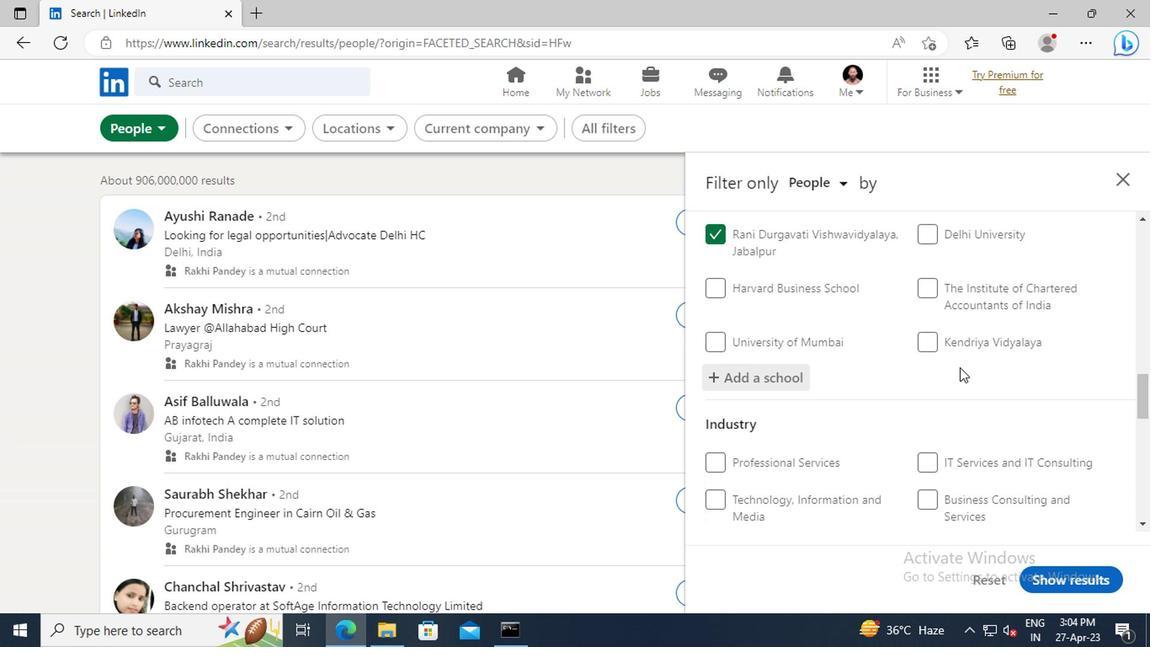 
Action: Mouse scrolled (957, 367) with delta (0, 0)
Screenshot: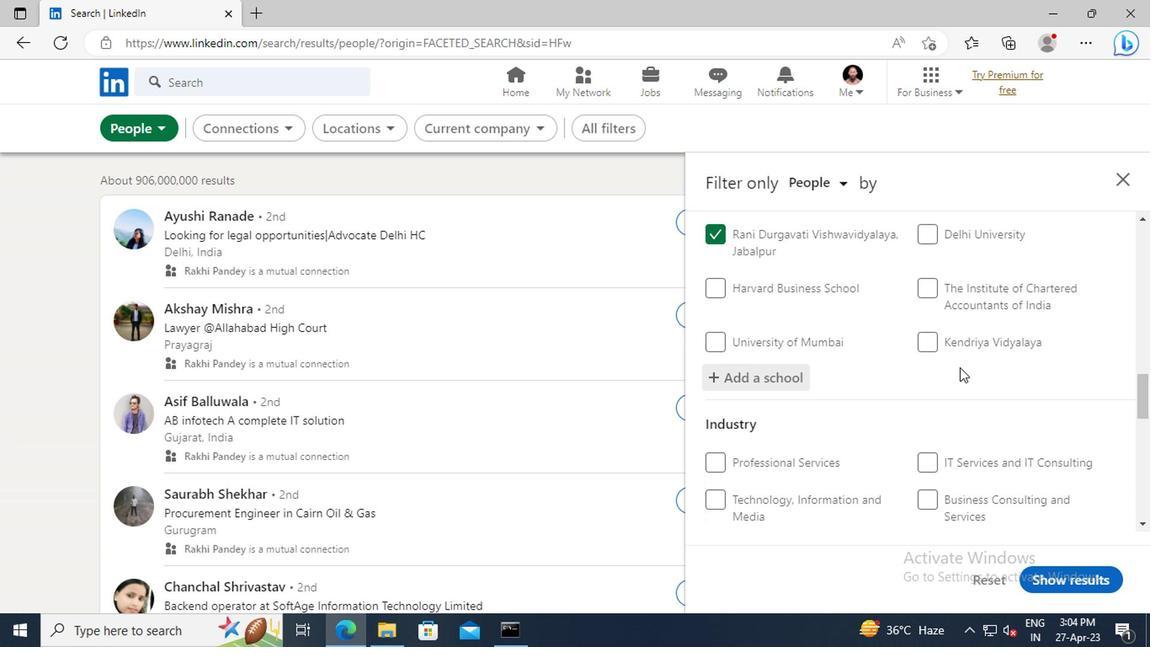 
Action: Mouse scrolled (957, 367) with delta (0, 0)
Screenshot: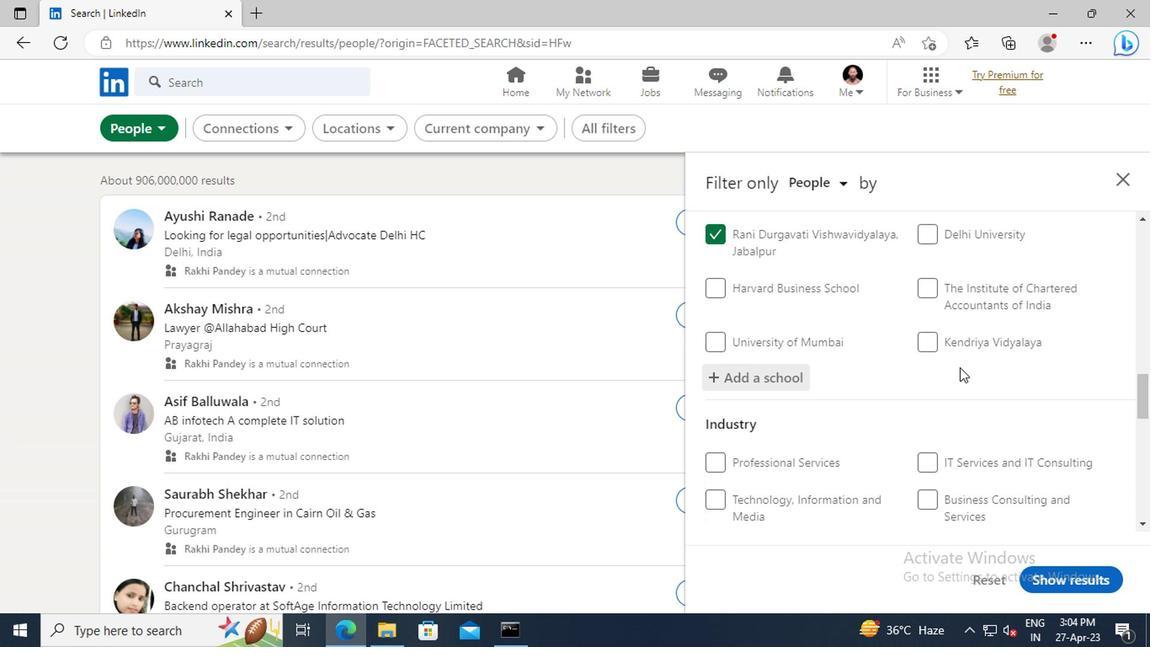 
Action: Mouse moved to (957, 408)
Screenshot: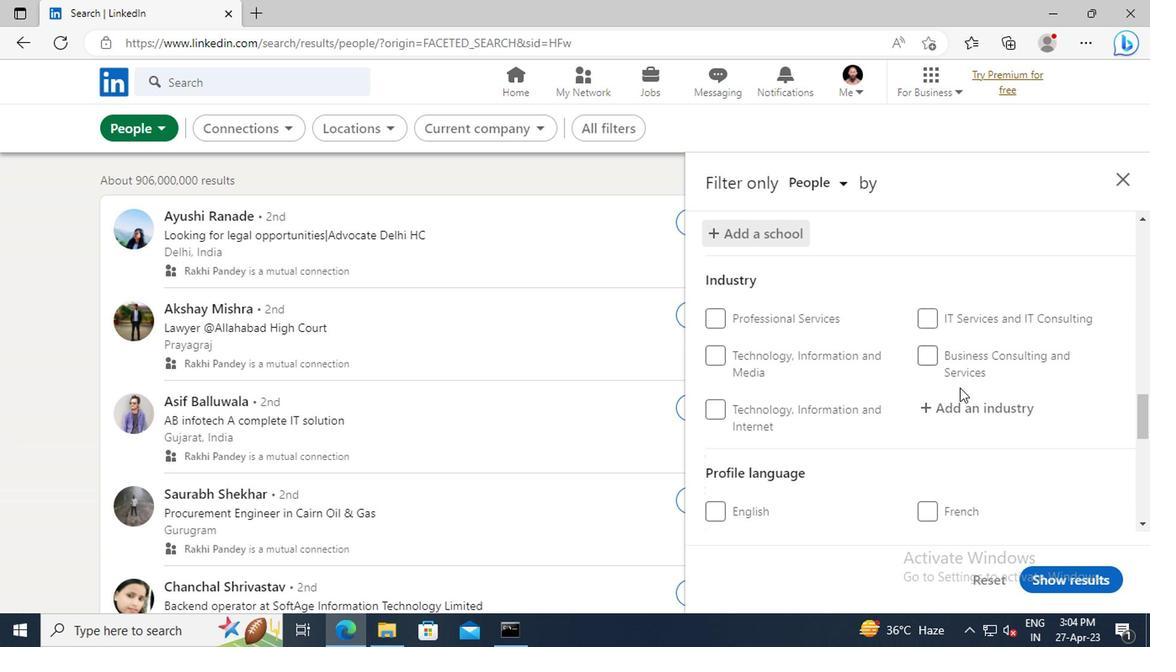 
Action: Mouse pressed left at (957, 408)
Screenshot: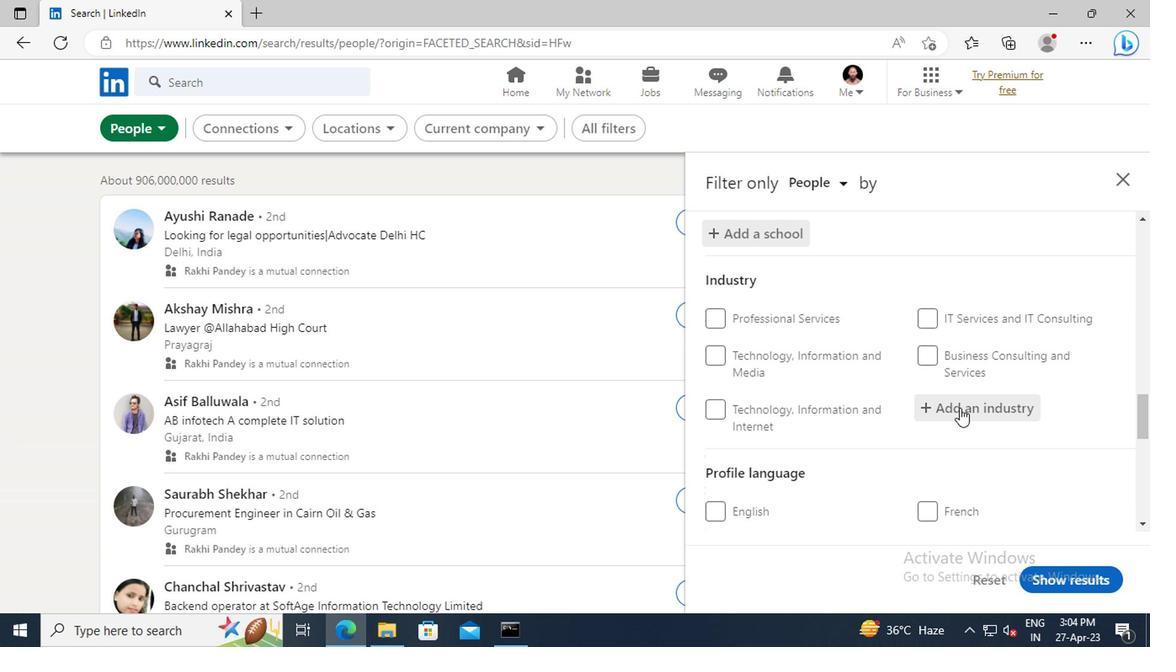 
Action: Key pressed <Key.shift>WIRELESS<Key.space>
Screenshot: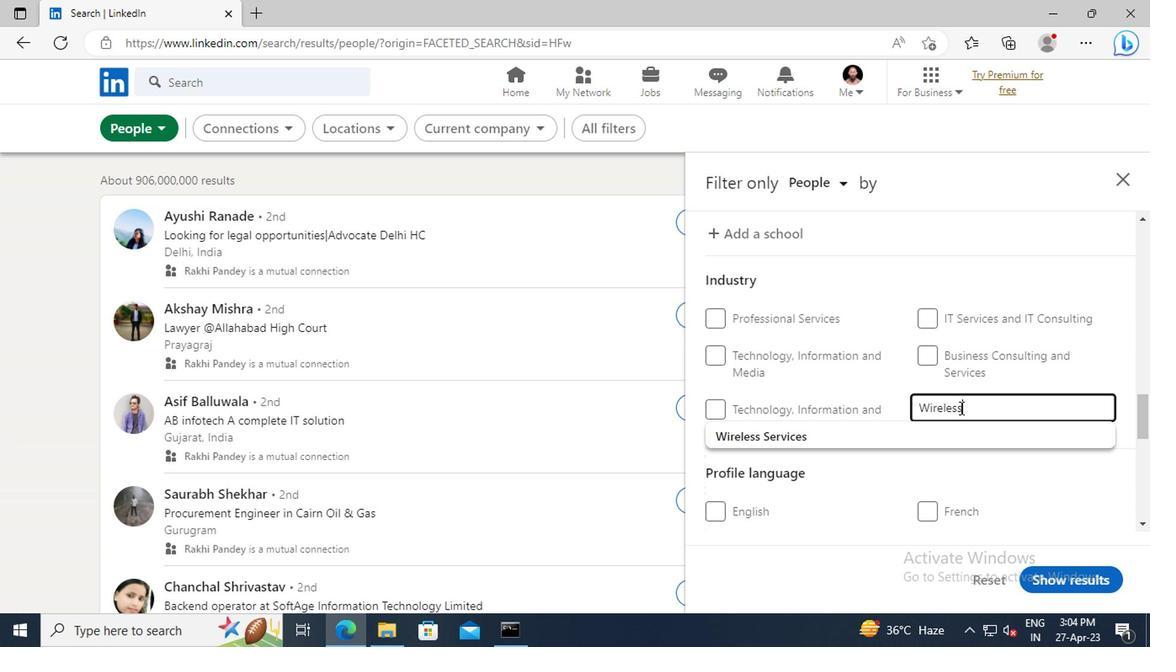 
Action: Mouse moved to (962, 442)
Screenshot: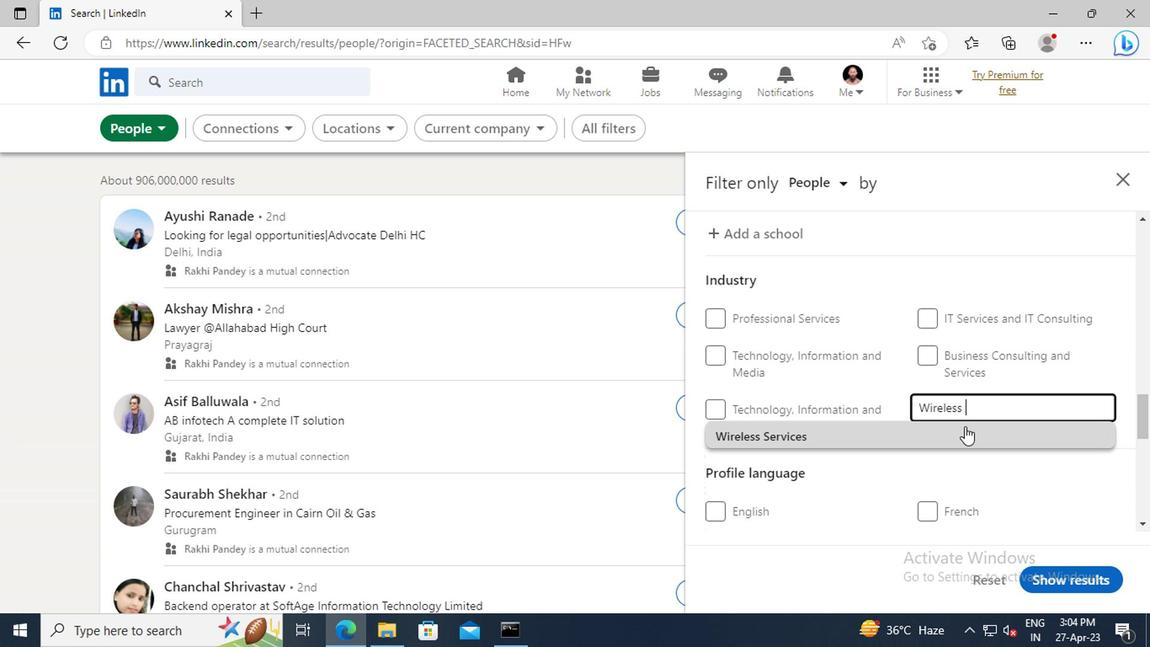 
Action: Mouse pressed left at (962, 442)
Screenshot: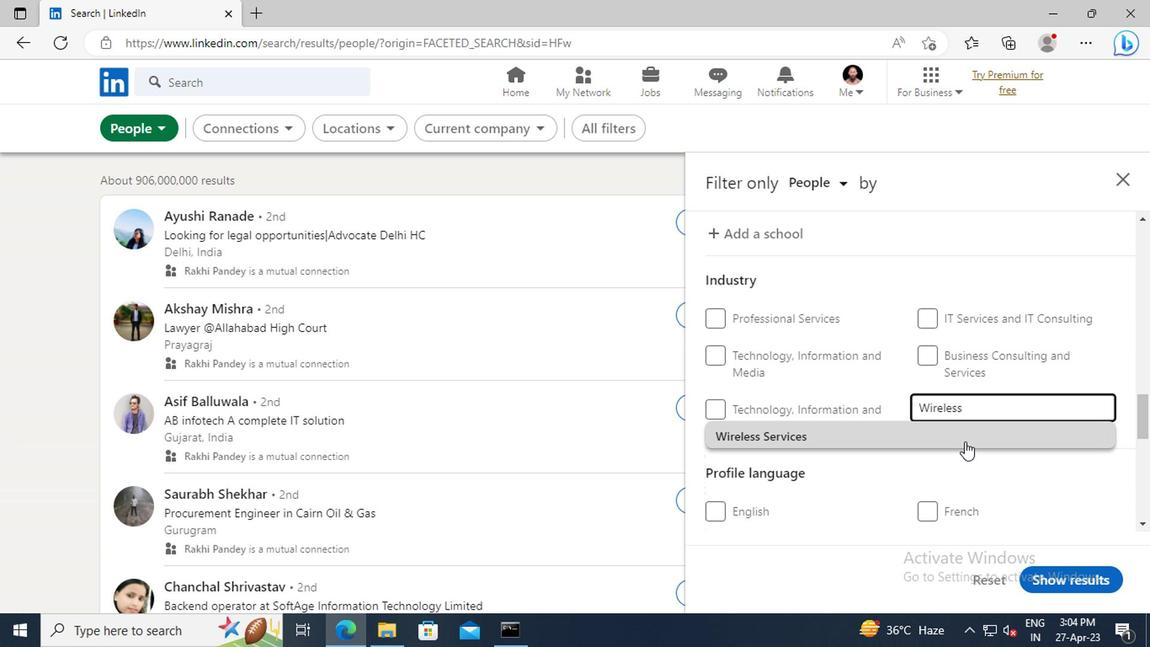 
Action: Mouse moved to (937, 399)
Screenshot: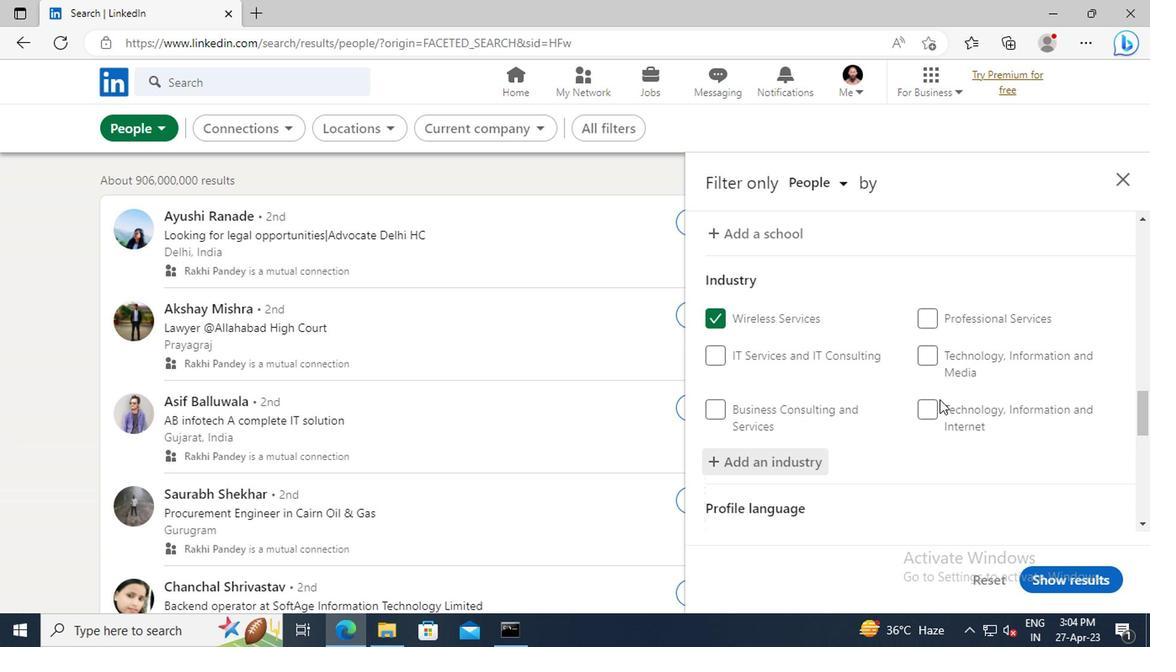 
Action: Mouse scrolled (937, 398) with delta (0, 0)
Screenshot: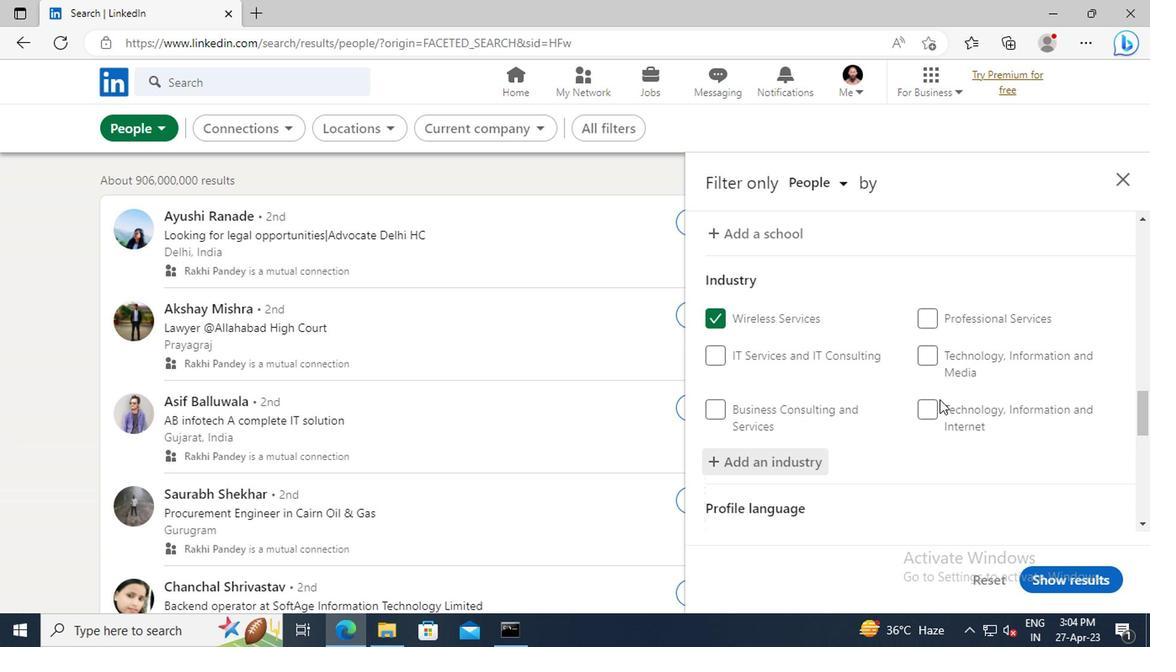 
Action: Mouse moved to (941, 386)
Screenshot: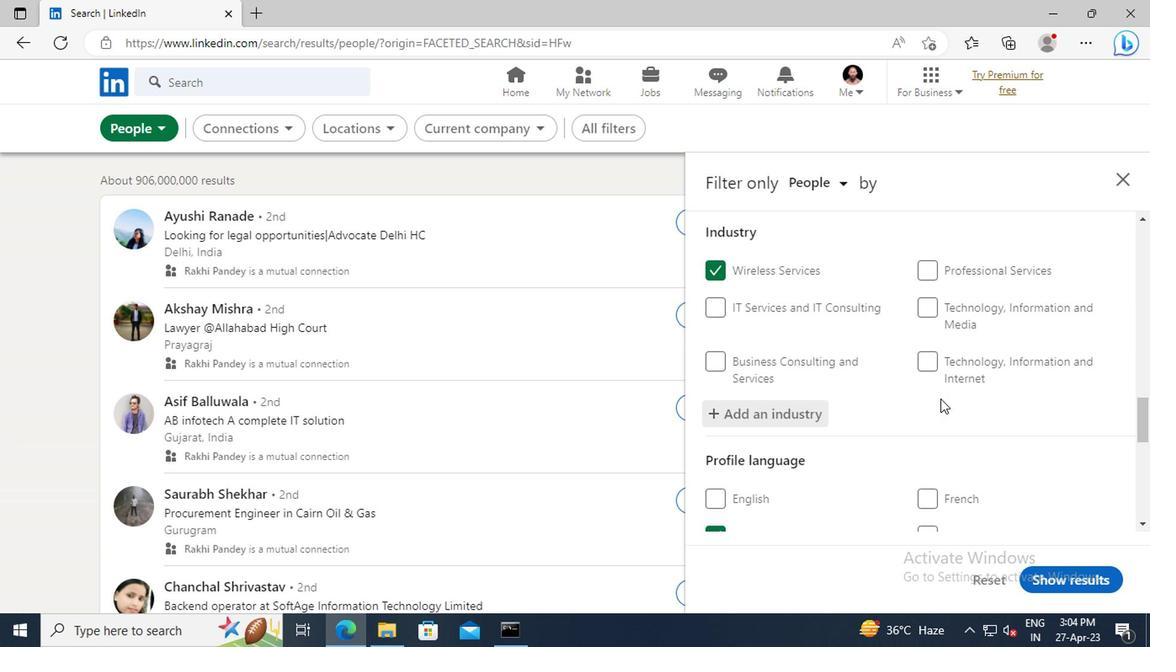 
Action: Mouse scrolled (941, 386) with delta (0, 0)
Screenshot: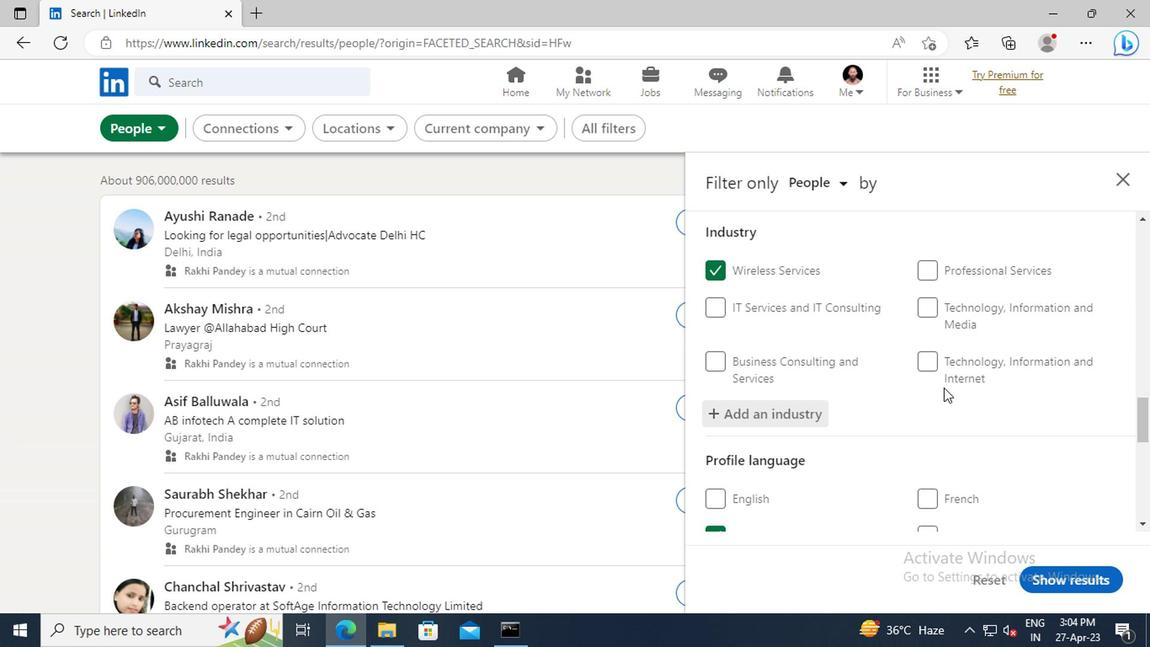 
Action: Mouse scrolled (941, 386) with delta (0, 0)
Screenshot: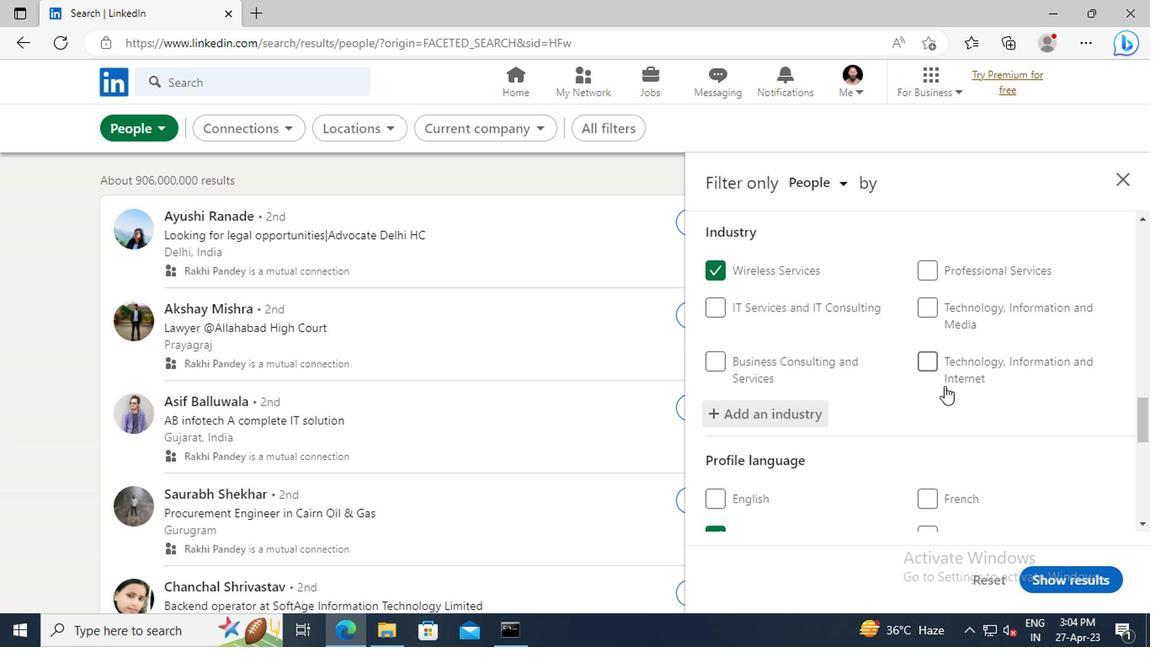 
Action: Mouse scrolled (941, 386) with delta (0, 0)
Screenshot: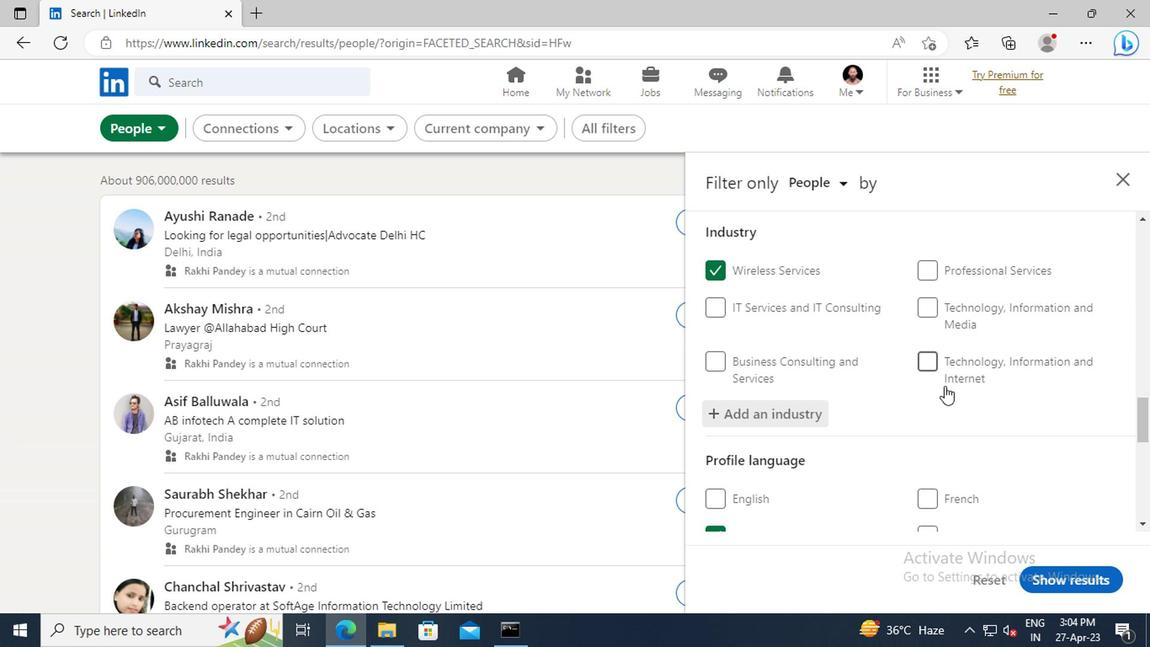 
Action: Mouse scrolled (941, 386) with delta (0, 0)
Screenshot: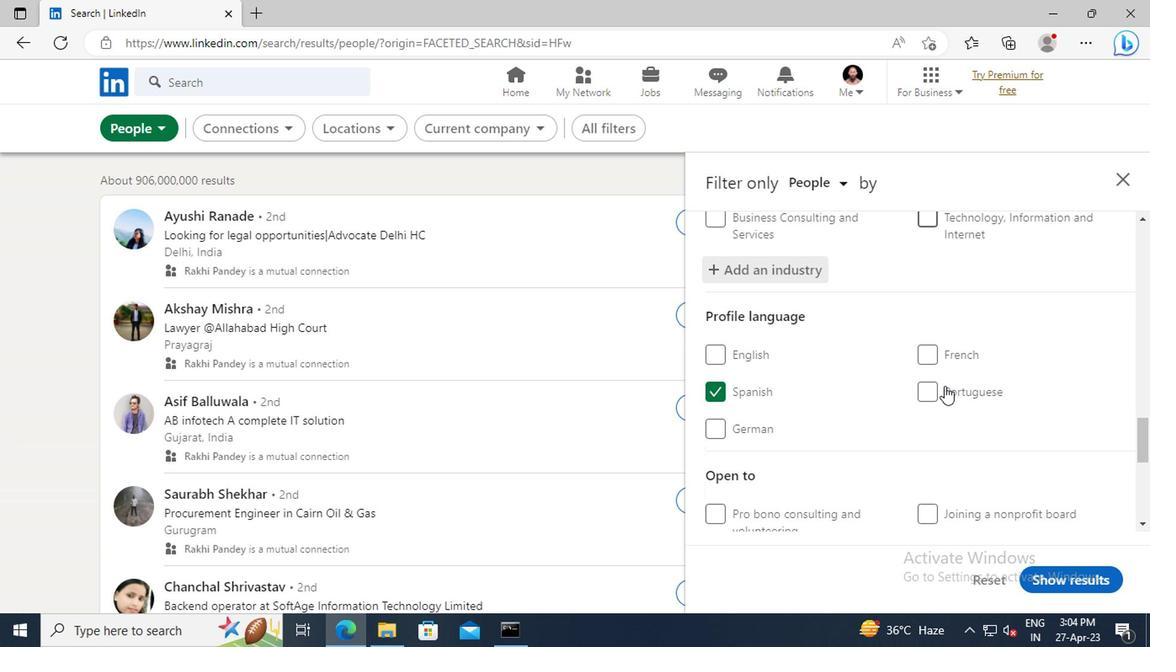 
Action: Mouse scrolled (941, 386) with delta (0, 0)
Screenshot: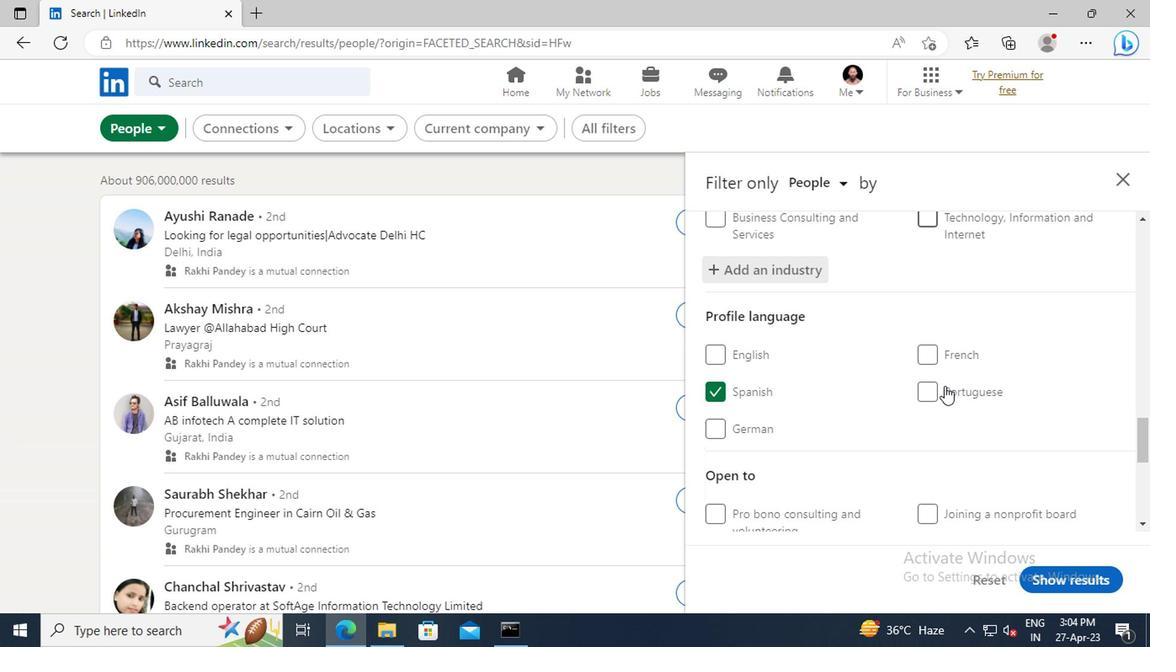 
Action: Mouse scrolled (941, 386) with delta (0, 0)
Screenshot: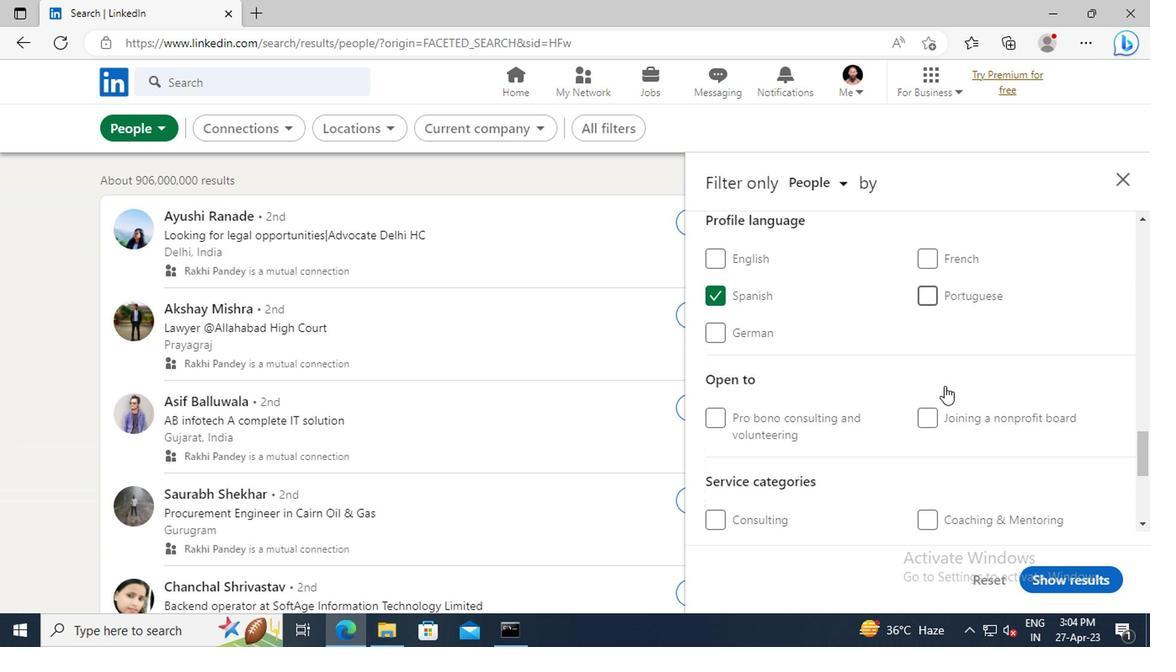 
Action: Mouse scrolled (941, 386) with delta (0, 0)
Screenshot: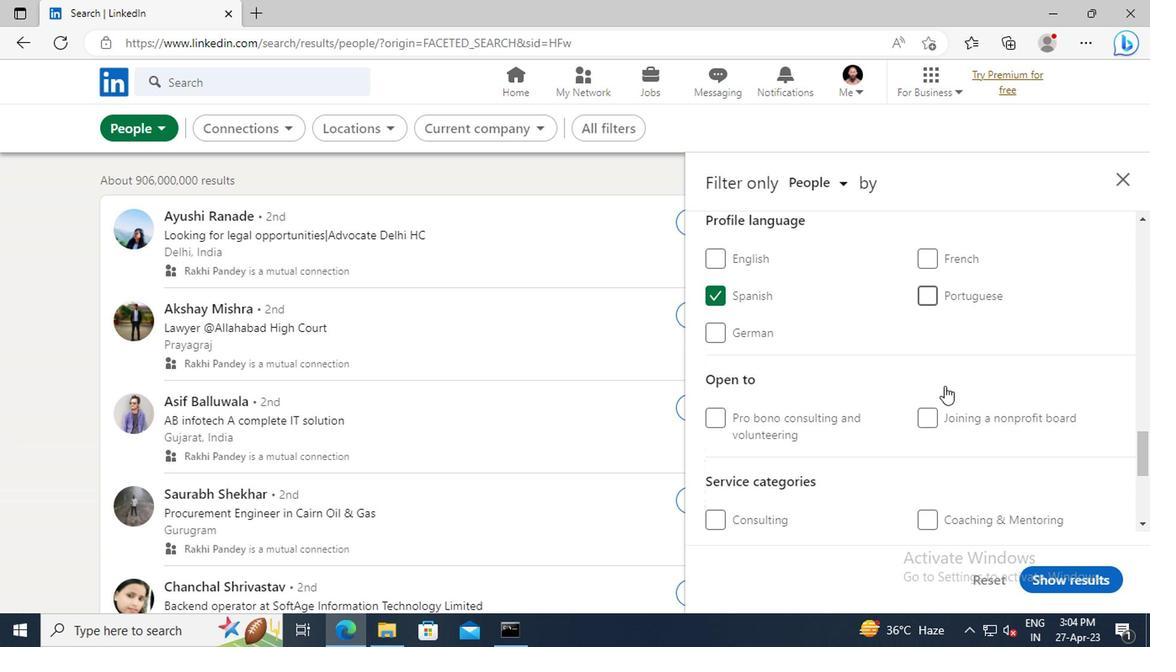 
Action: Mouse scrolled (941, 386) with delta (0, 0)
Screenshot: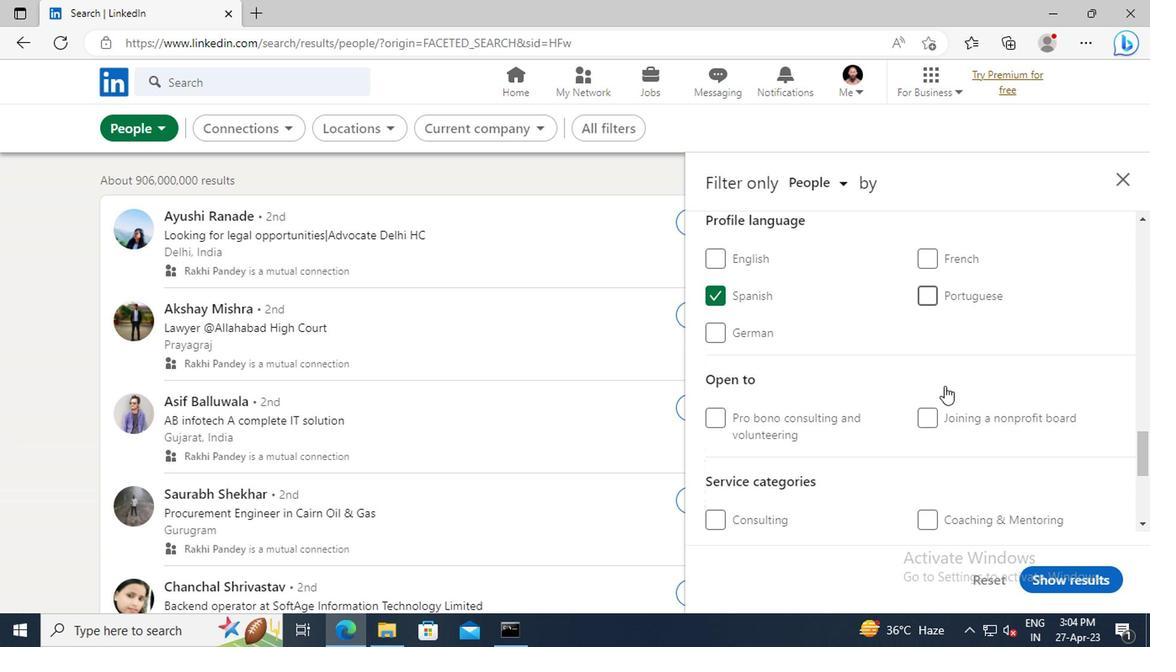 
Action: Mouse scrolled (941, 386) with delta (0, 0)
Screenshot: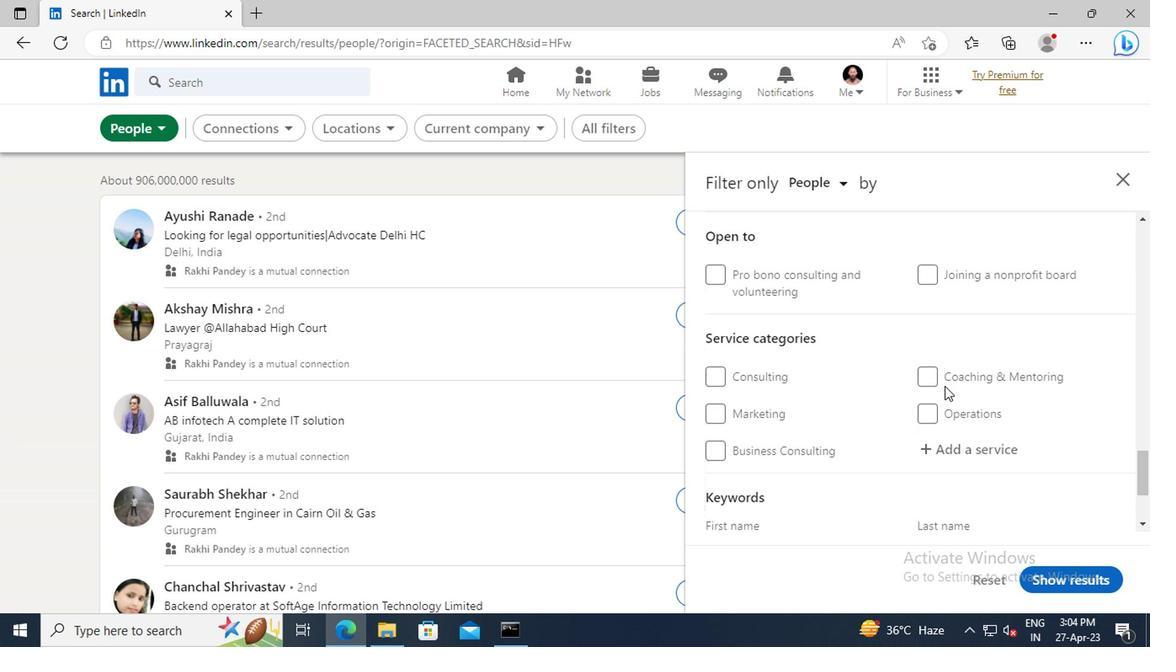 
Action: Mouse scrolled (941, 386) with delta (0, 0)
Screenshot: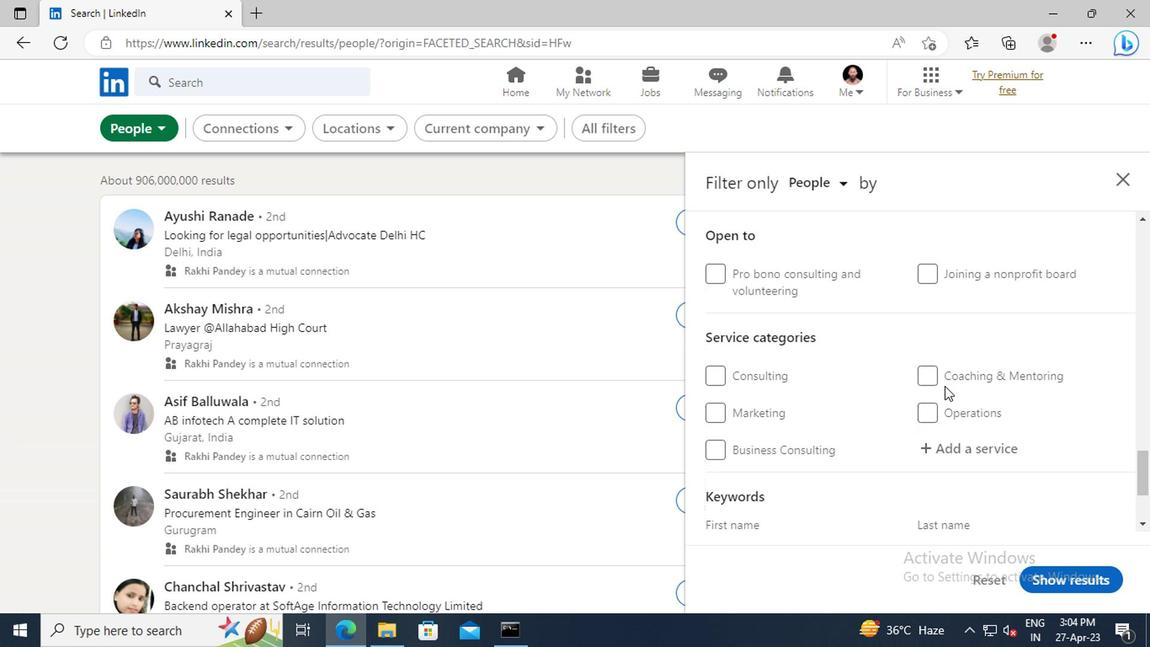 
Action: Mouse moved to (953, 358)
Screenshot: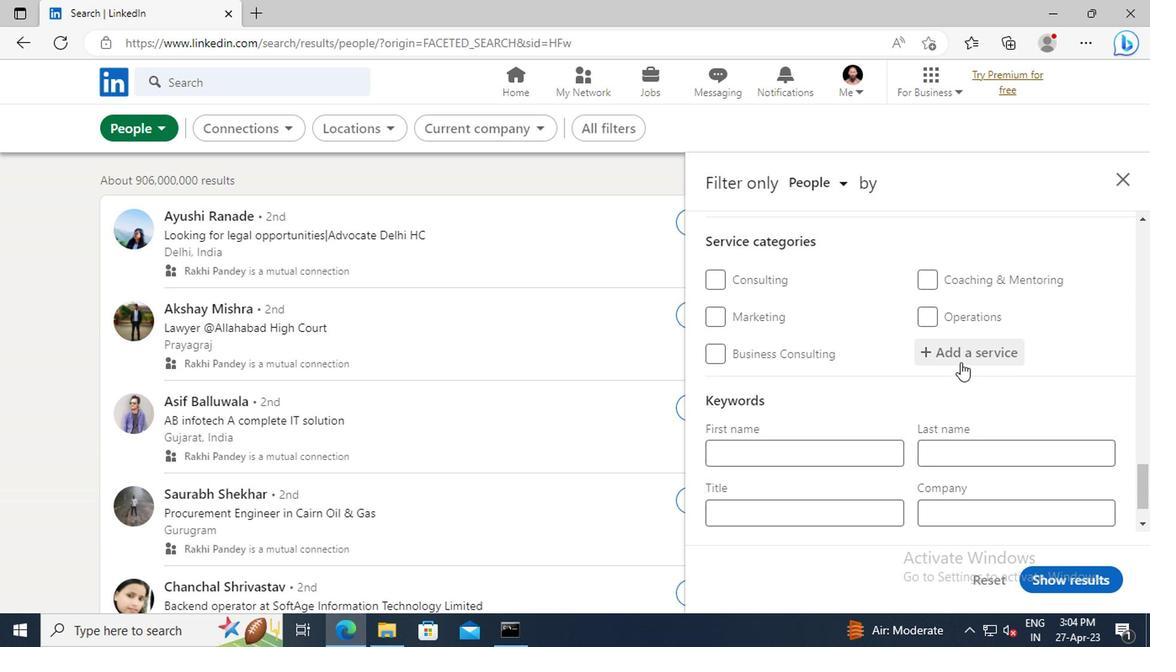 
Action: Mouse pressed left at (953, 358)
Screenshot: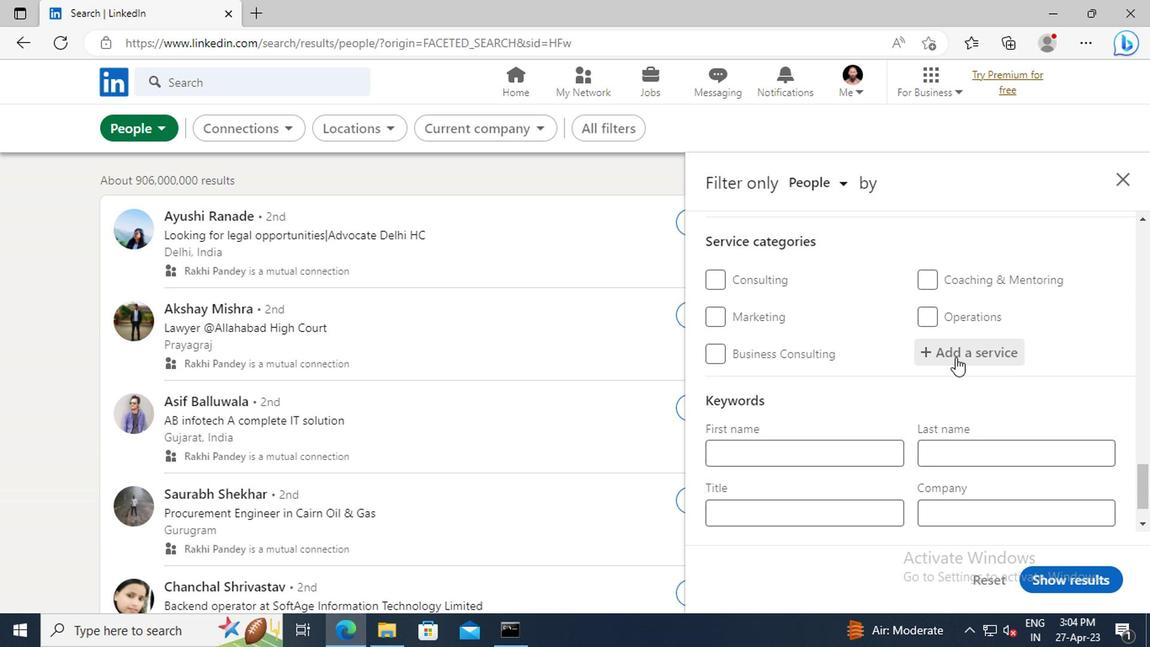 
Action: Key pressed <Key.shift>FINANCIAL<Key.space><Key.shift>REPORTING
Screenshot: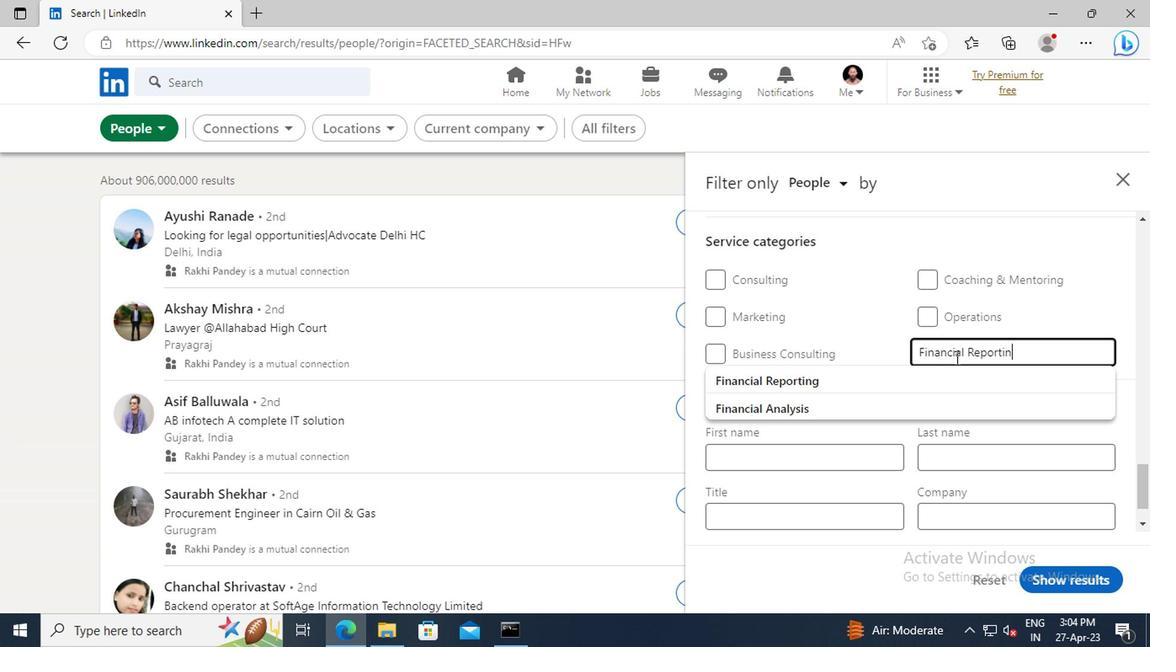 
Action: Mouse moved to (945, 376)
Screenshot: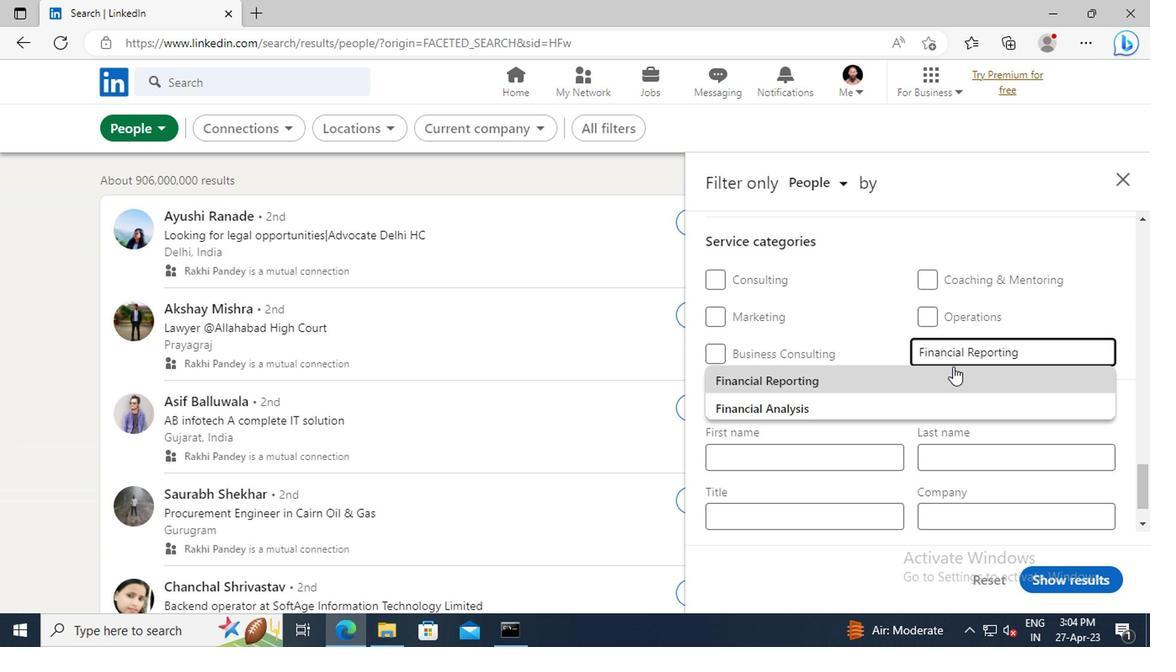 
Action: Mouse pressed left at (945, 376)
Screenshot: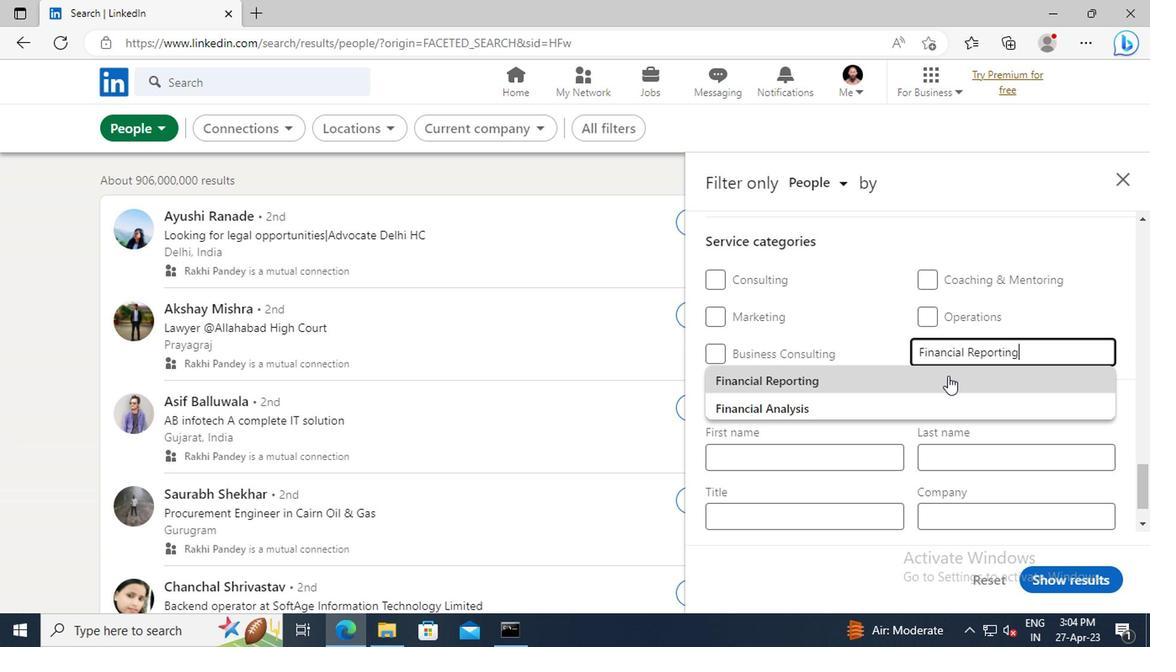 
Action: Mouse moved to (932, 354)
Screenshot: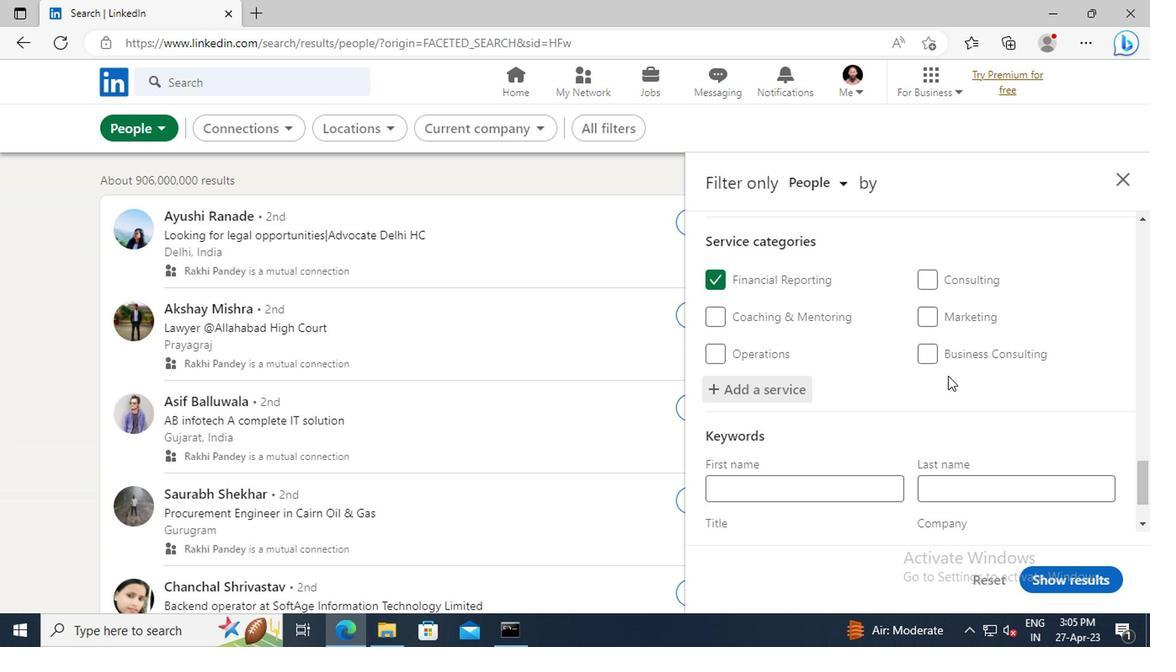 
Action: Mouse scrolled (932, 354) with delta (0, 0)
Screenshot: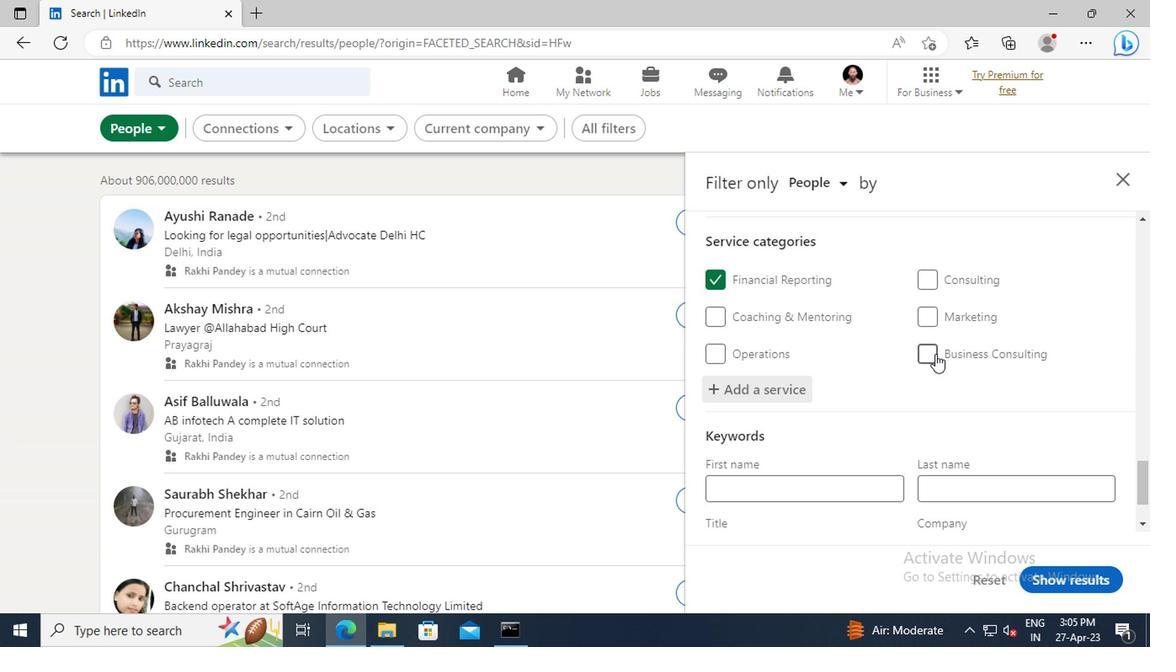 
Action: Mouse scrolled (932, 354) with delta (0, 0)
Screenshot: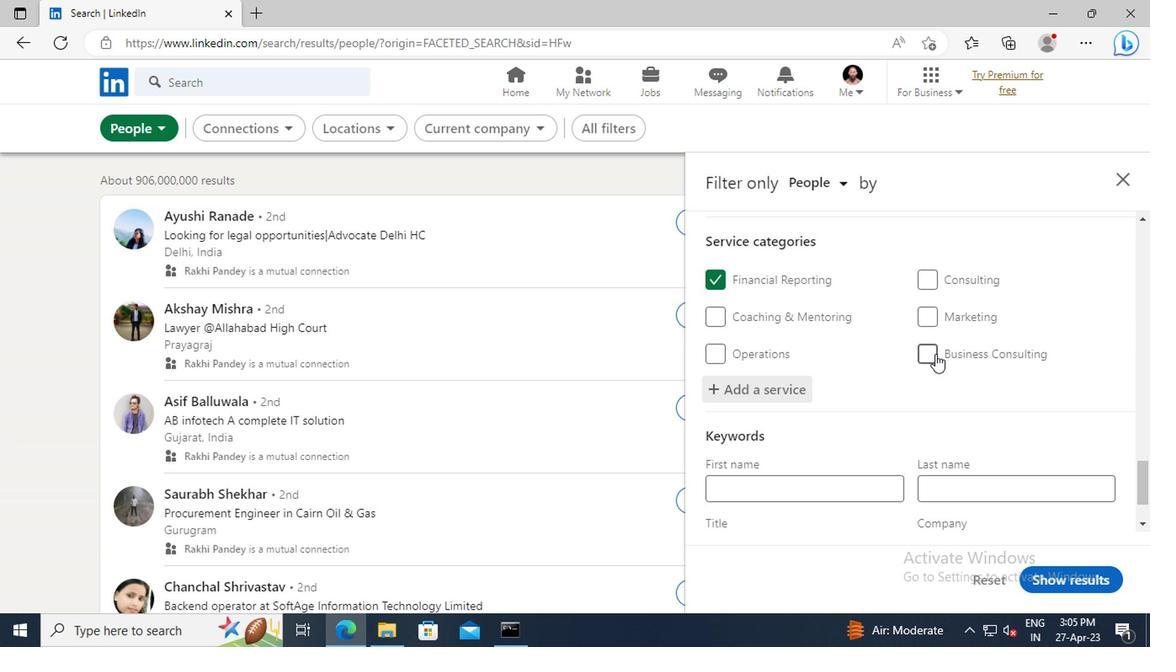 
Action: Mouse scrolled (932, 354) with delta (0, 0)
Screenshot: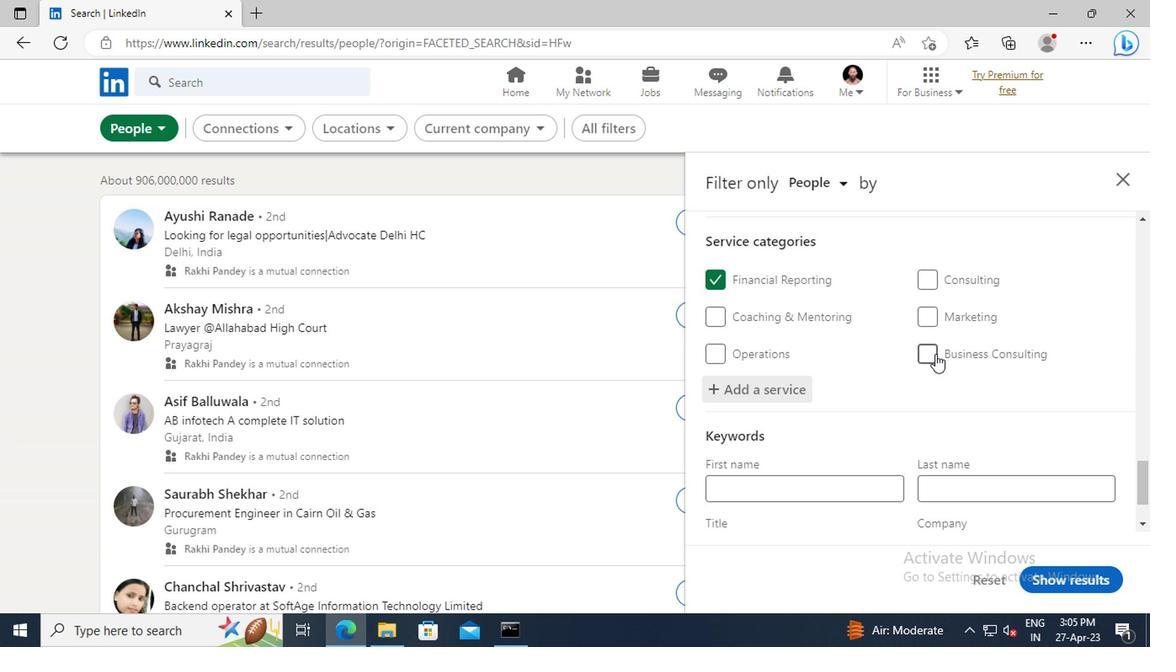 
Action: Mouse scrolled (932, 354) with delta (0, 0)
Screenshot: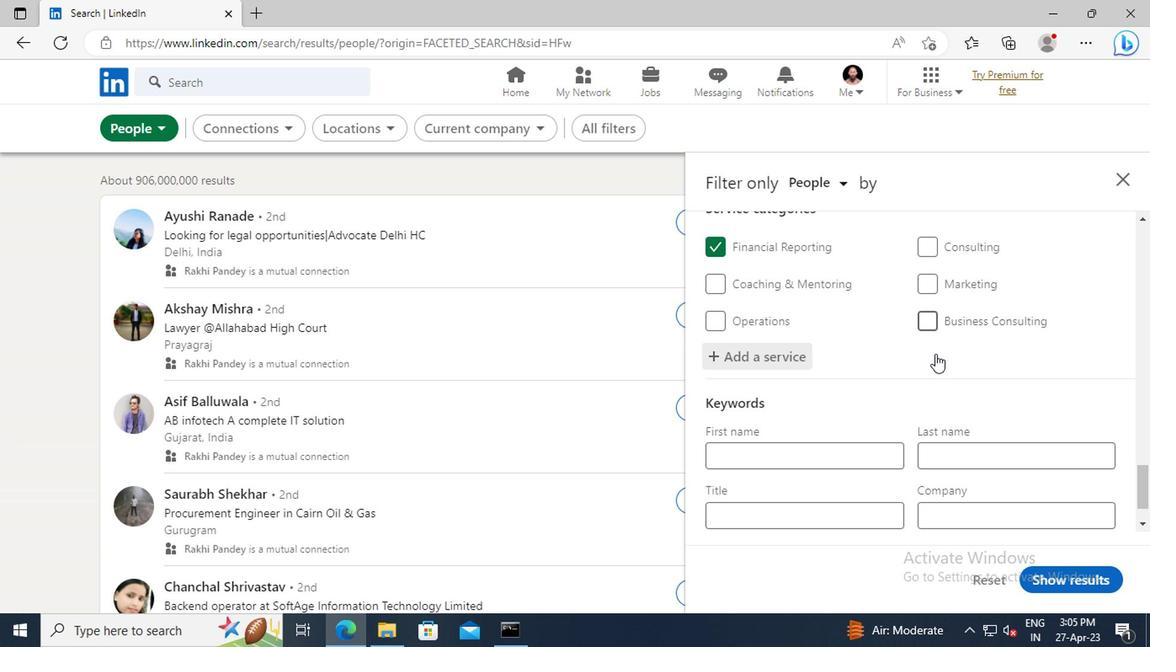 
Action: Mouse moved to (771, 451)
Screenshot: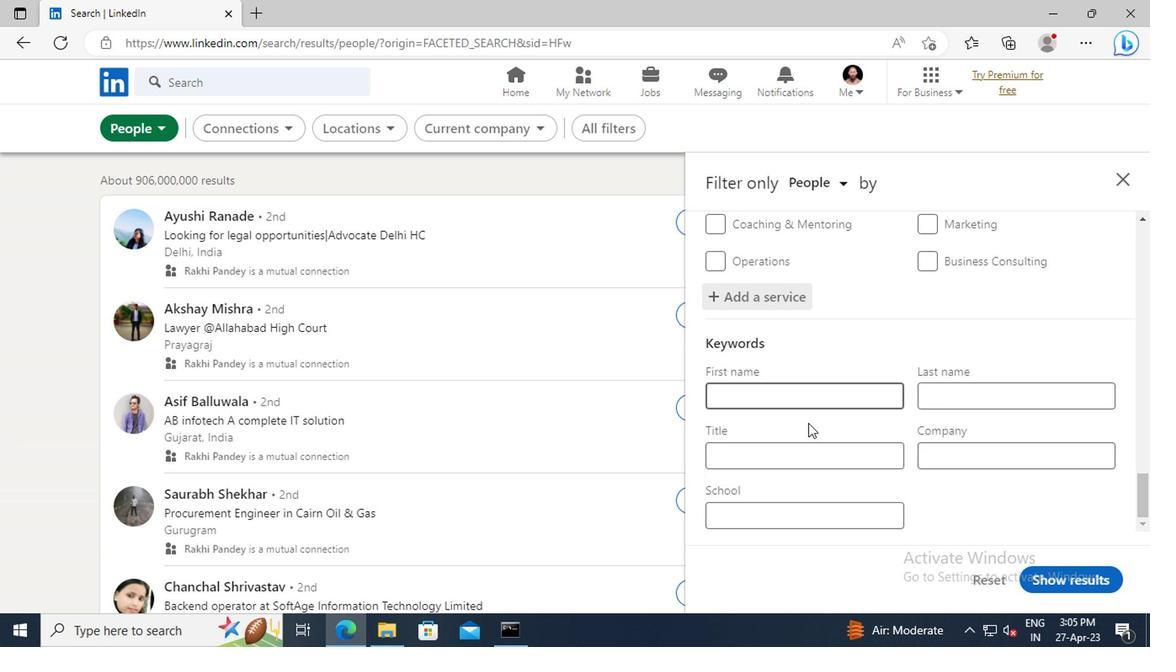
Action: Mouse pressed left at (771, 451)
Screenshot: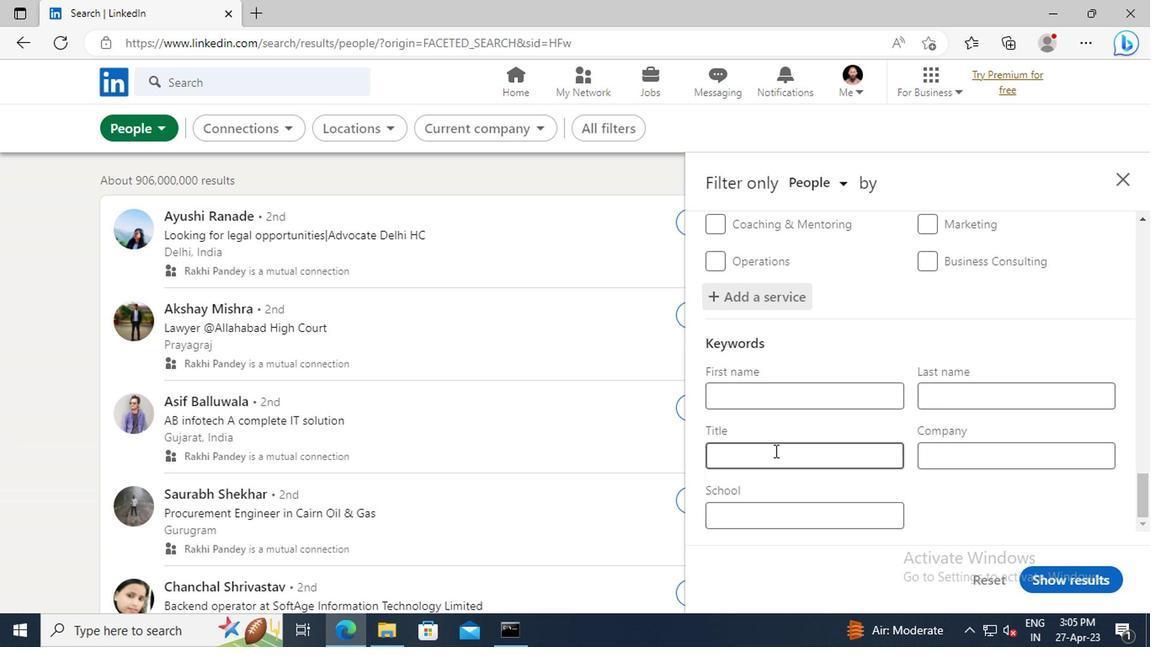 
Action: Key pressed <Key.shift>CONCIERGE<Key.enter>
Screenshot: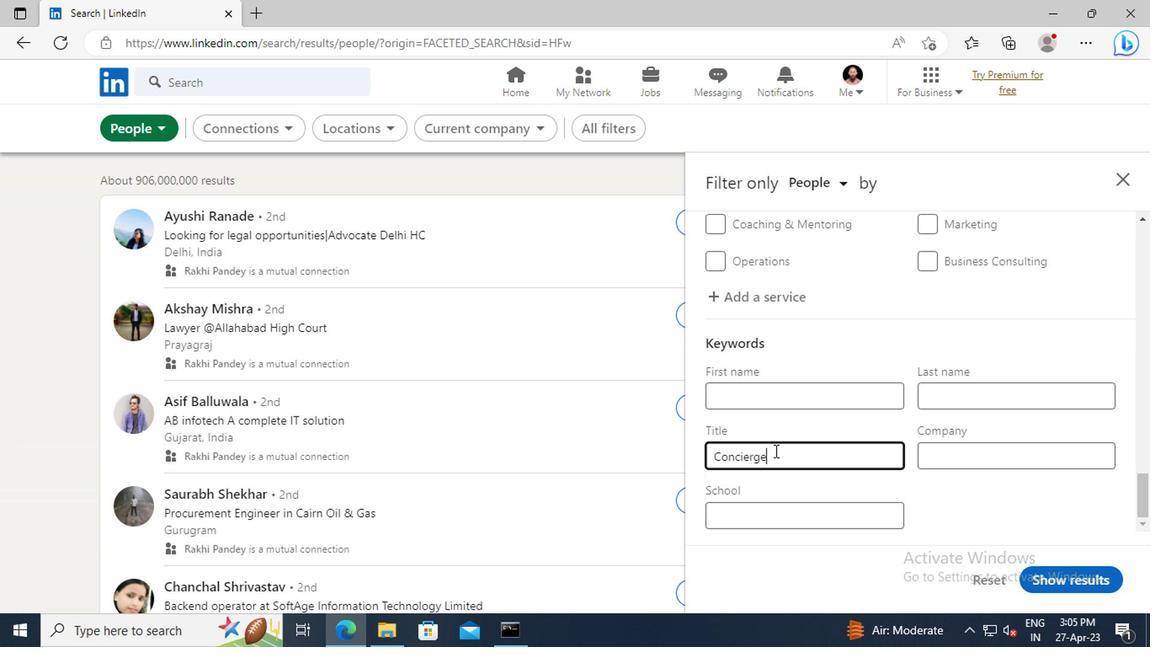 
Action: Mouse moved to (1056, 588)
Screenshot: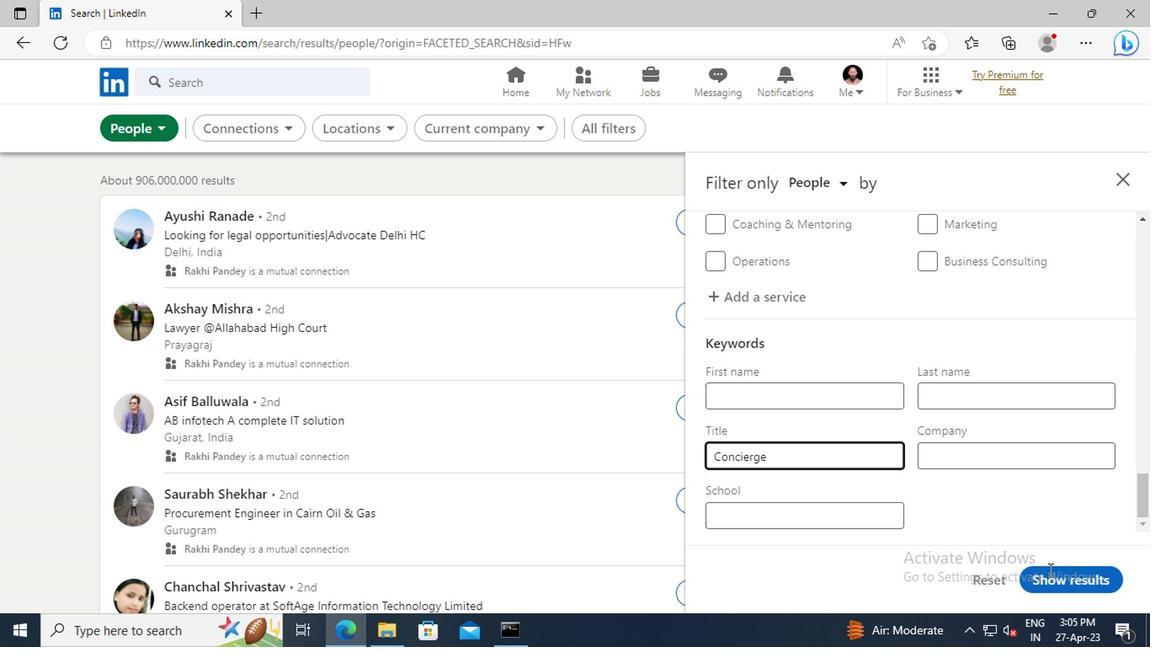 
Action: Mouse pressed left at (1056, 588)
Screenshot: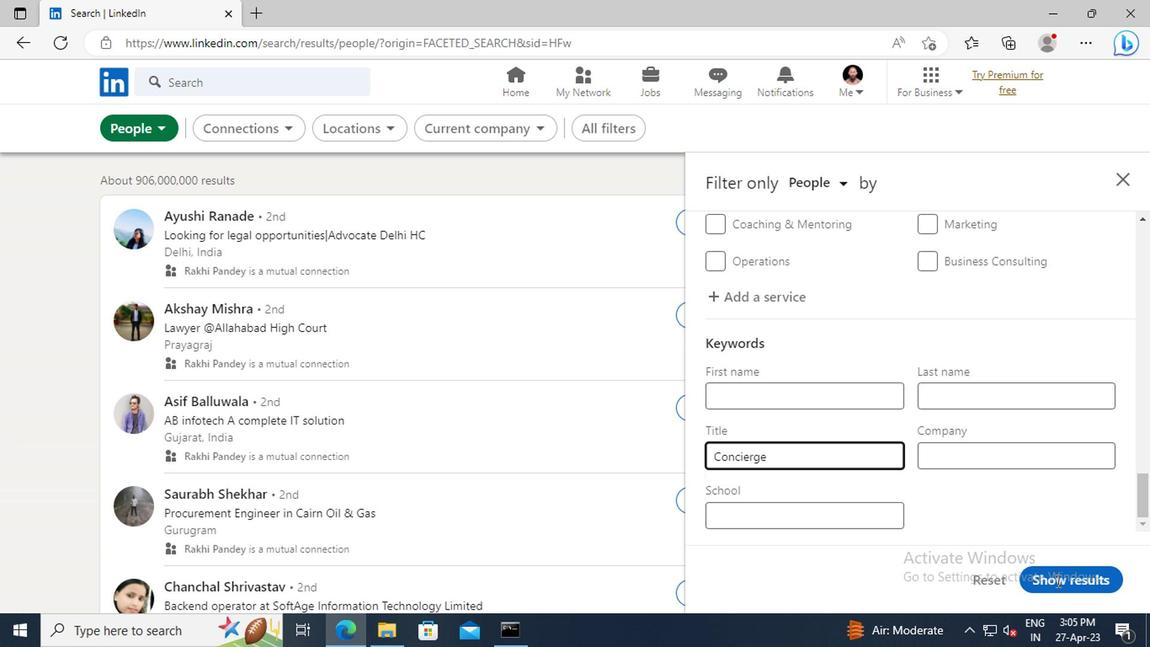 
Action: Mouse moved to (1057, 588)
Screenshot: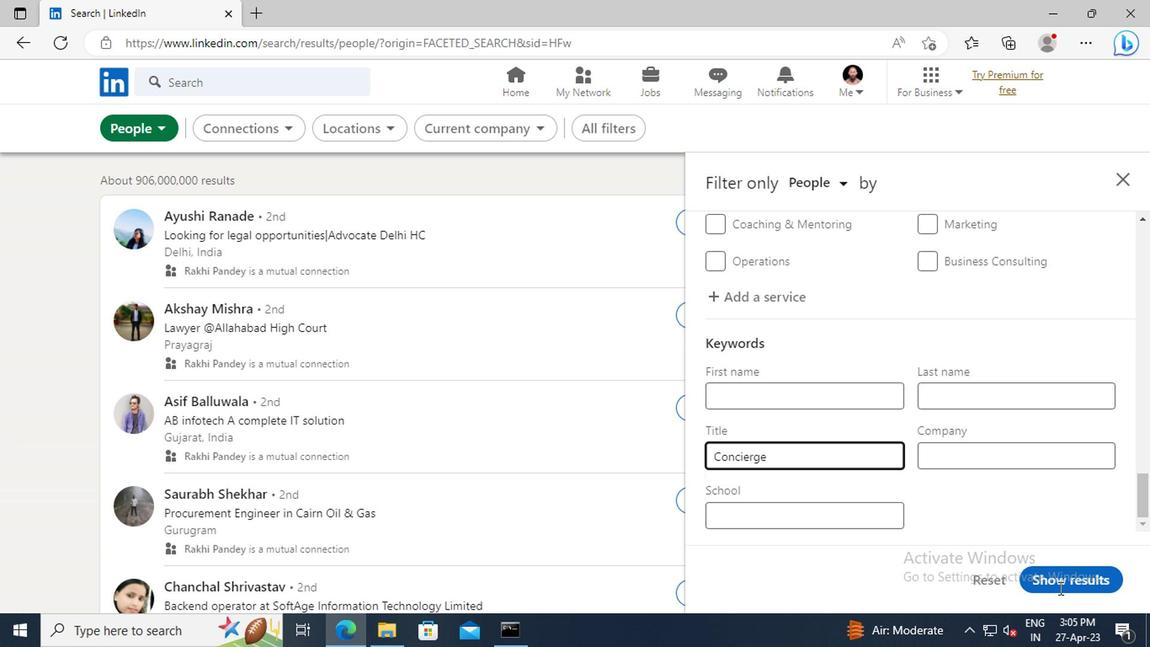 
